 Task: Look for space in Shouguang, China from 10th July, 2023 to 15th July, 2023 for 7 adults in price range Rs.10000 to Rs.15000. Place can be entire place or shared room with 4 bedrooms having 7 beds and 4 bathrooms. Property type can be house, flat, guest house. Amenities needed are: wifi, TV, free parkinig on premises, gym, breakfast. Booking option can be shelf check-in. Required host language is Chinese (Simplified).
Action: Mouse moved to (420, 84)
Screenshot: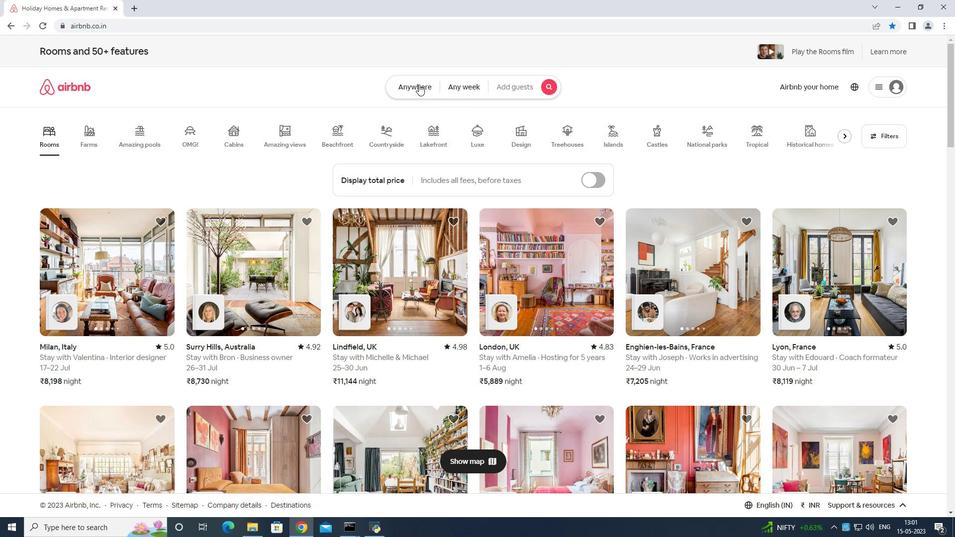 
Action: Mouse pressed left at (420, 84)
Screenshot: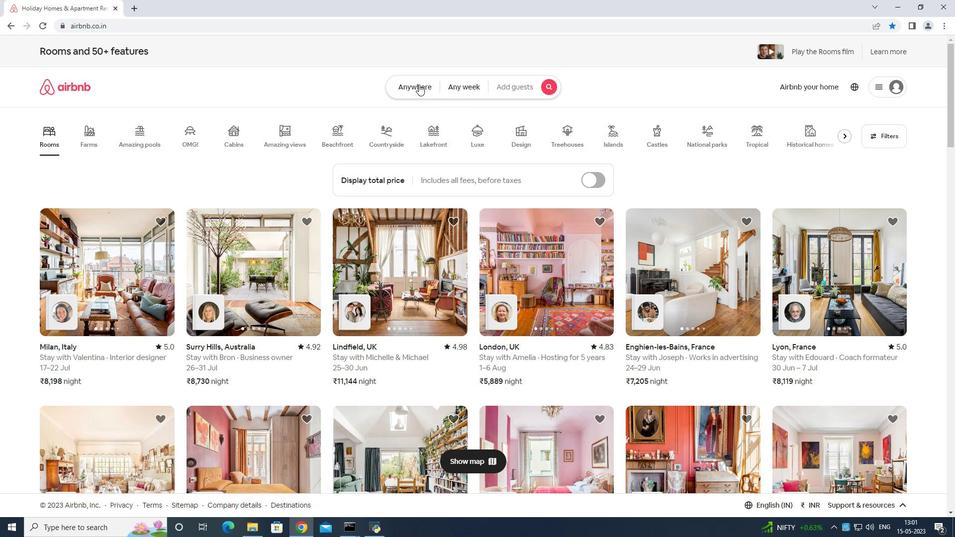 
Action: Mouse moved to (368, 124)
Screenshot: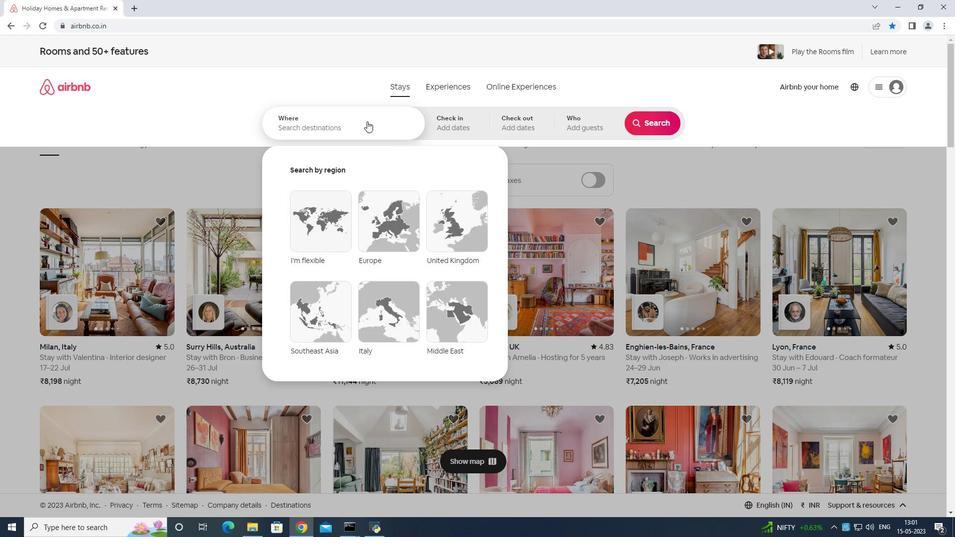 
Action: Mouse pressed left at (368, 124)
Screenshot: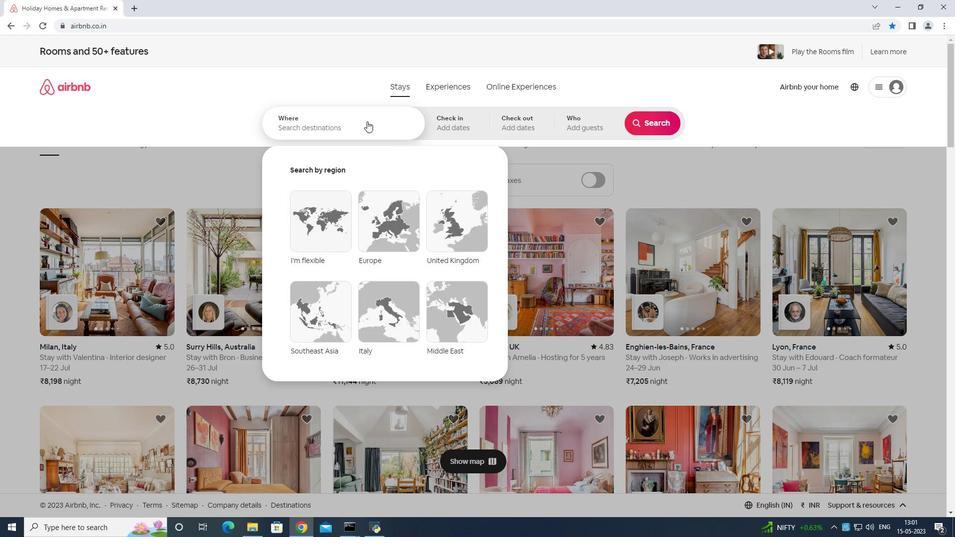
Action: Mouse moved to (375, 129)
Screenshot: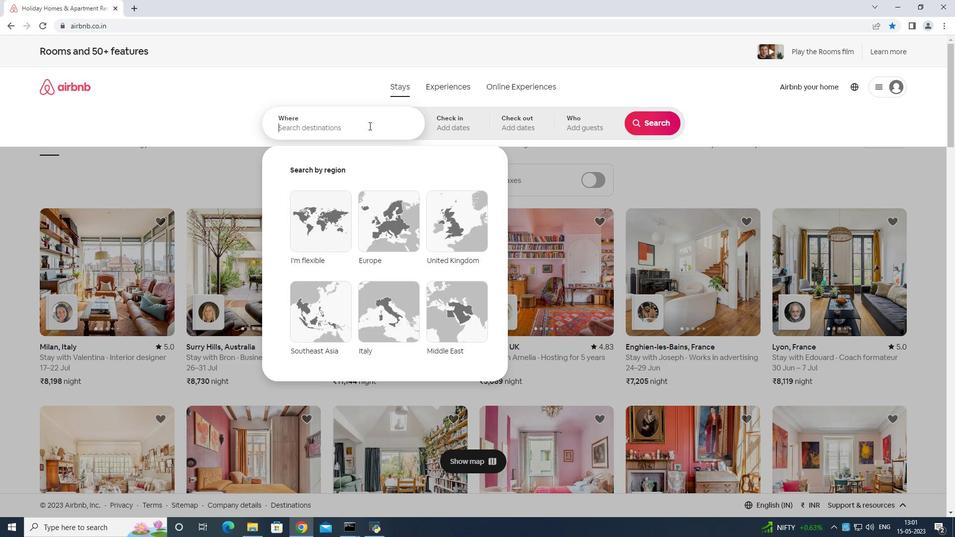 
Action: Key pressed <Key.shift><Key.shift><Key.shift>Shouguang<Key.space>china<Key.enter>
Screenshot: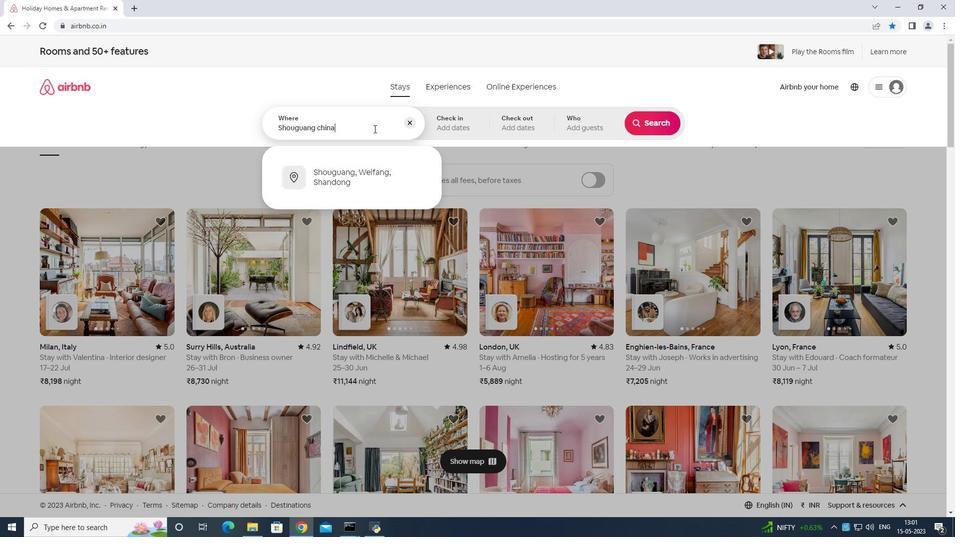 
Action: Mouse moved to (646, 204)
Screenshot: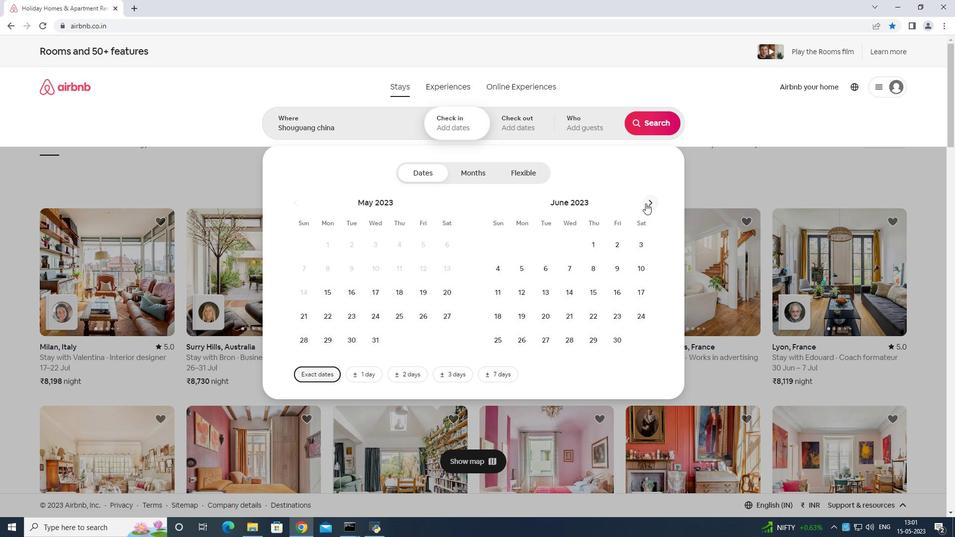 
Action: Mouse pressed left at (646, 204)
Screenshot: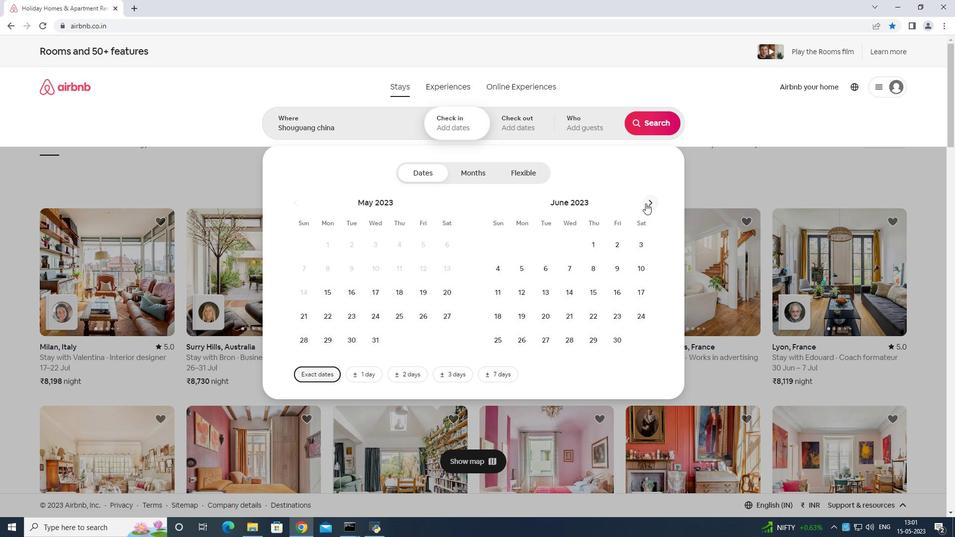 
Action: Mouse moved to (526, 294)
Screenshot: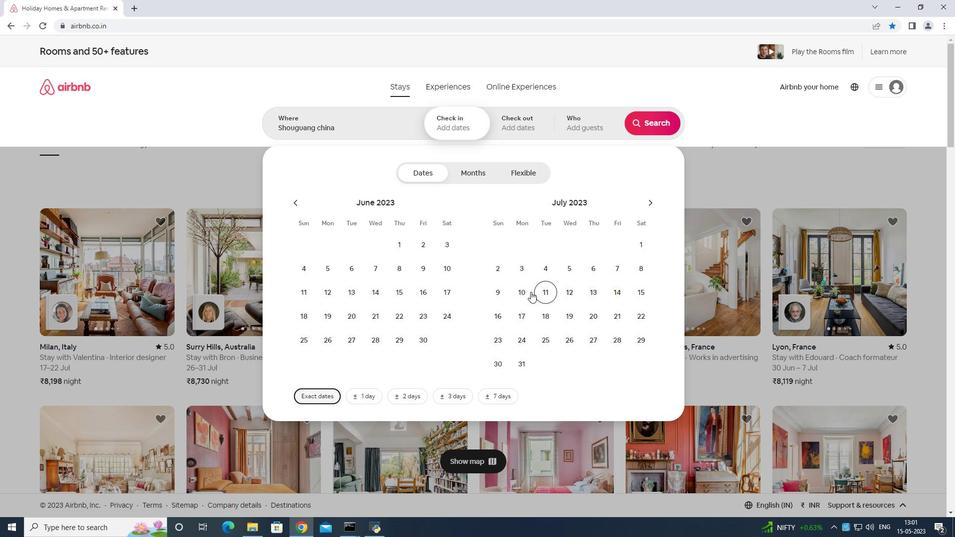 
Action: Mouse pressed left at (526, 294)
Screenshot: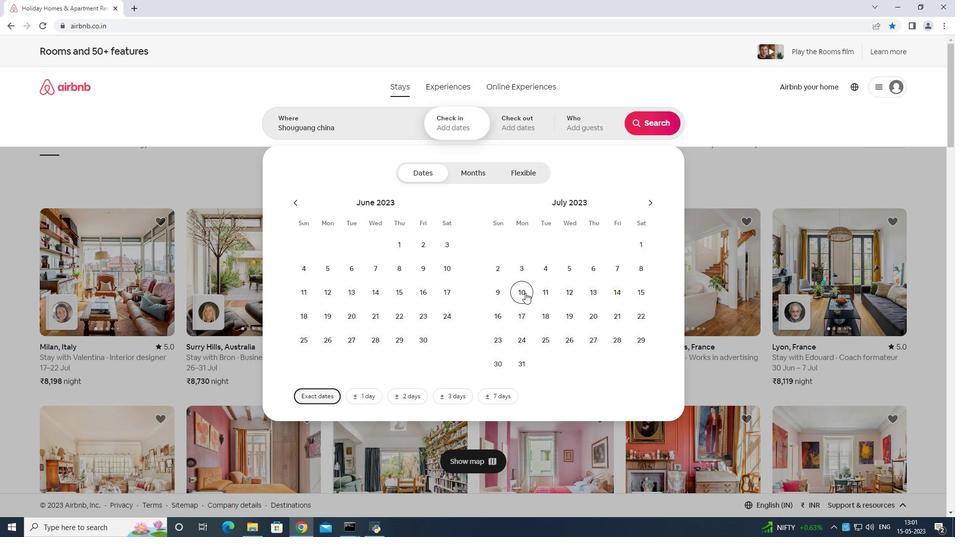 
Action: Mouse moved to (642, 293)
Screenshot: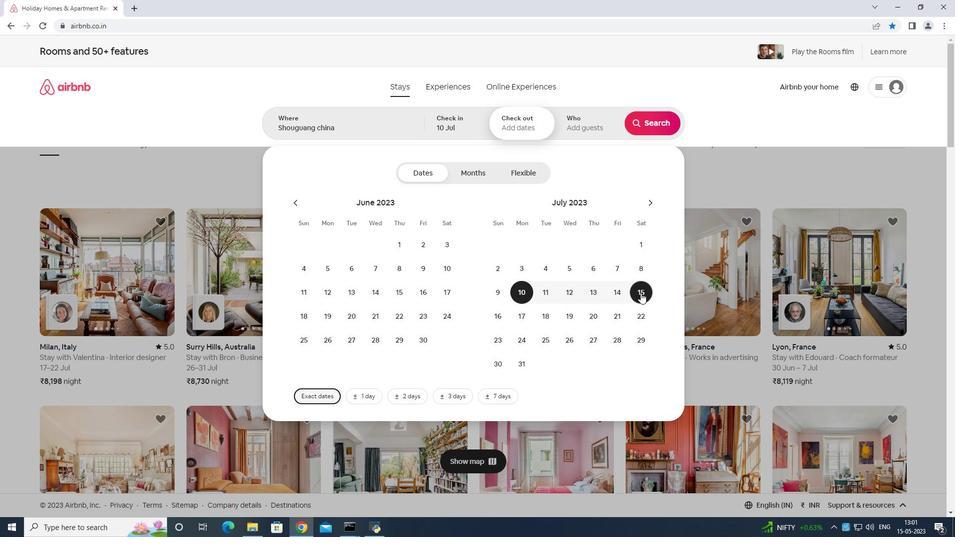 
Action: Mouse pressed left at (642, 293)
Screenshot: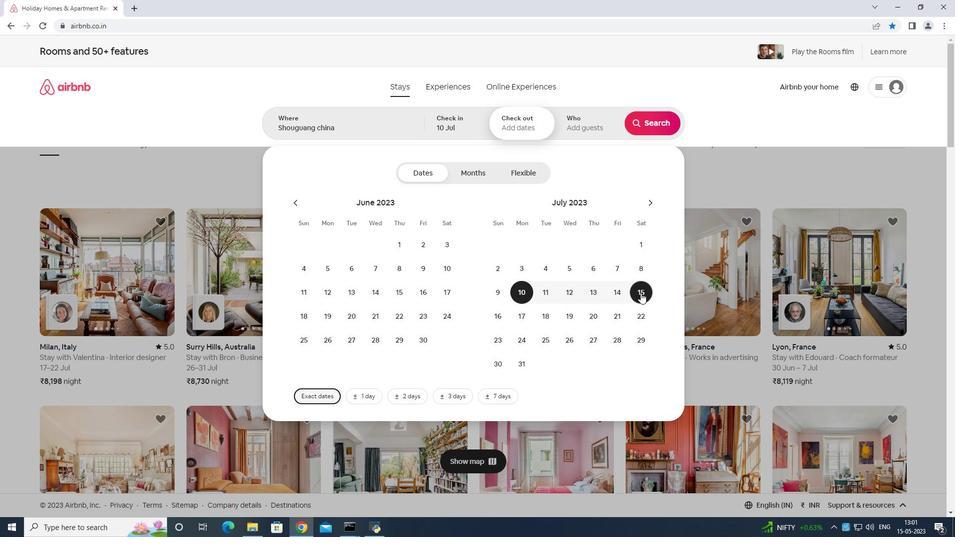 
Action: Mouse moved to (599, 119)
Screenshot: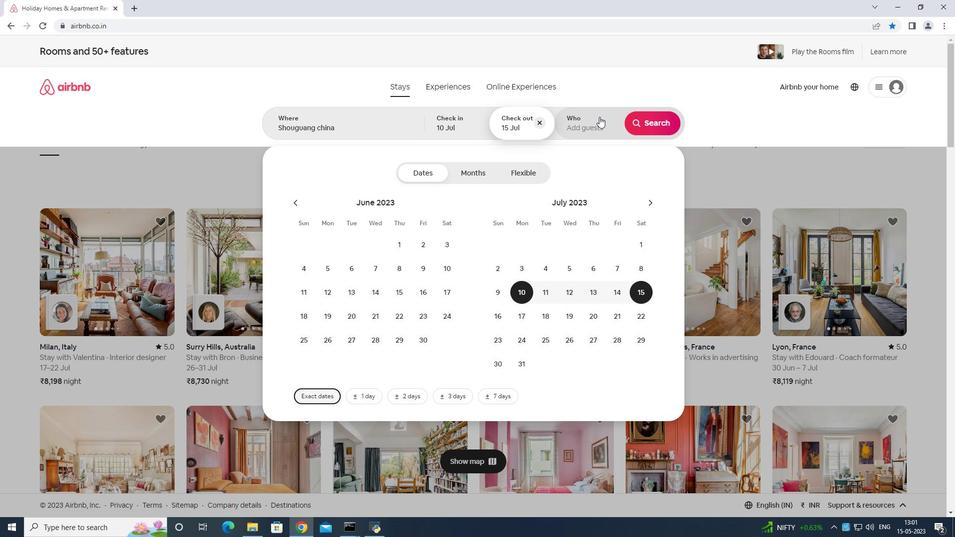 
Action: Mouse pressed left at (599, 119)
Screenshot: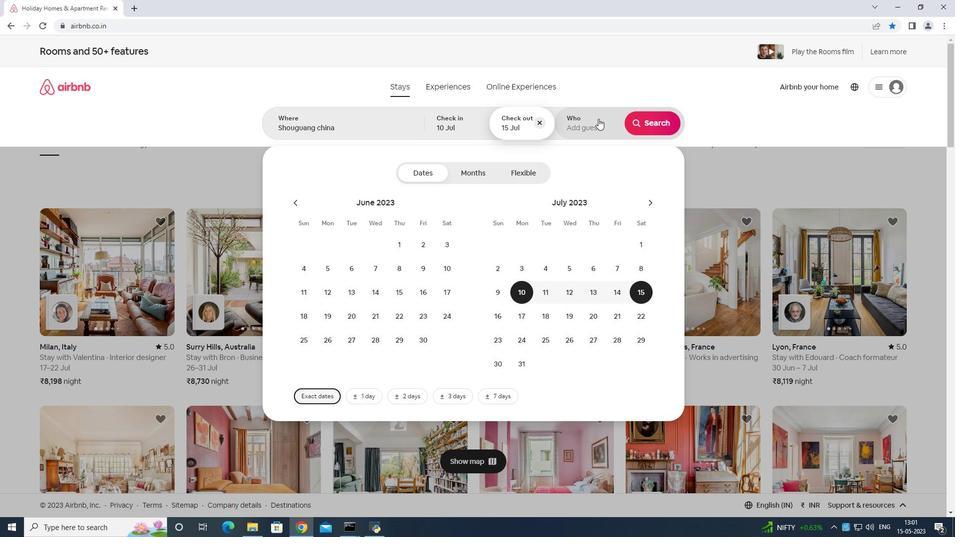 
Action: Mouse moved to (655, 173)
Screenshot: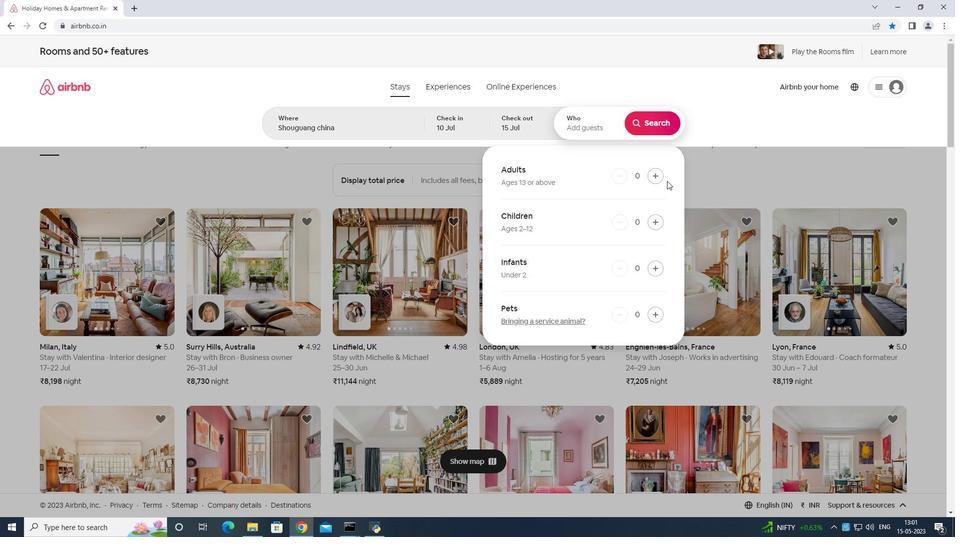 
Action: Mouse pressed left at (655, 173)
Screenshot: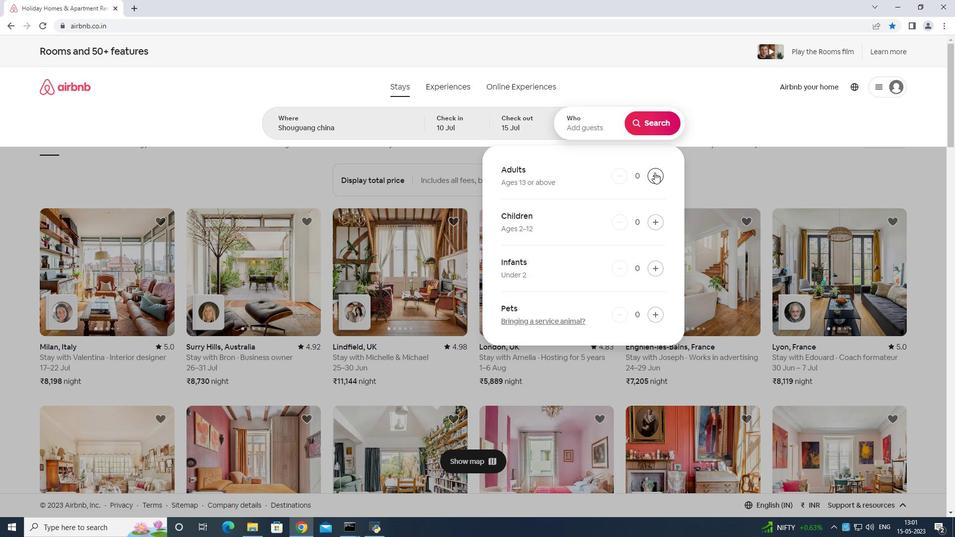 
Action: Mouse pressed left at (655, 173)
Screenshot: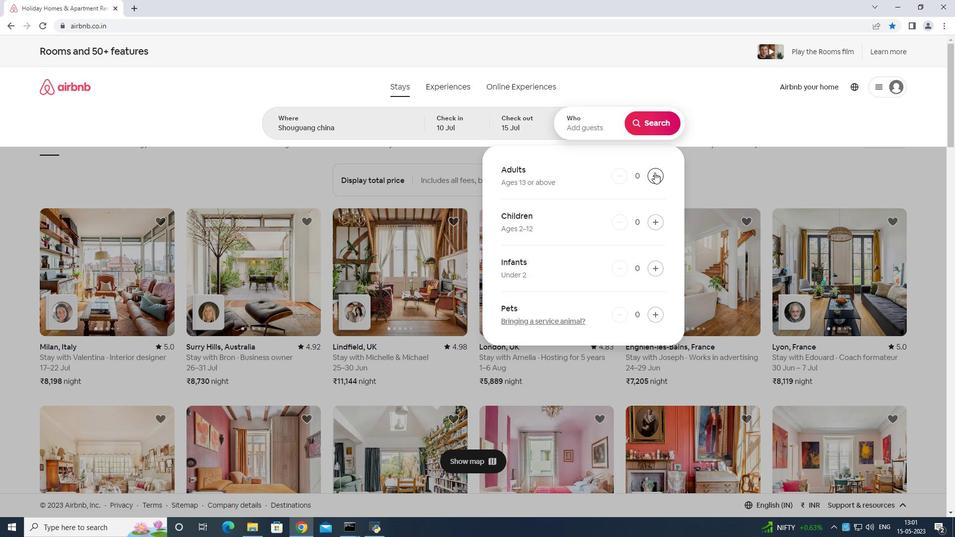 
Action: Mouse pressed left at (655, 173)
Screenshot: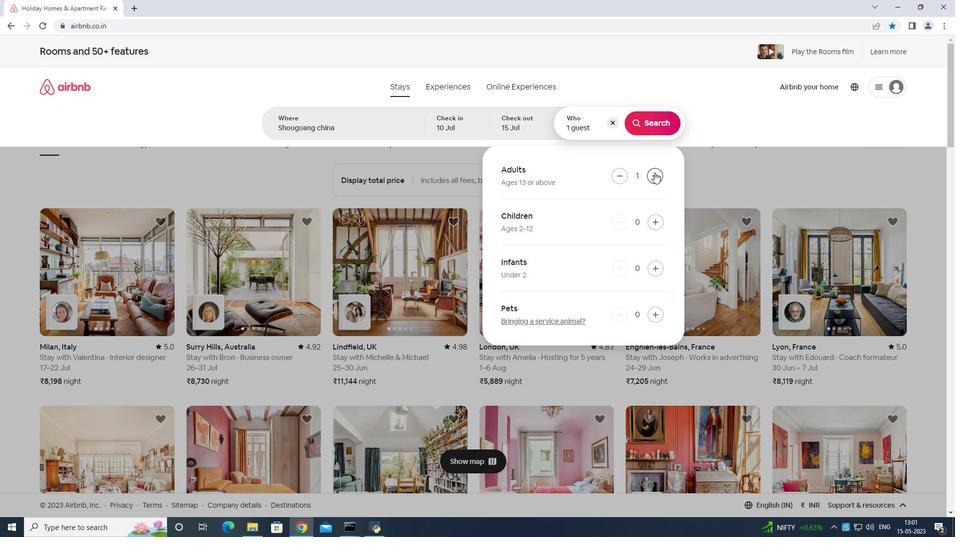 
Action: Mouse moved to (655, 173)
Screenshot: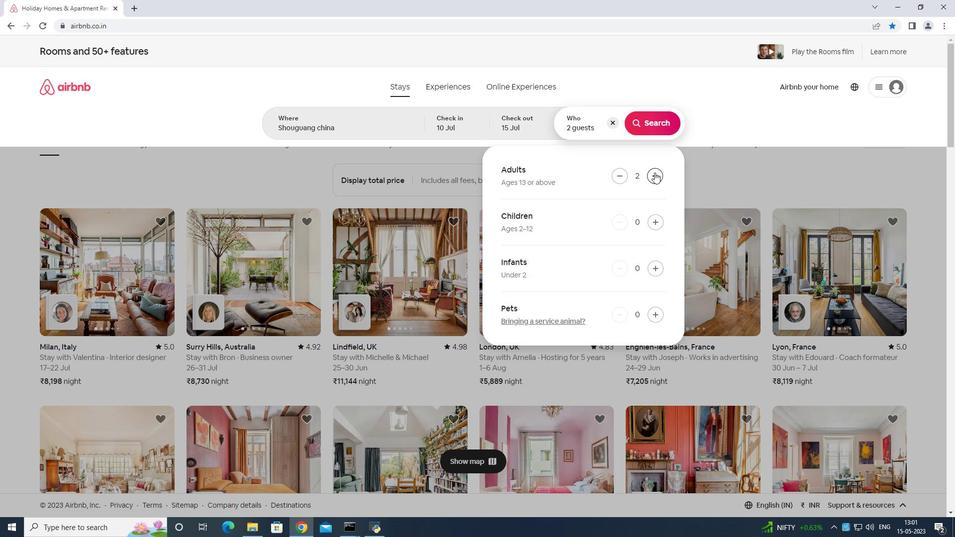 
Action: Mouse pressed left at (655, 173)
Screenshot: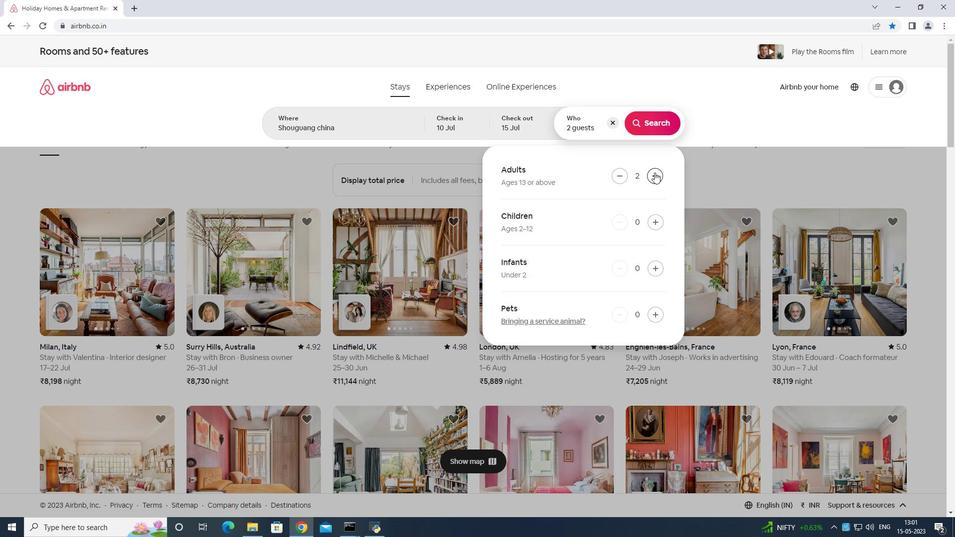 
Action: Mouse moved to (656, 173)
Screenshot: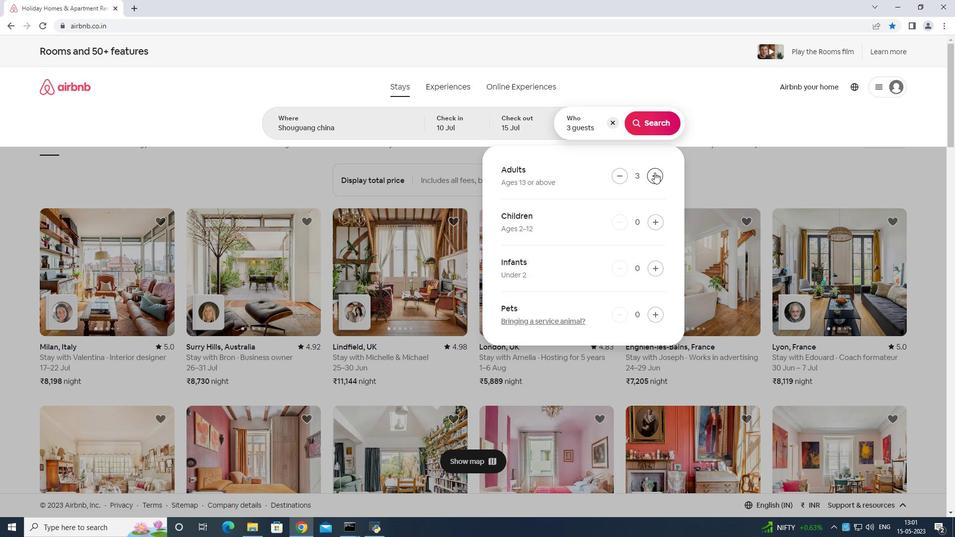 
Action: Mouse pressed left at (656, 173)
Screenshot: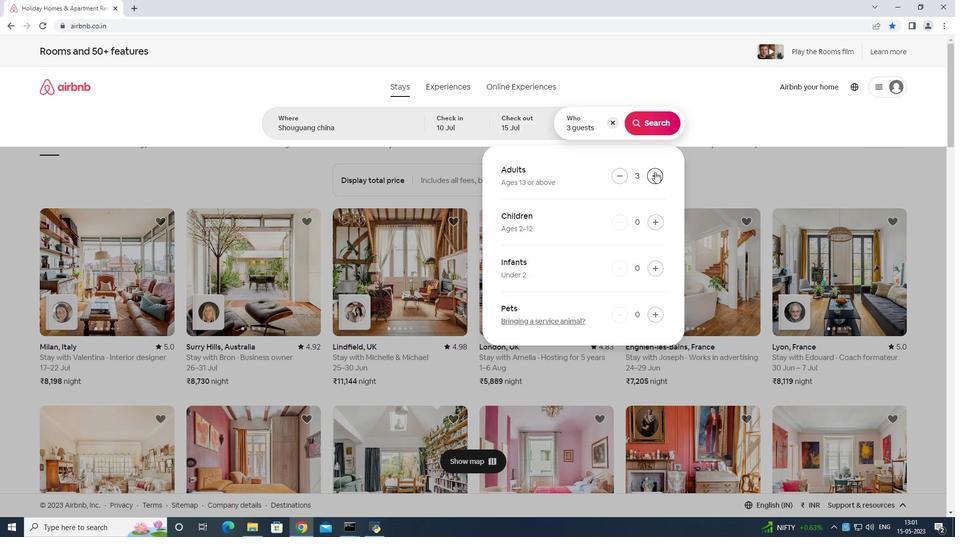 
Action: Mouse pressed left at (656, 173)
Screenshot: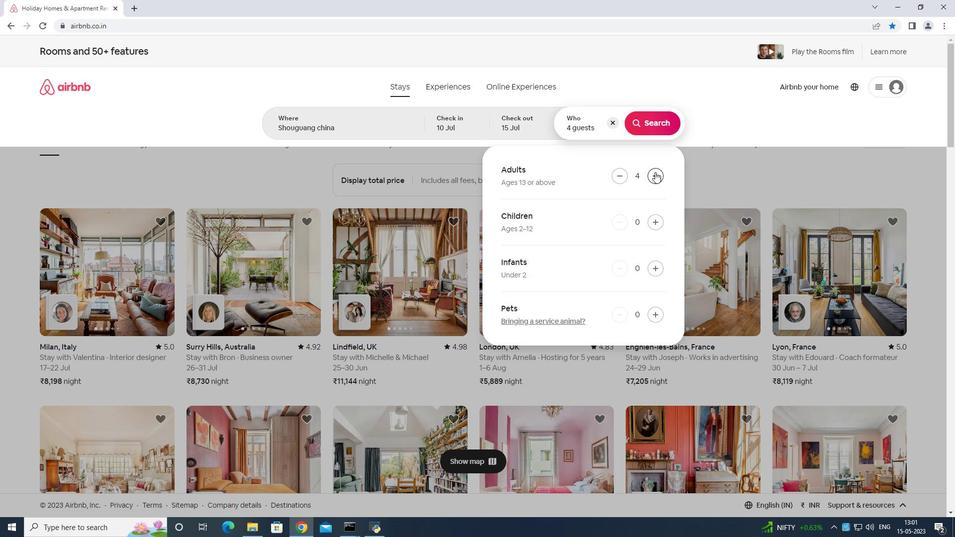 
Action: Mouse moved to (656, 172)
Screenshot: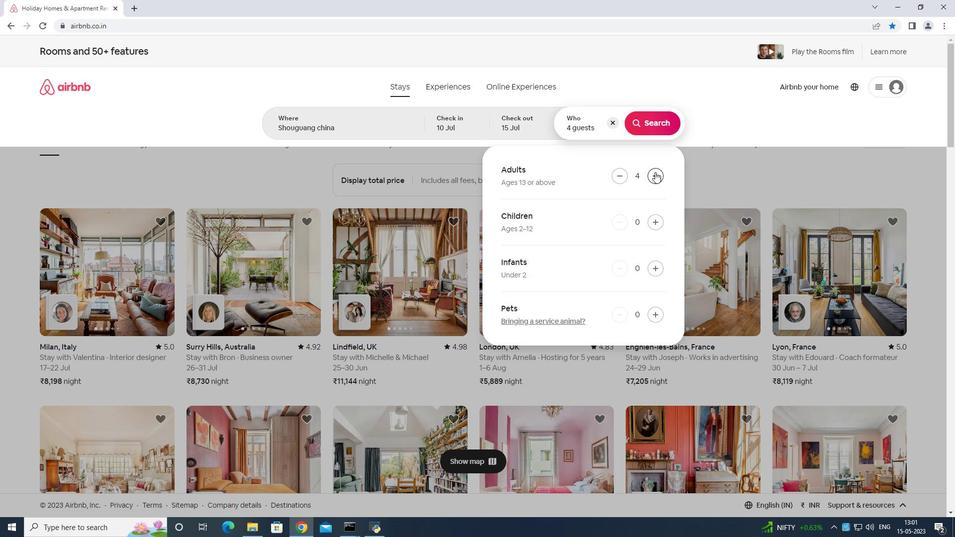
Action: Mouse pressed left at (656, 172)
Screenshot: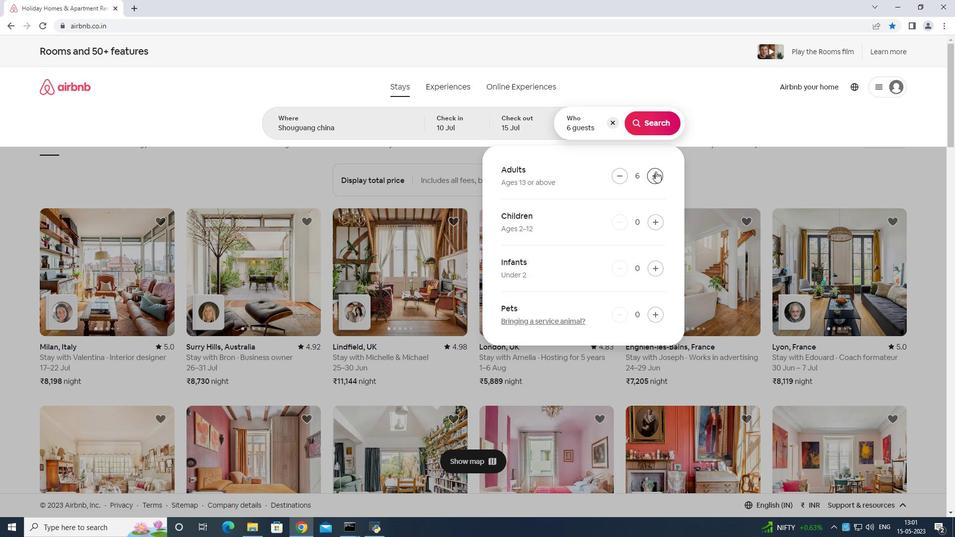 
Action: Mouse moved to (644, 128)
Screenshot: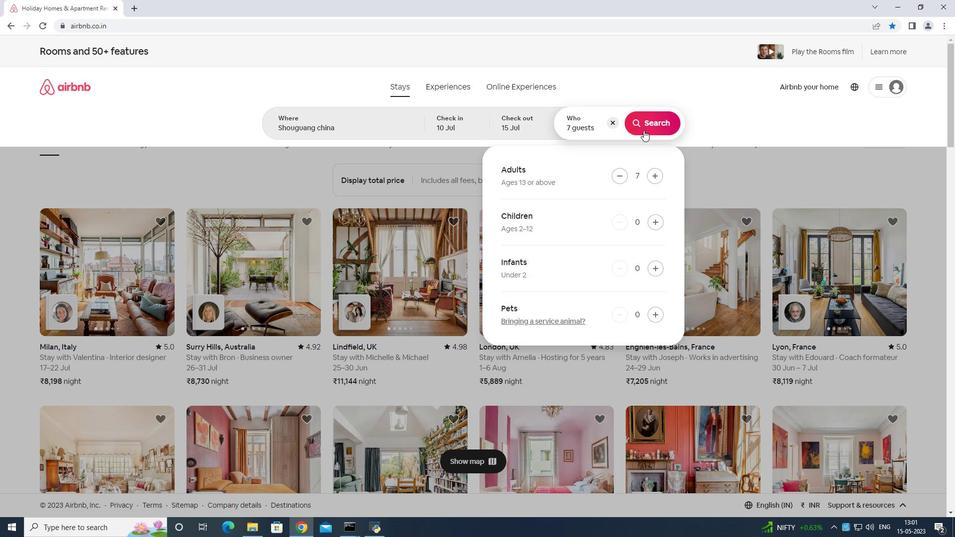 
Action: Mouse pressed left at (644, 128)
Screenshot: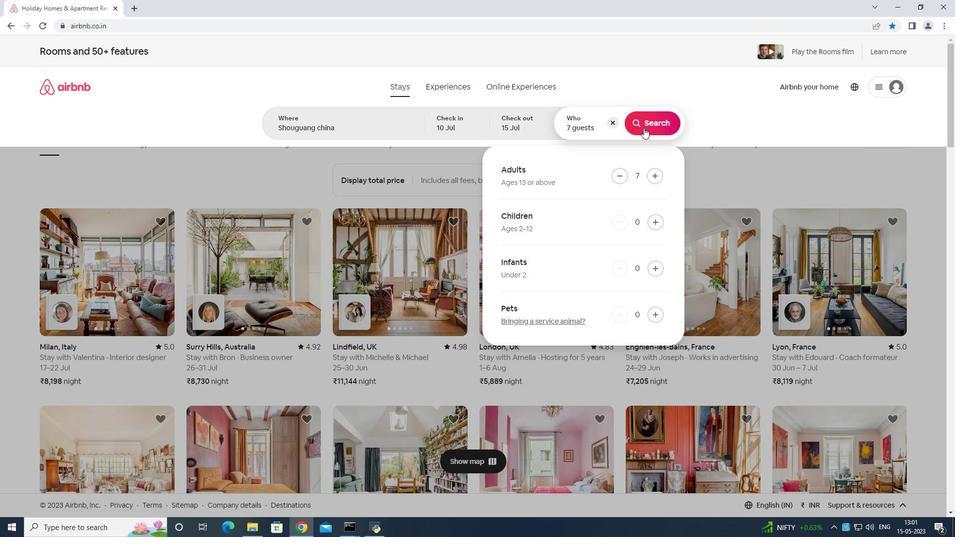 
Action: Mouse moved to (916, 88)
Screenshot: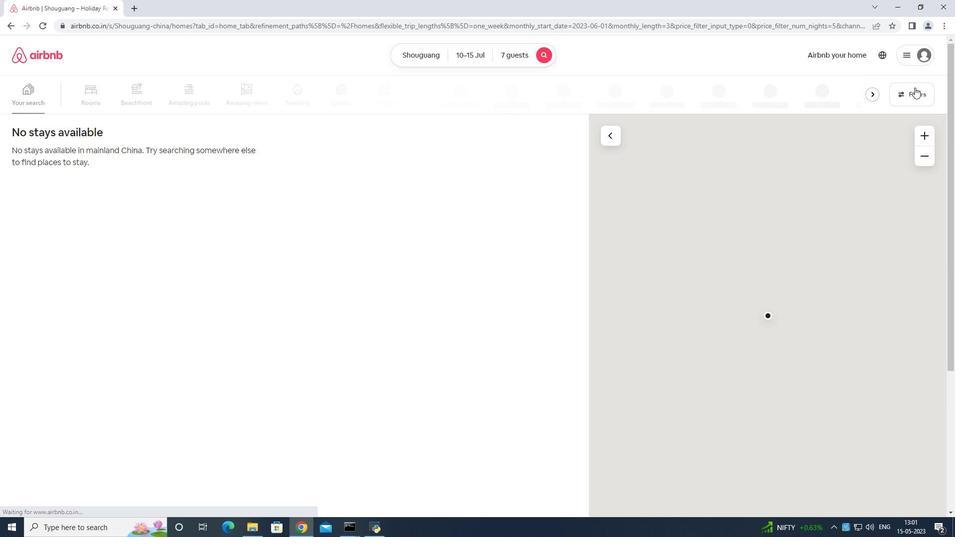 
Action: Mouse pressed left at (916, 88)
Screenshot: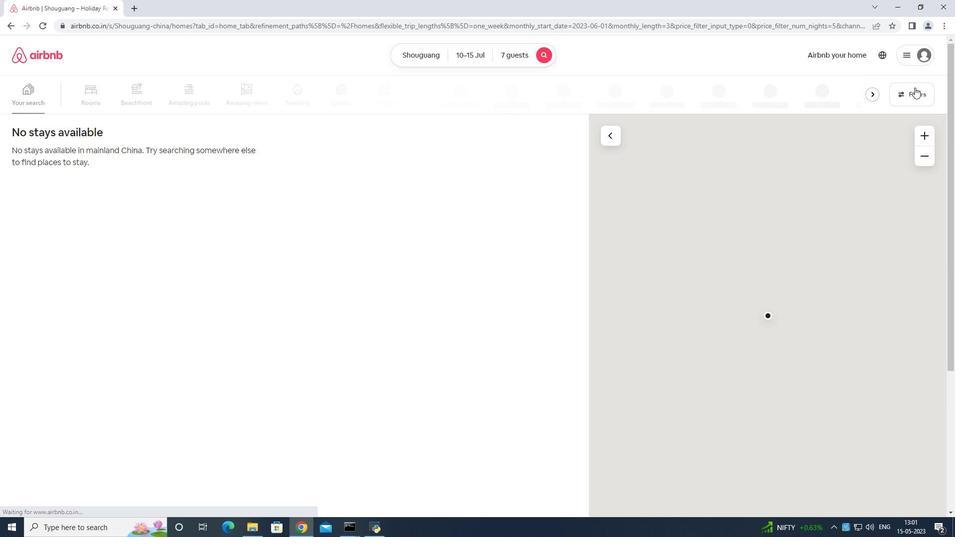 
Action: Mouse moved to (415, 334)
Screenshot: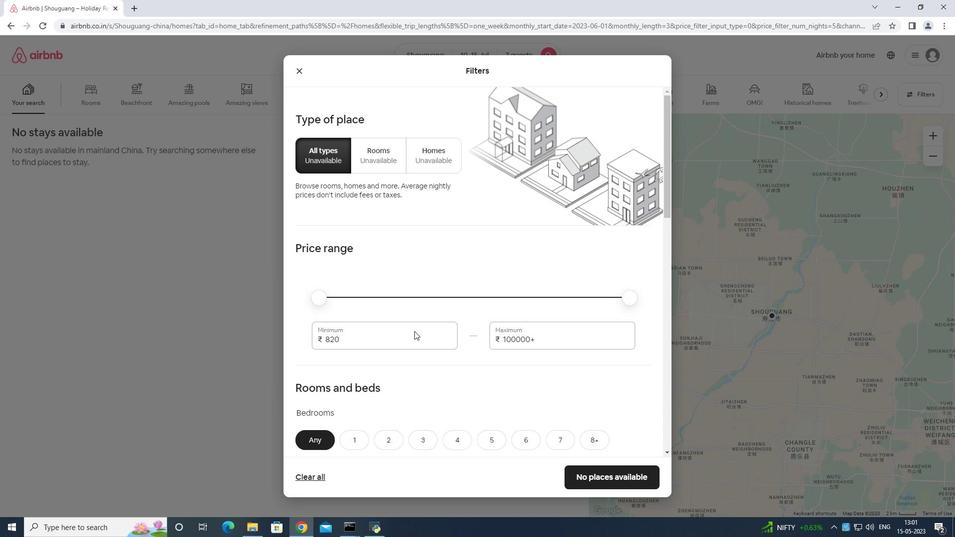 
Action: Mouse pressed left at (415, 334)
Screenshot: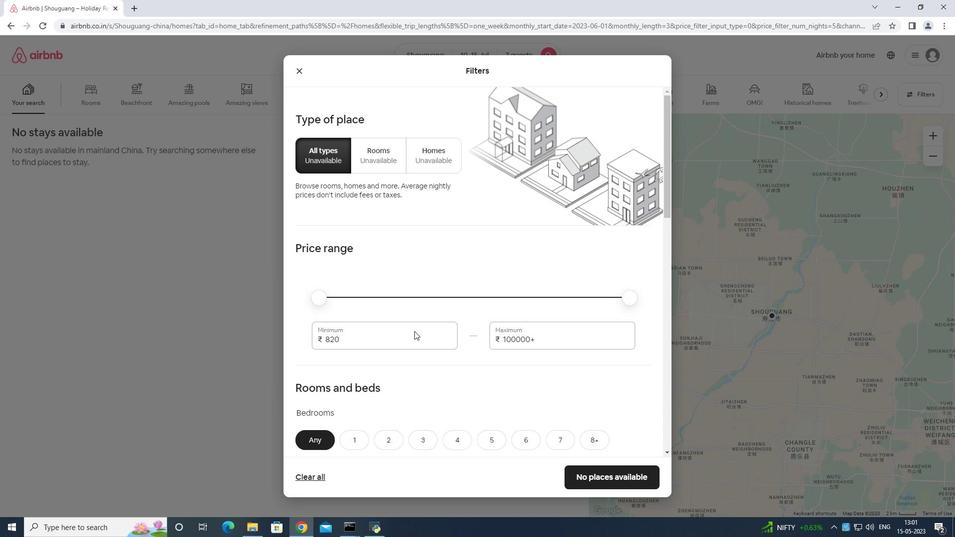 
Action: Mouse moved to (426, 321)
Screenshot: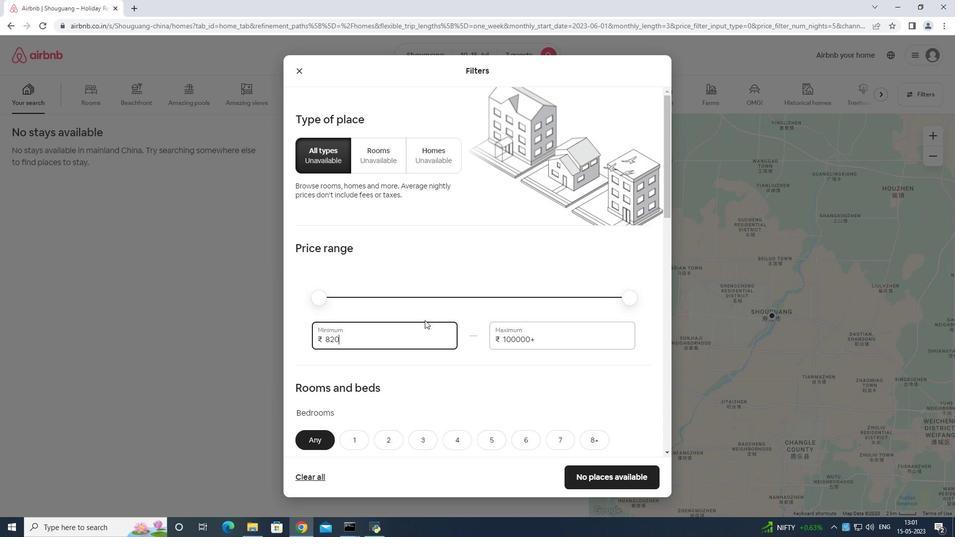 
Action: Key pressed <Key.backspace><Key.backspace><Key.backspace><Key.backspace>
Screenshot: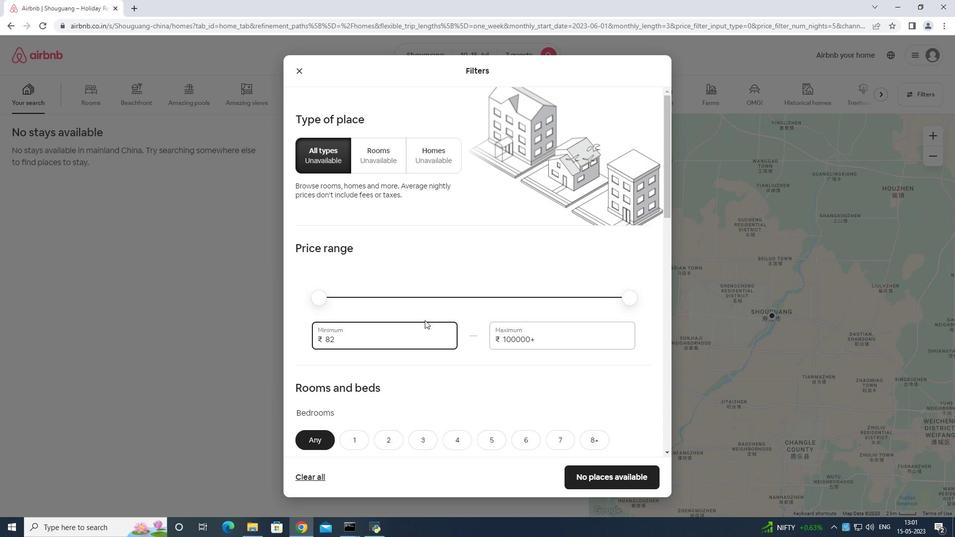
Action: Mouse moved to (426, 321)
Screenshot: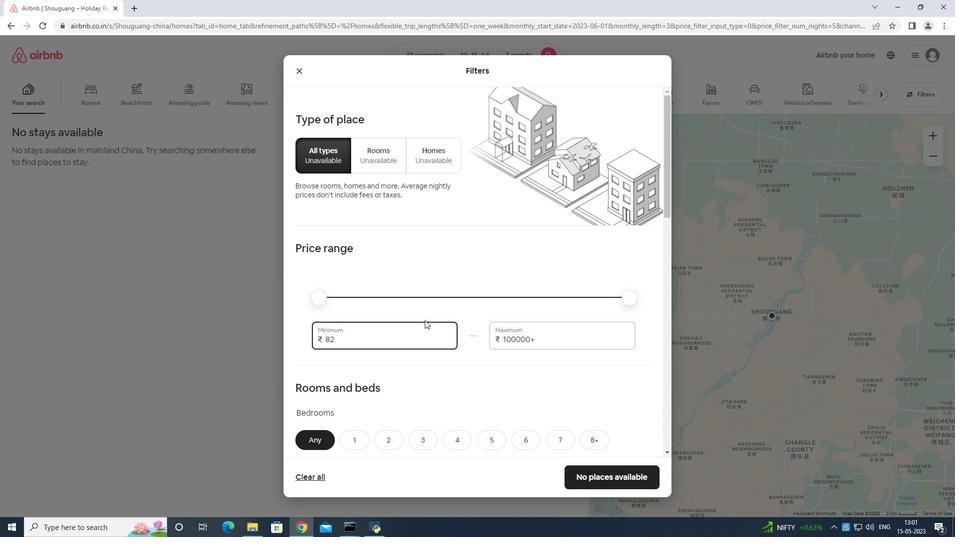 
Action: Key pressed <Key.backspace>
Screenshot: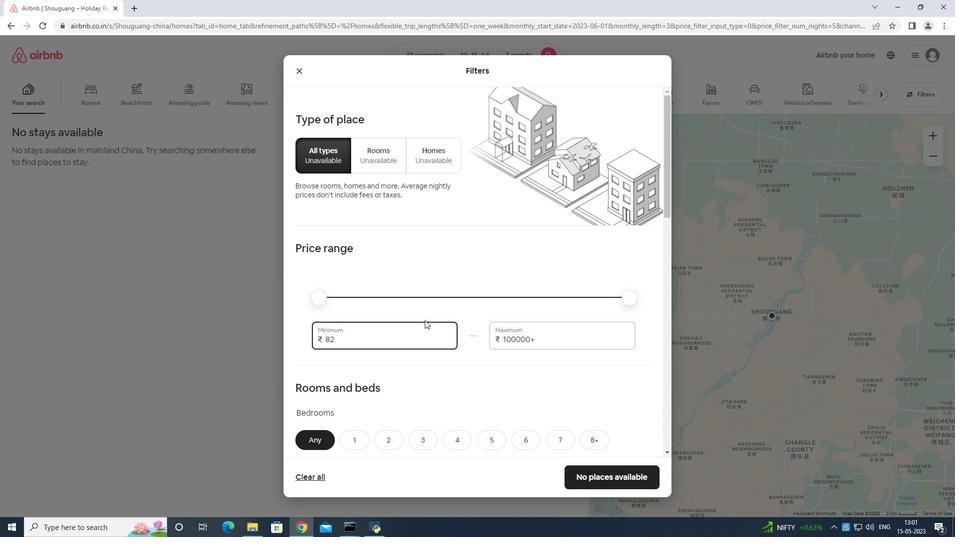 
Action: Mouse moved to (427, 321)
Screenshot: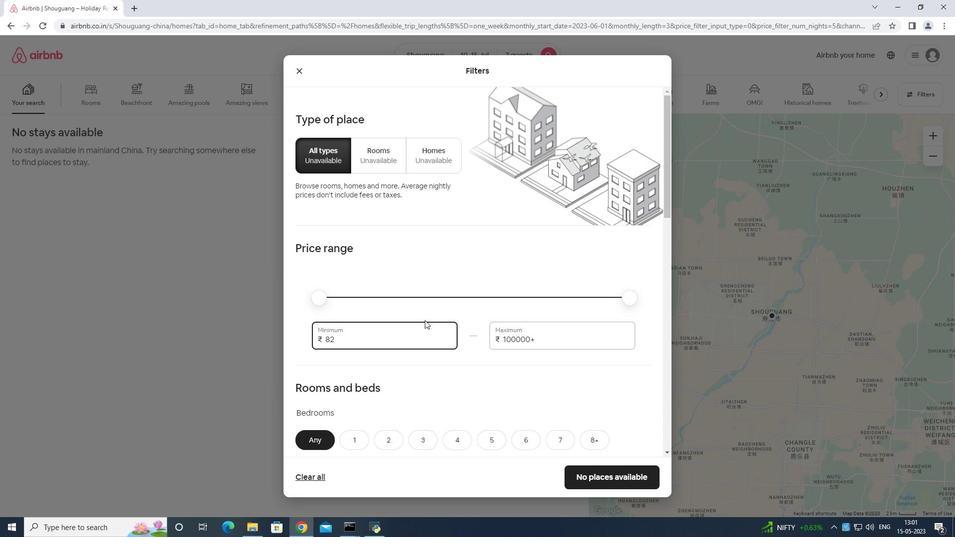 
Action: Key pressed <Key.backspace>
Screenshot: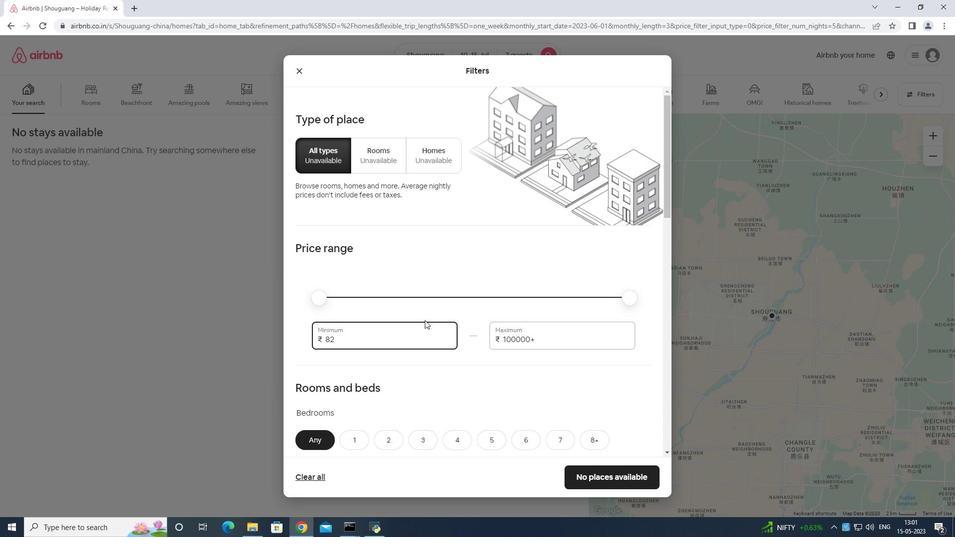 
Action: Mouse moved to (427, 320)
Screenshot: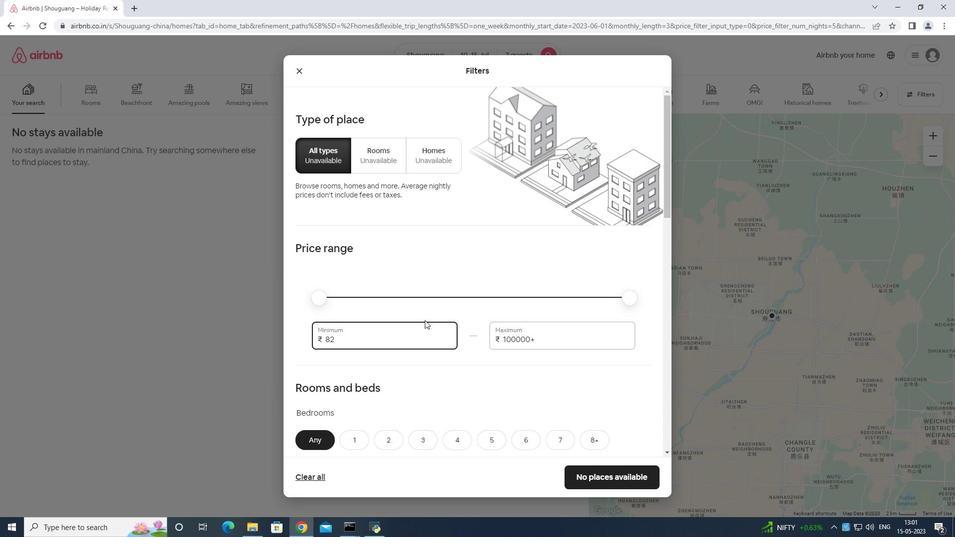 
Action: Key pressed <Key.backspace>
Screenshot: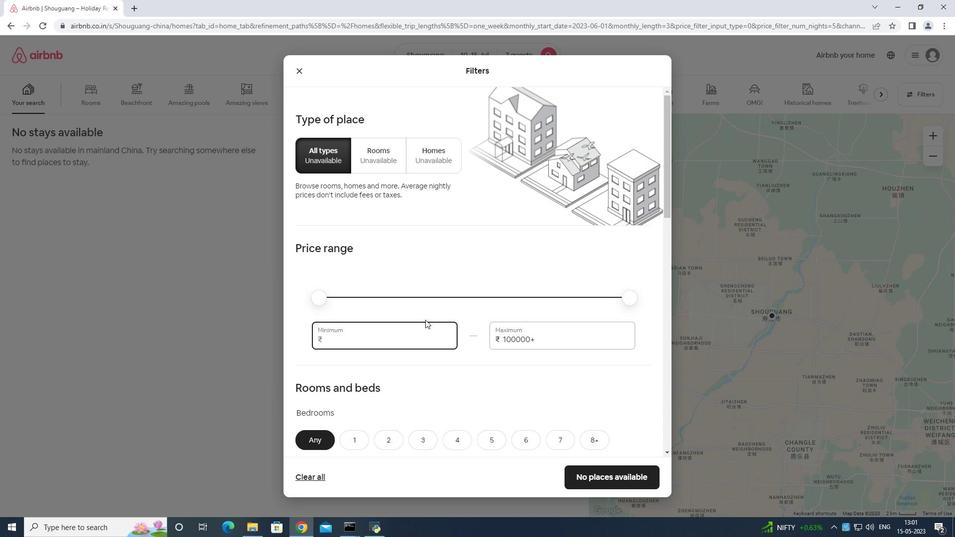 
Action: Mouse moved to (428, 320)
Screenshot: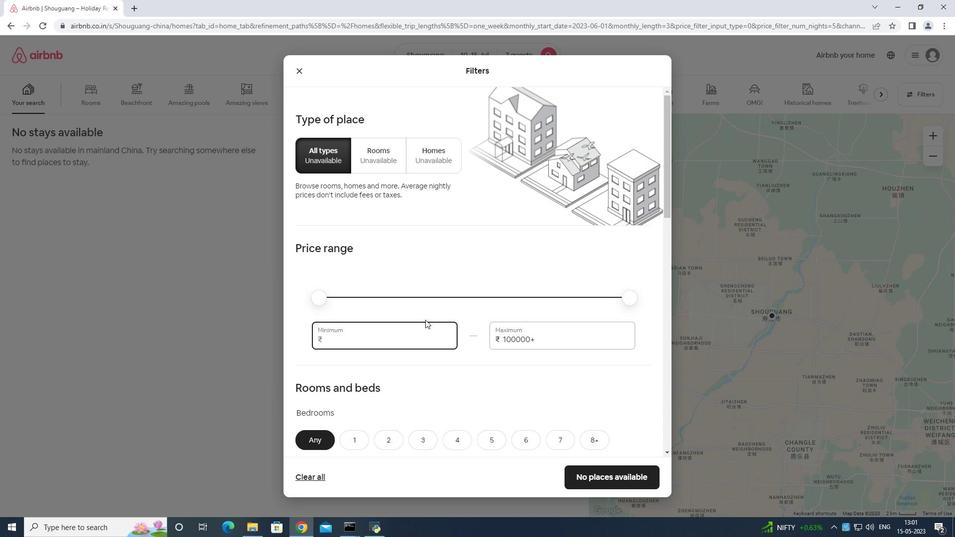 
Action: Key pressed <Key.backspace>
Screenshot: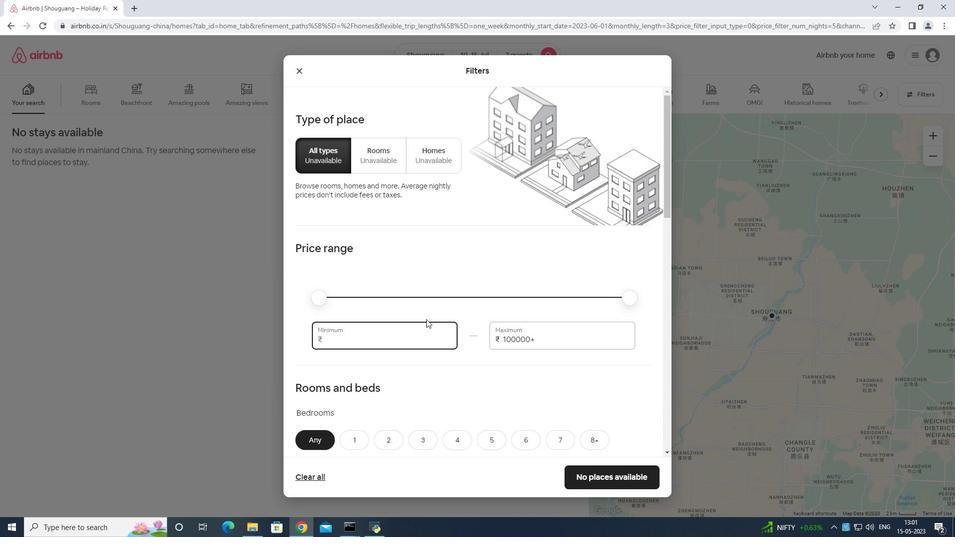 
Action: Mouse moved to (428, 319)
Screenshot: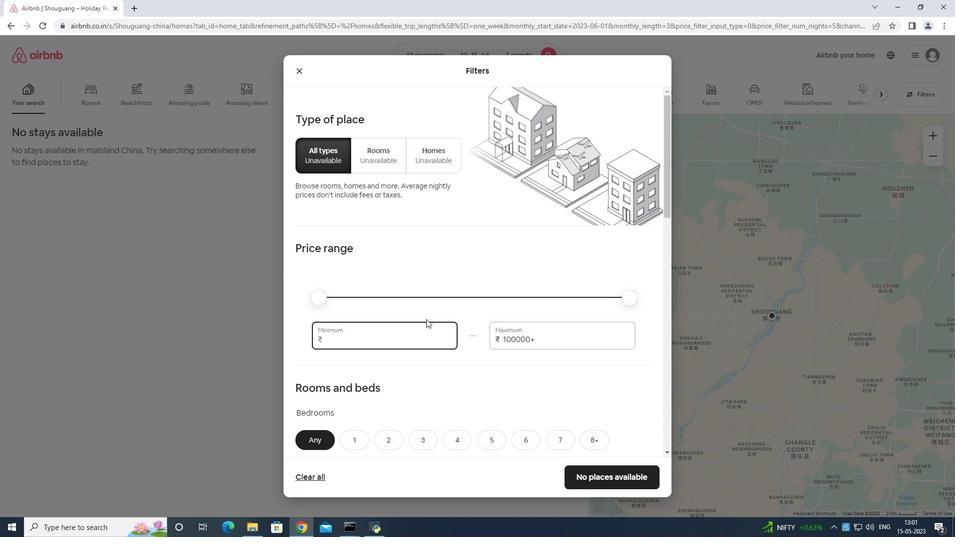 
Action: Key pressed <Key.backspace><Key.backspace>
Screenshot: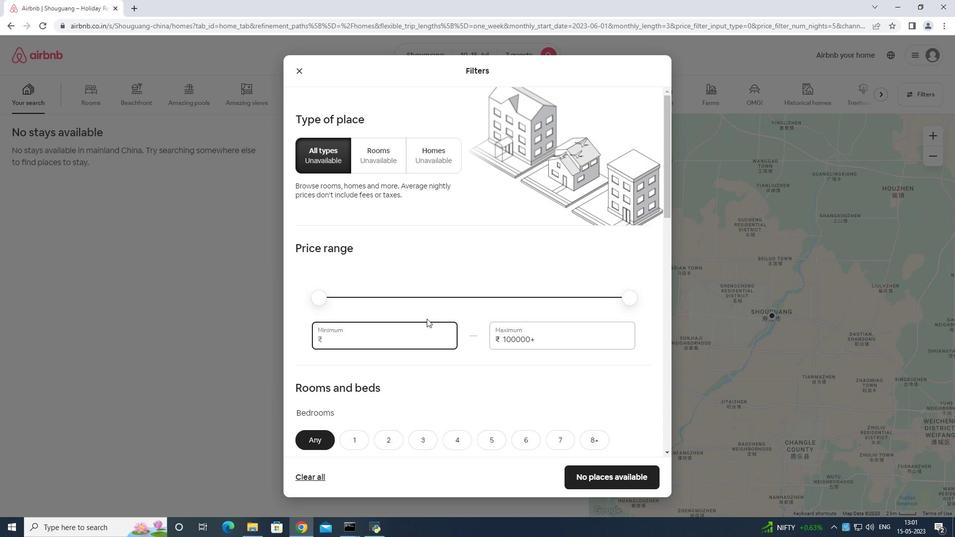 
Action: Mouse moved to (431, 319)
Screenshot: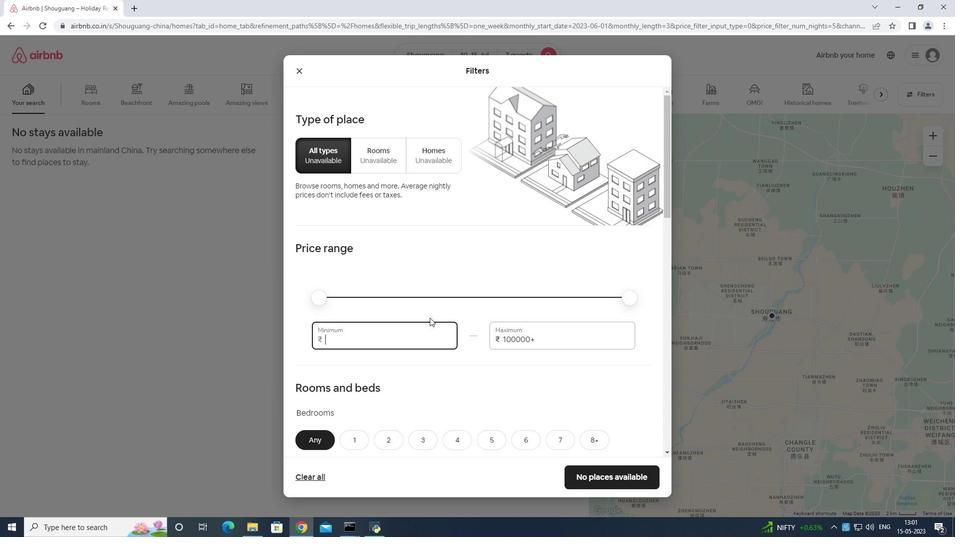 
Action: Key pressed 1
Screenshot: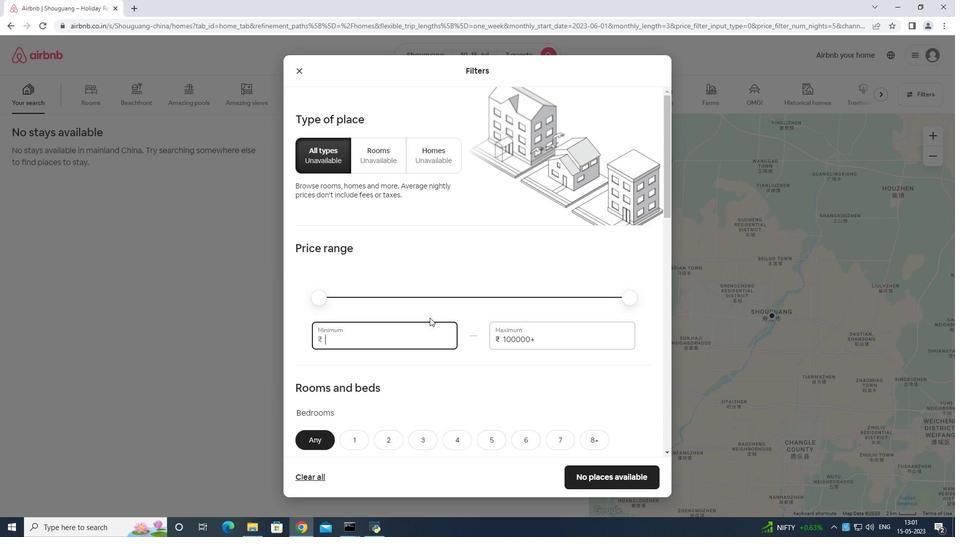 
Action: Mouse moved to (434, 319)
Screenshot: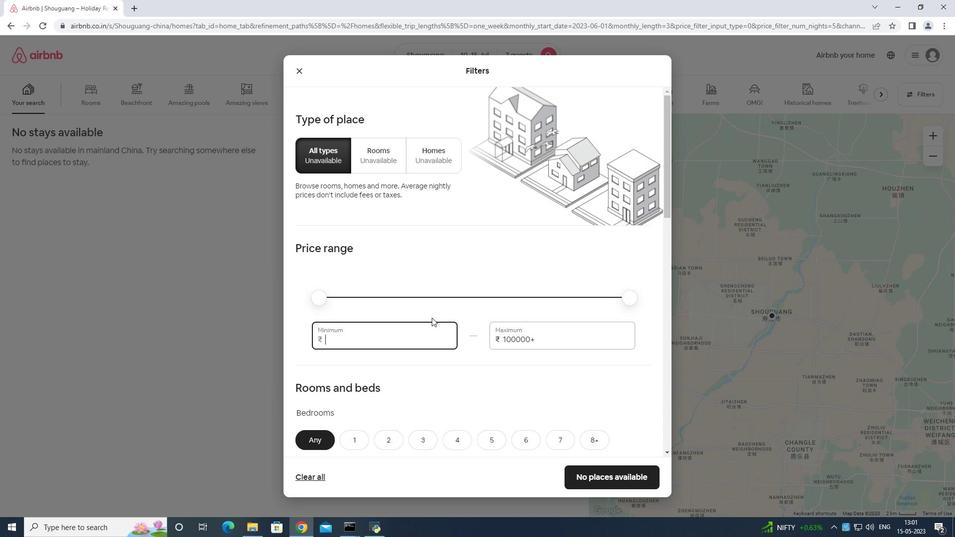 
Action: Key pressed 000
Screenshot: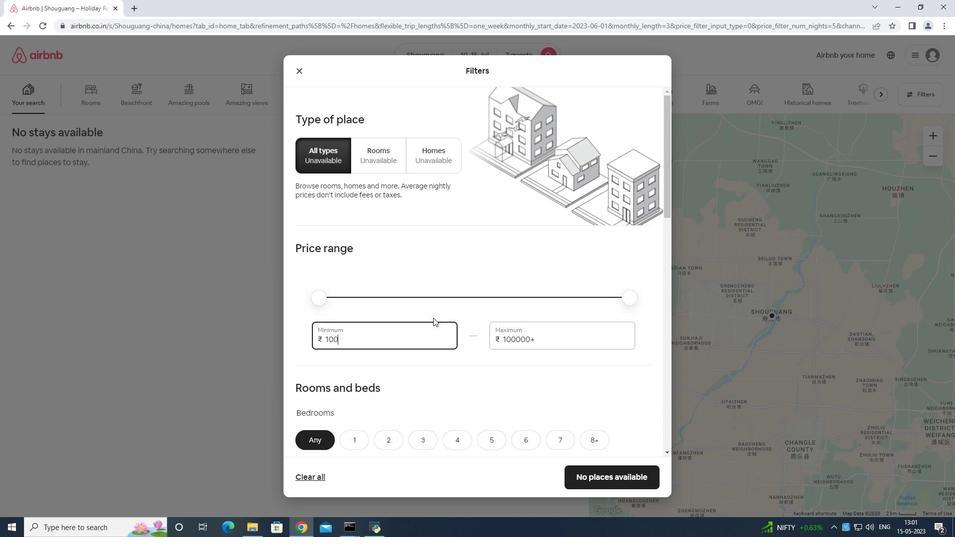 
Action: Mouse moved to (463, 323)
Screenshot: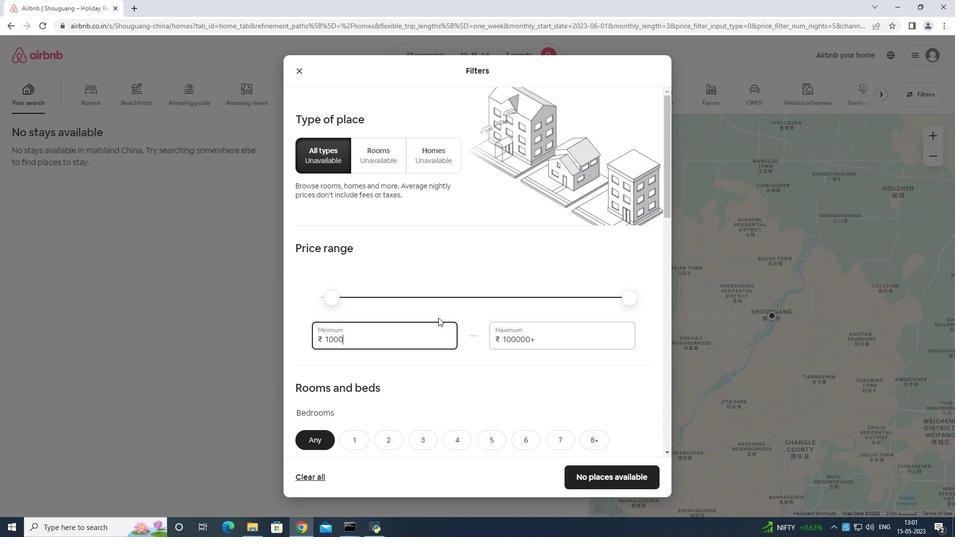 
Action: Key pressed 0
Screenshot: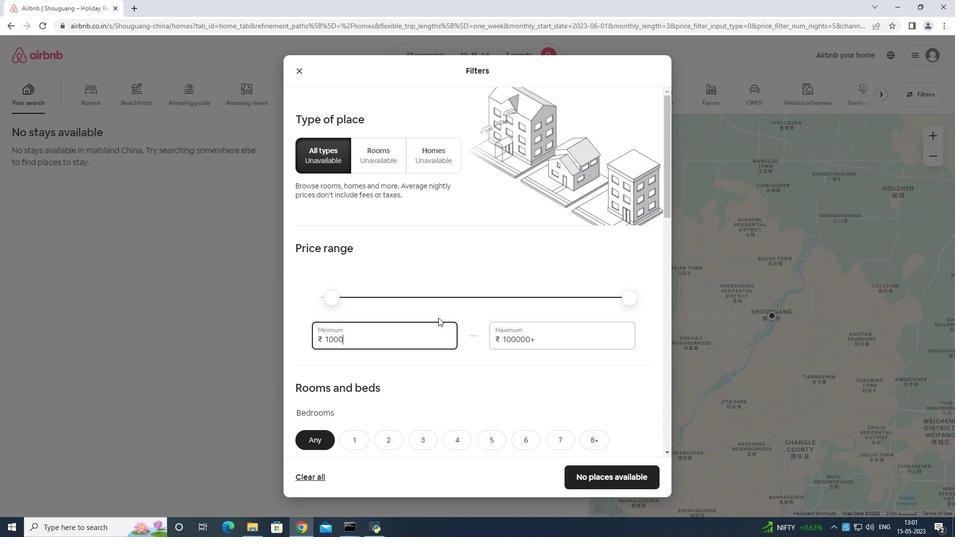 
Action: Mouse moved to (607, 334)
Screenshot: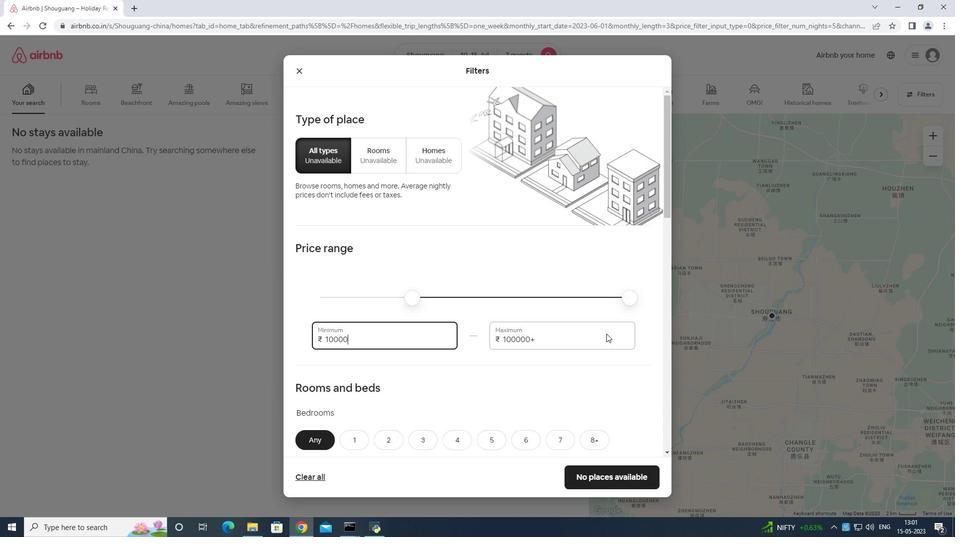 
Action: Mouse pressed left at (607, 334)
Screenshot: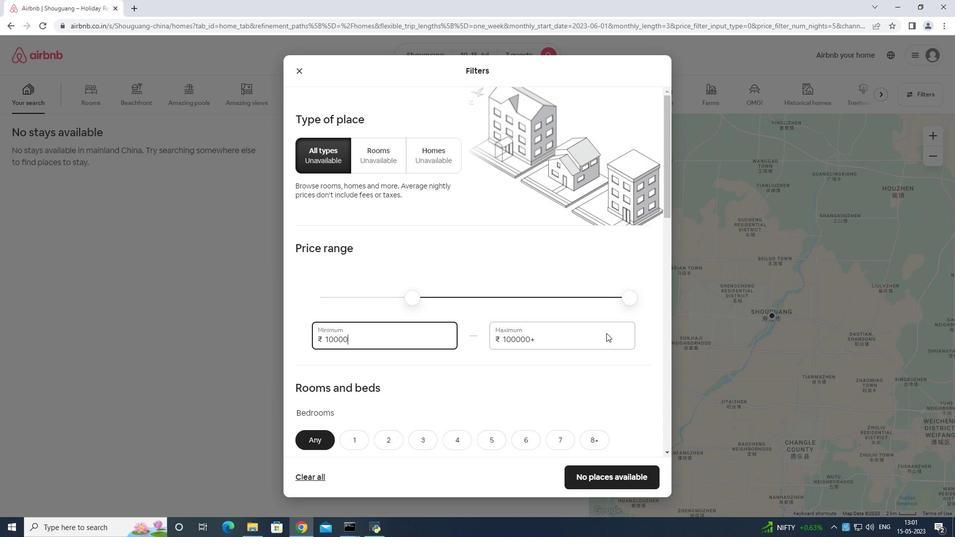 
Action: Key pressed <Key.backspace><Key.backspace><Key.backspace><Key.backspace><Key.backspace><Key.backspace><Key.backspace><Key.backspace><Key.backspace><Key.backspace><Key.backspace><Key.backspace><Key.backspace><Key.backspace>15
Screenshot: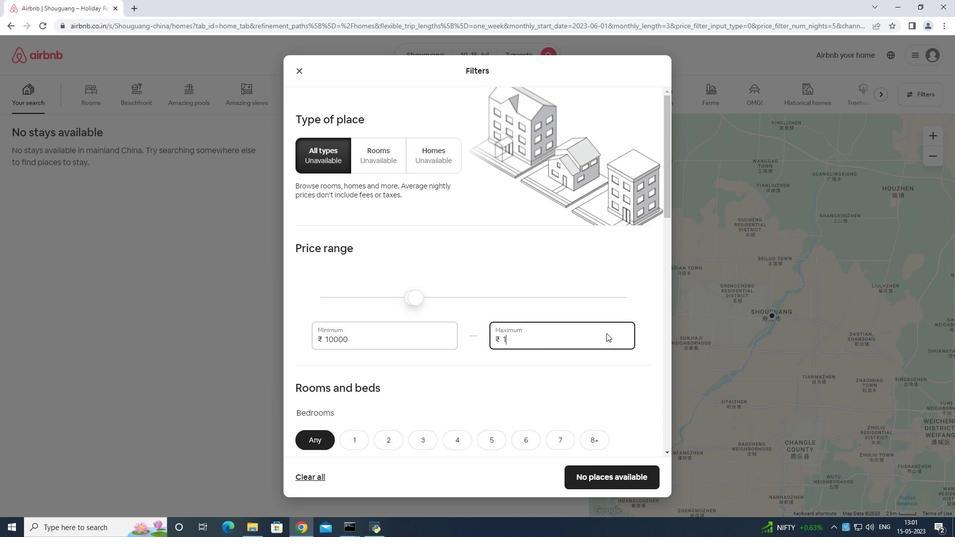 
Action: Mouse moved to (608, 334)
Screenshot: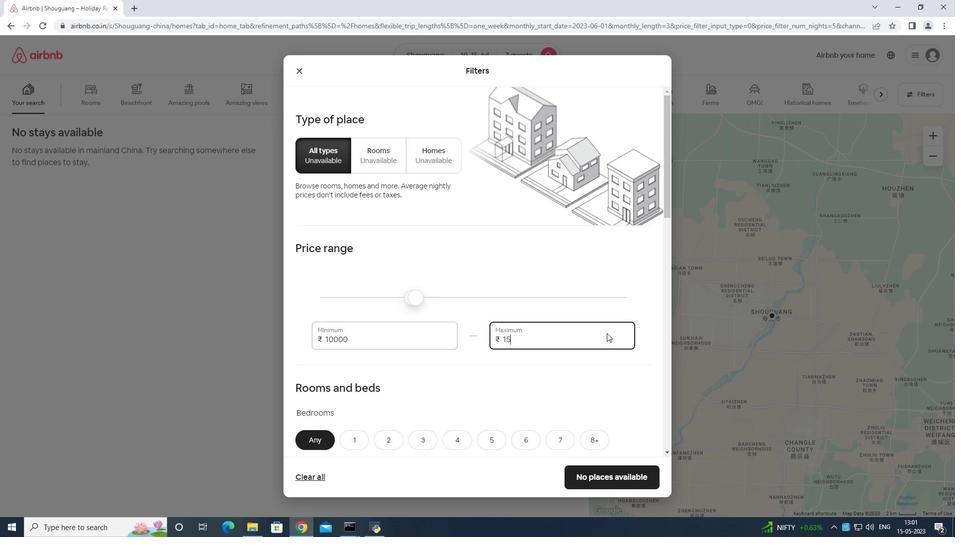 
Action: Key pressed 0
Screenshot: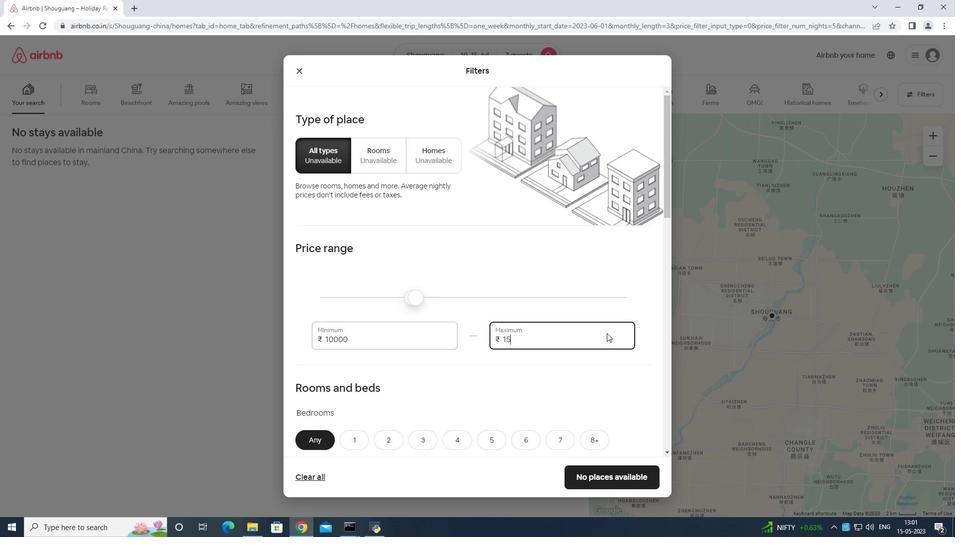 
Action: Mouse moved to (608, 335)
Screenshot: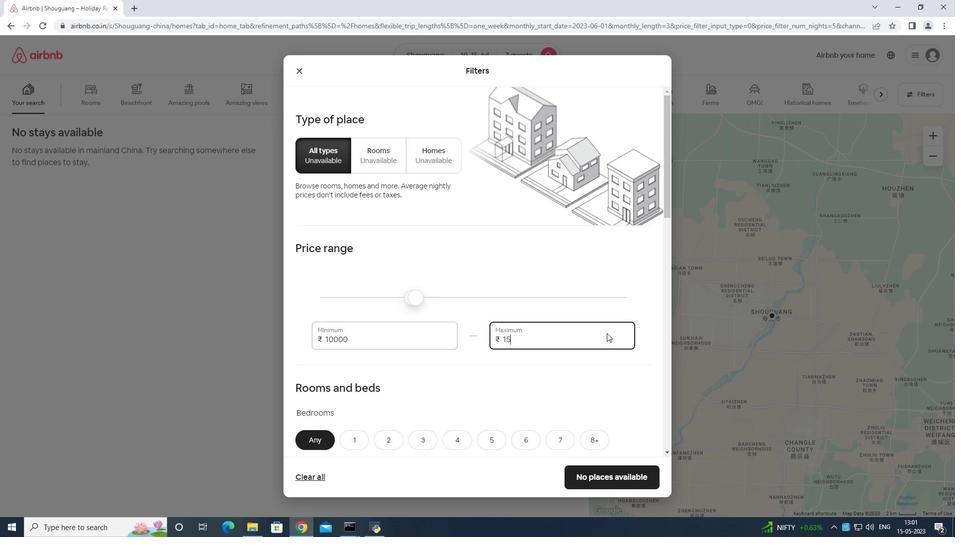 
Action: Key pressed 00
Screenshot: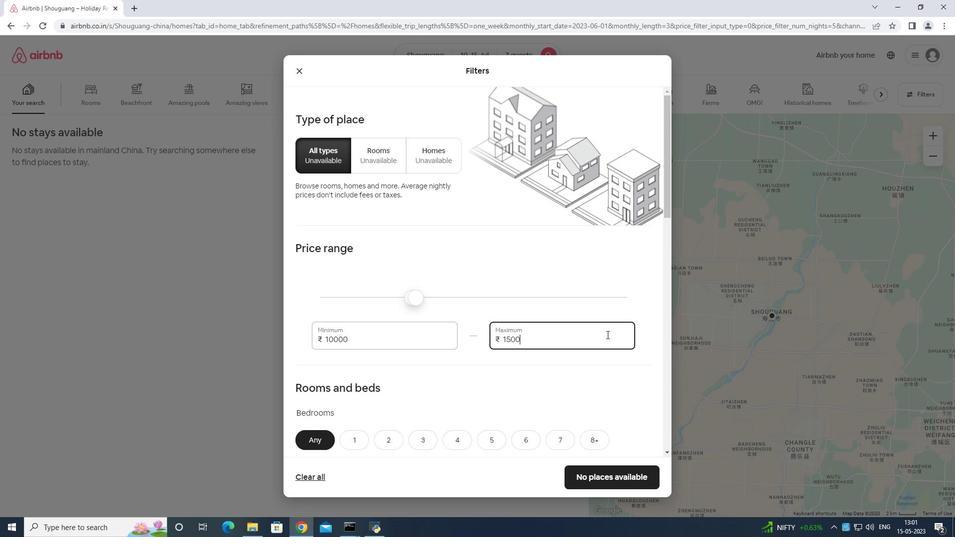 
Action: Mouse moved to (600, 326)
Screenshot: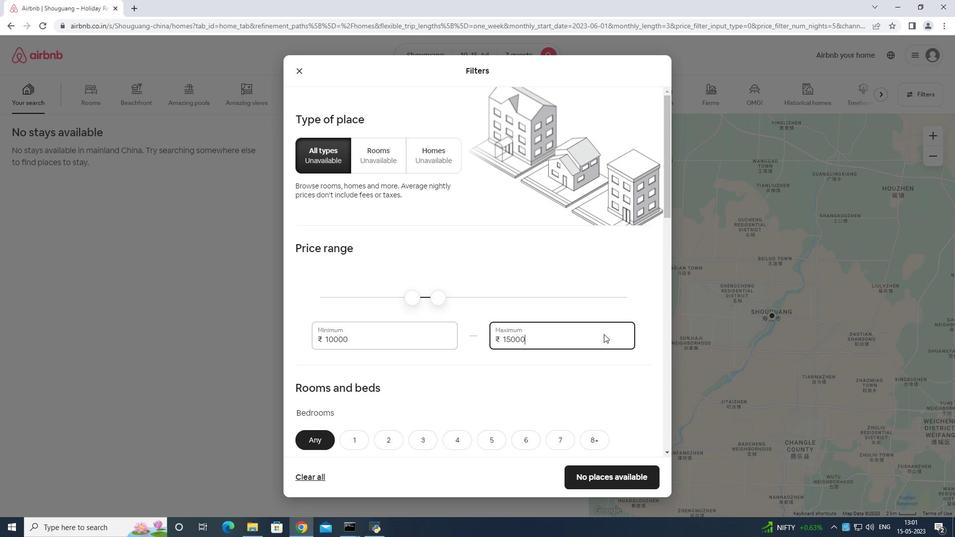 
Action: Mouse scrolled (600, 326) with delta (0, 0)
Screenshot: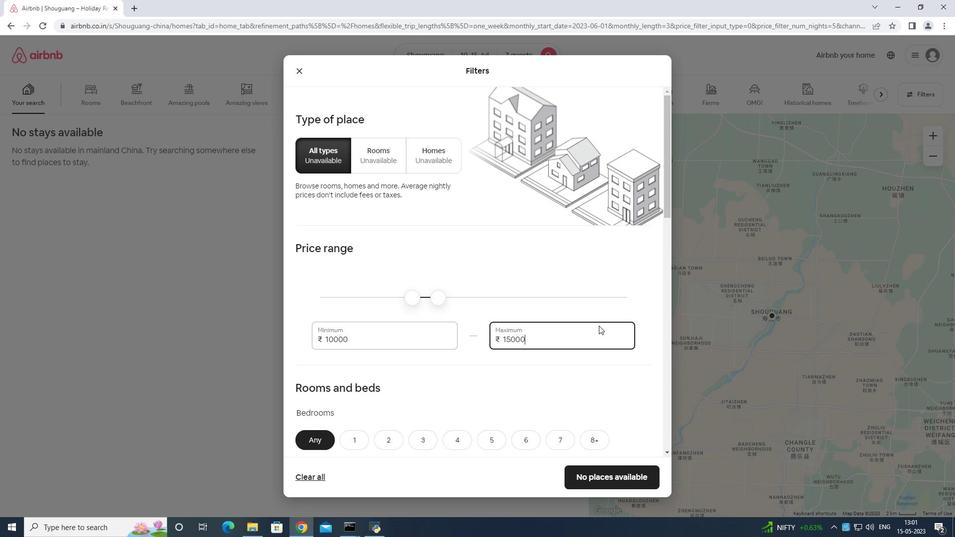 
Action: Mouse moved to (600, 327)
Screenshot: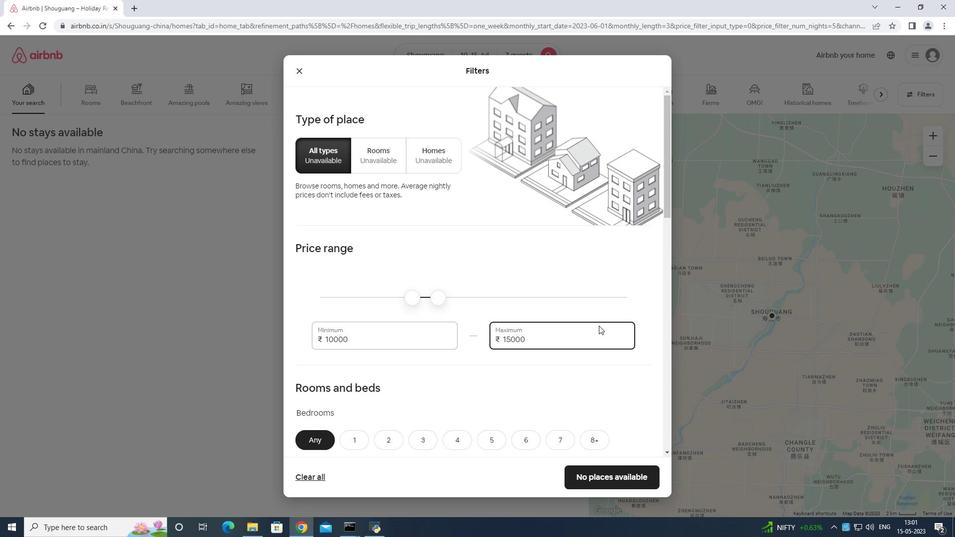 
Action: Mouse scrolled (600, 327) with delta (0, 0)
Screenshot: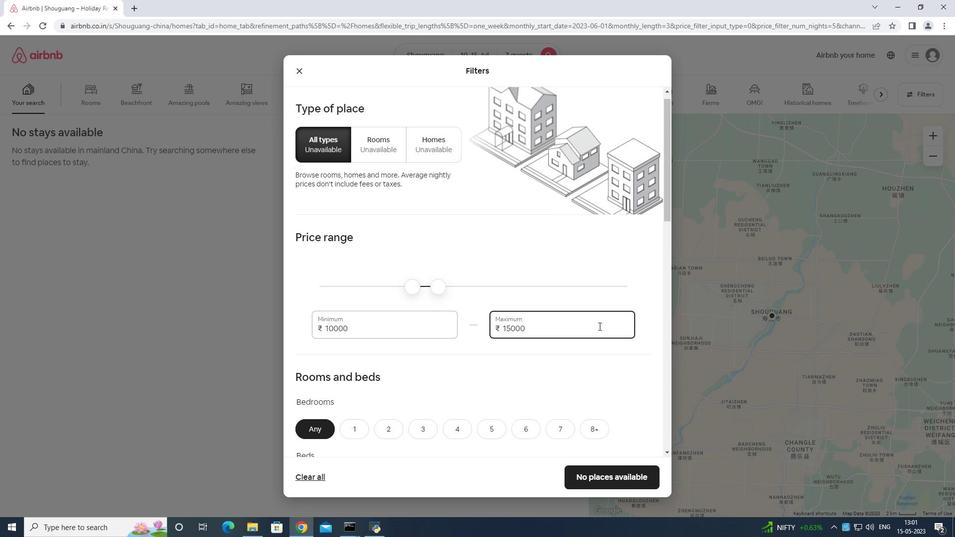 
Action: Mouse moved to (600, 328)
Screenshot: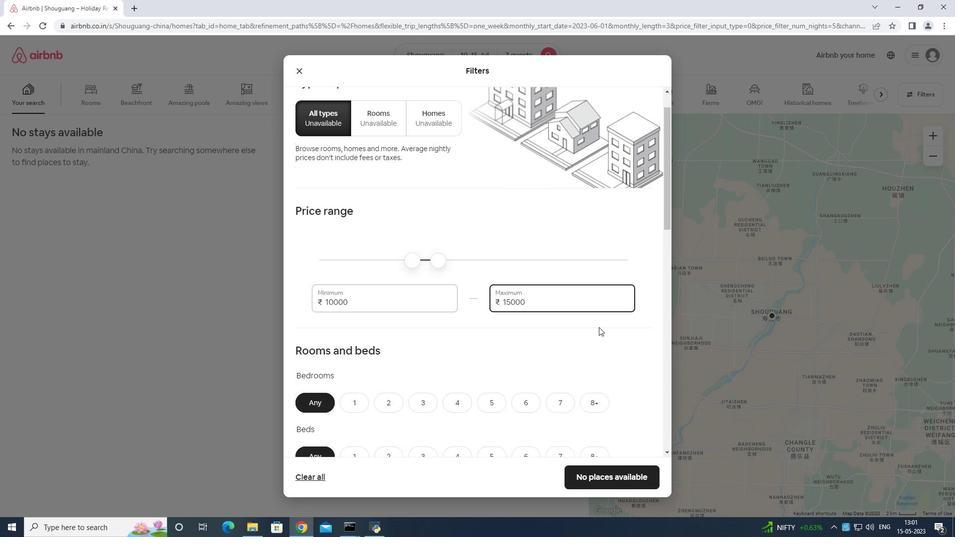 
Action: Mouse scrolled (600, 327) with delta (0, 0)
Screenshot: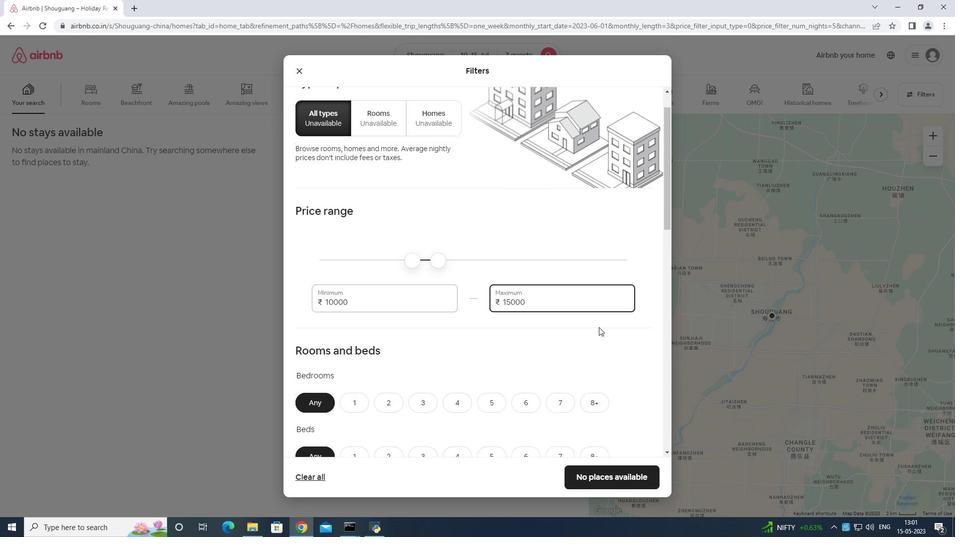 
Action: Mouse moved to (600, 328)
Screenshot: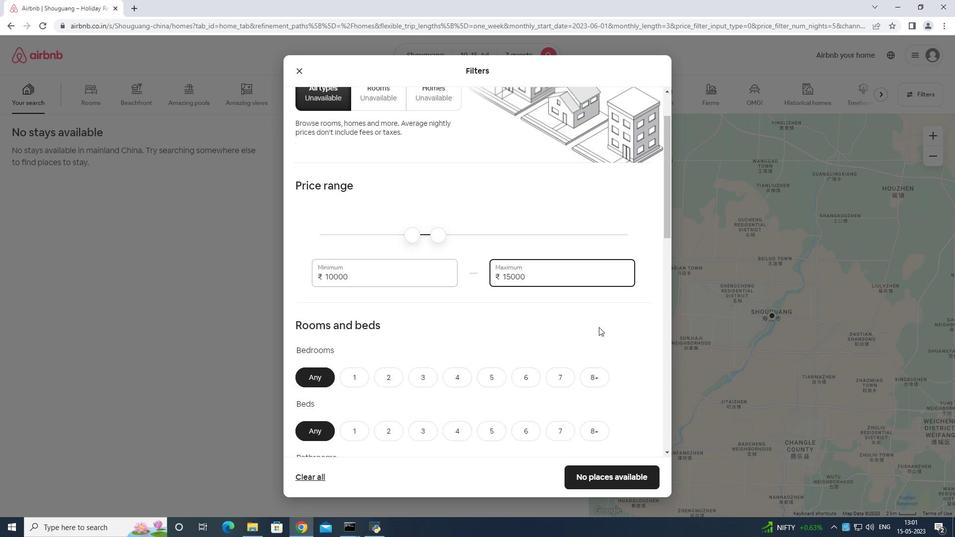 
Action: Mouse scrolled (600, 328) with delta (0, 0)
Screenshot: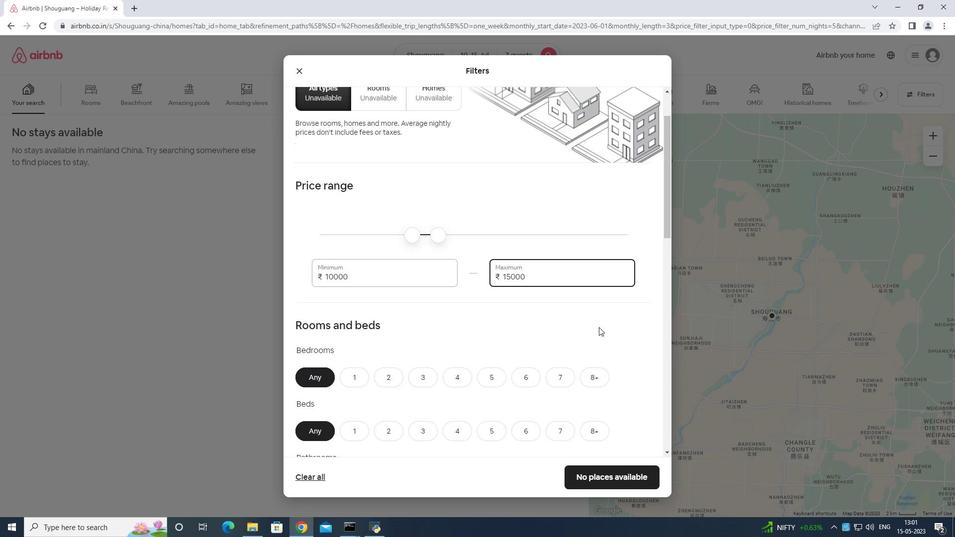 
Action: Mouse moved to (600, 329)
Screenshot: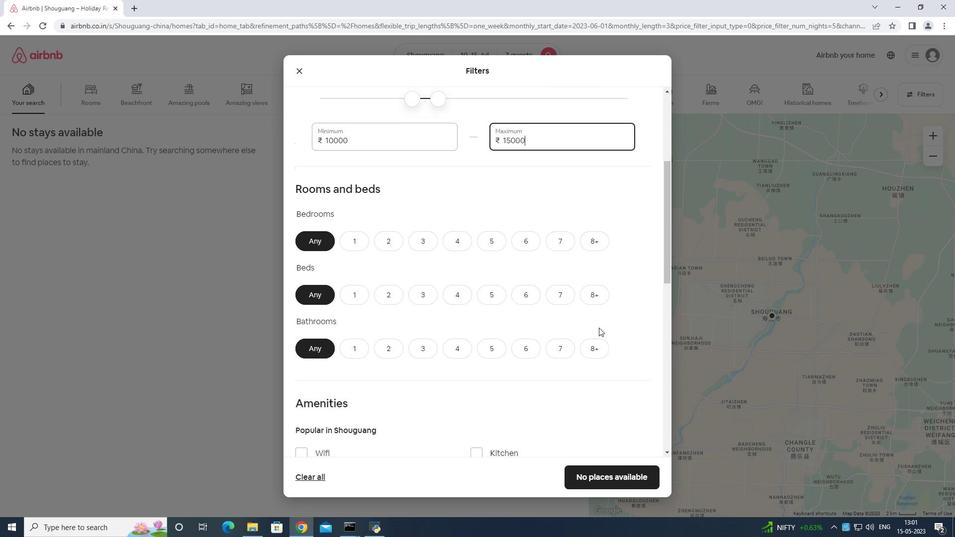 
Action: Mouse scrolled (600, 329) with delta (0, 0)
Screenshot: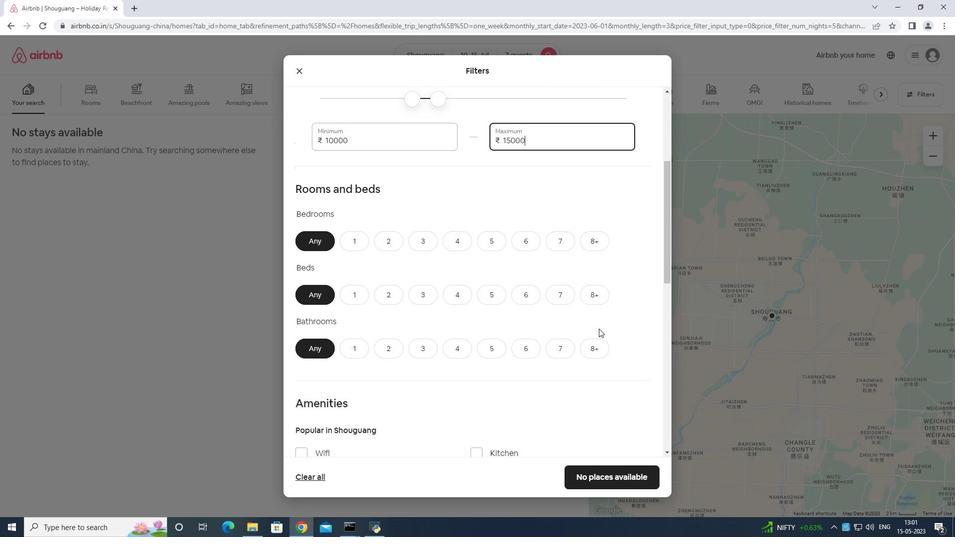 
Action: Mouse moved to (457, 188)
Screenshot: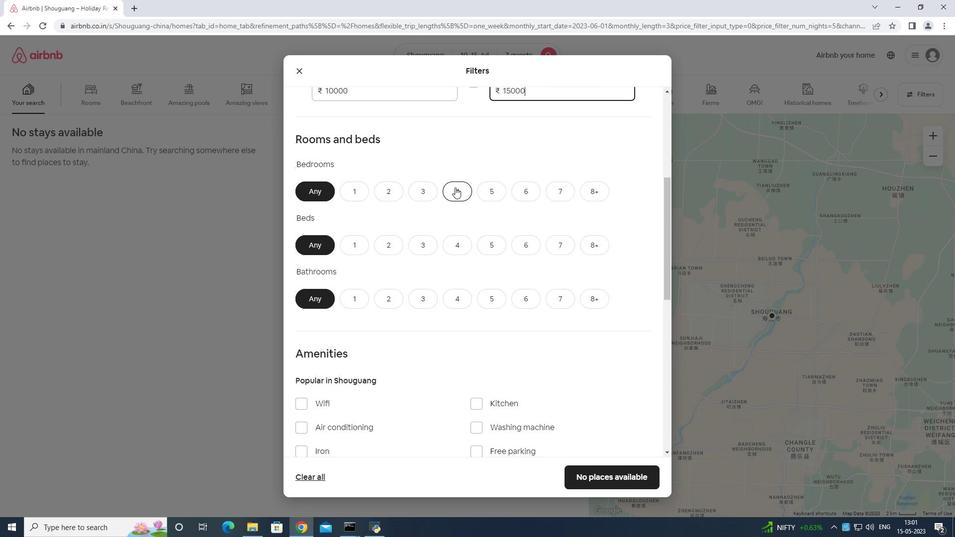 
Action: Mouse pressed left at (457, 188)
Screenshot: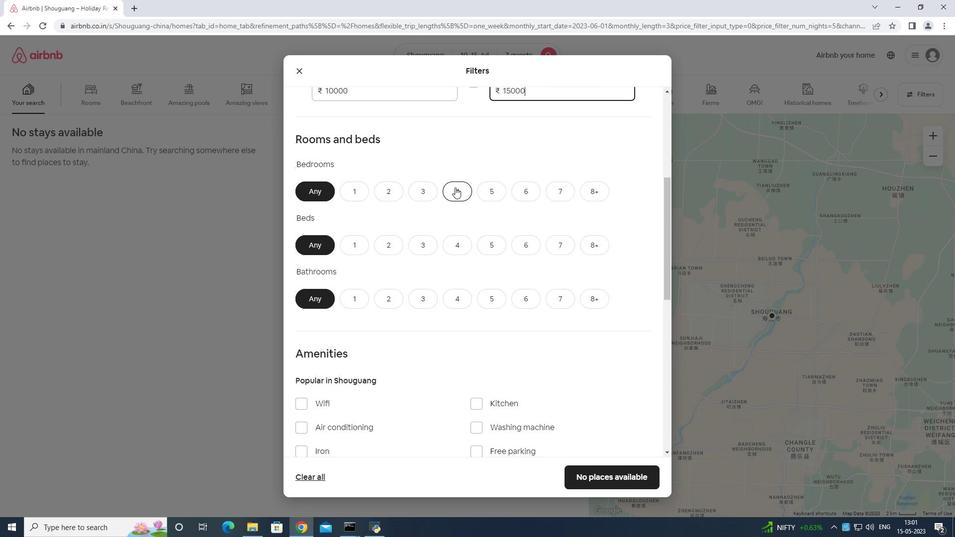 
Action: Mouse moved to (558, 240)
Screenshot: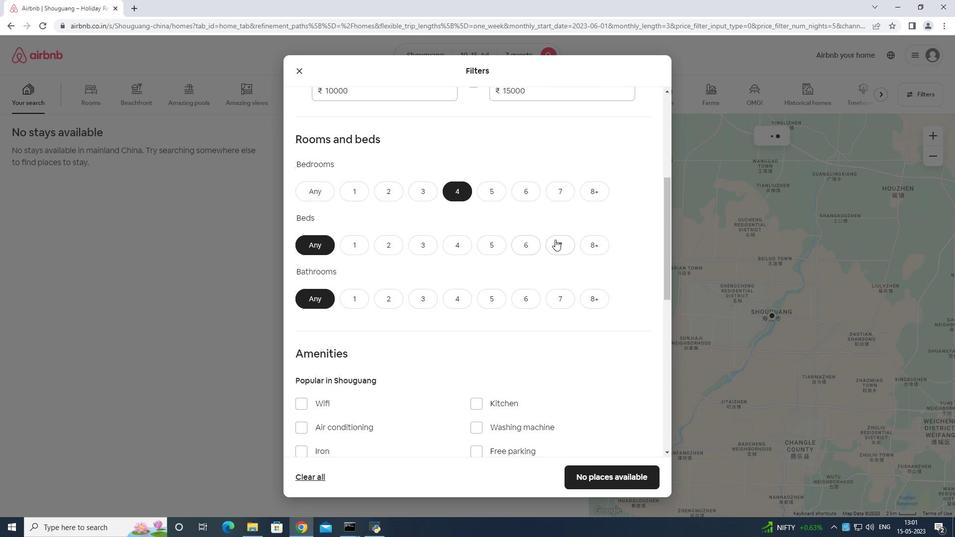 
Action: Mouse pressed left at (558, 240)
Screenshot: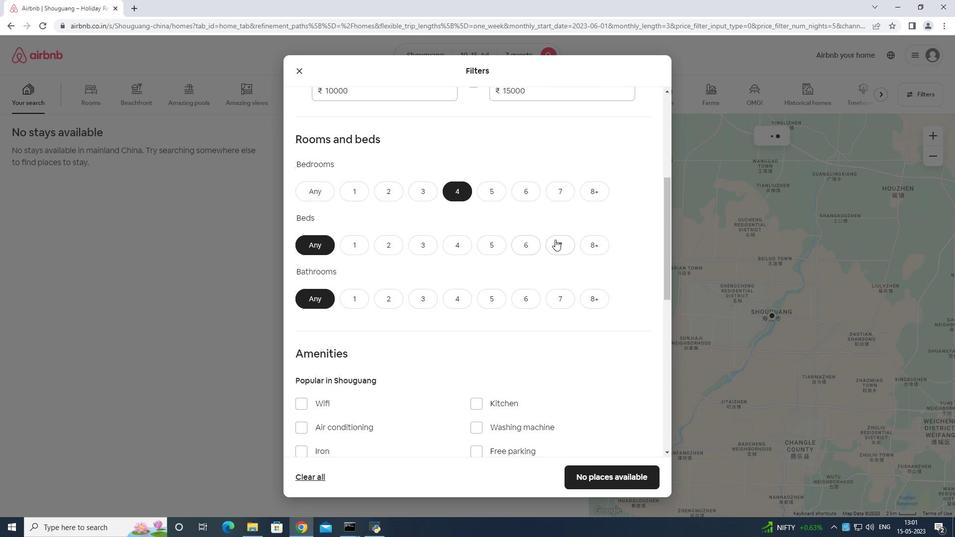 
Action: Mouse moved to (456, 300)
Screenshot: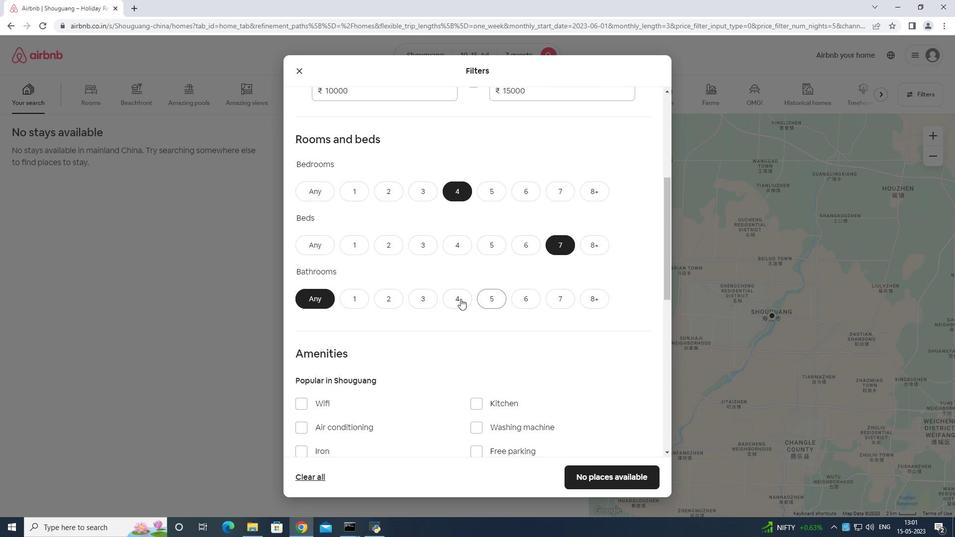 
Action: Mouse pressed left at (456, 300)
Screenshot: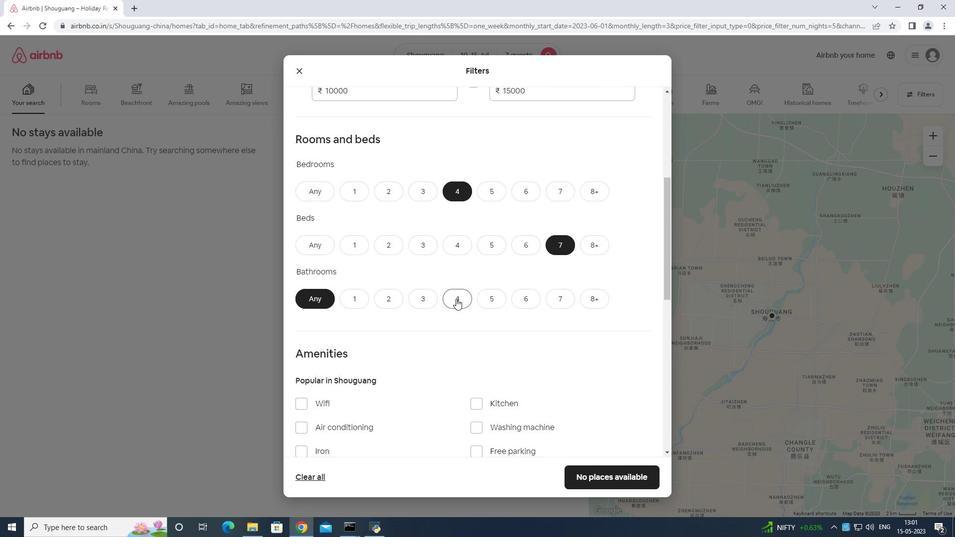 
Action: Mouse moved to (505, 261)
Screenshot: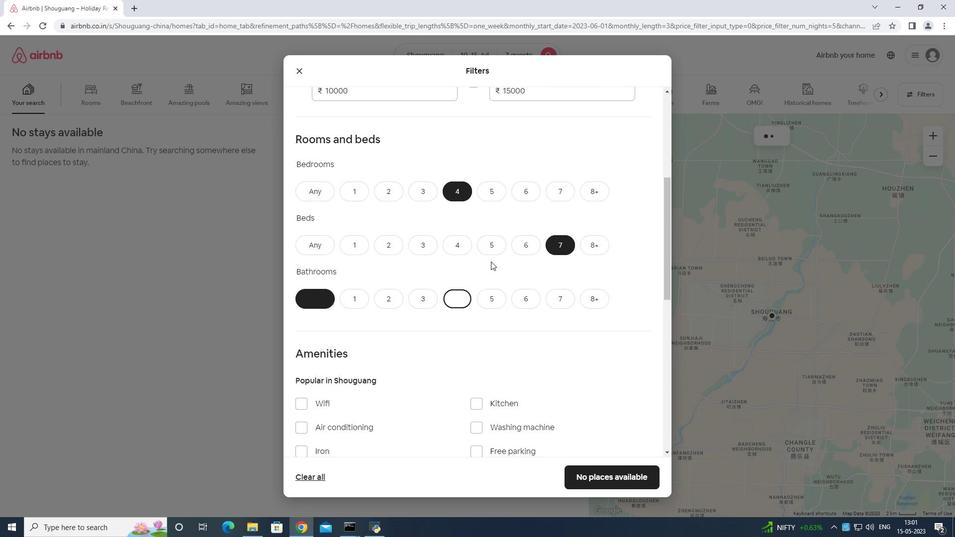 
Action: Mouse scrolled (505, 261) with delta (0, 0)
Screenshot: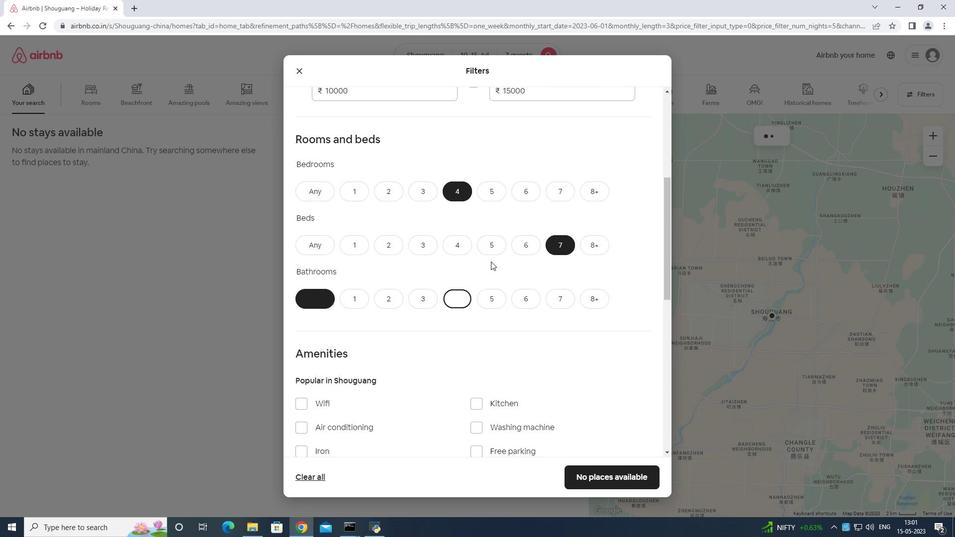 
Action: Mouse moved to (506, 262)
Screenshot: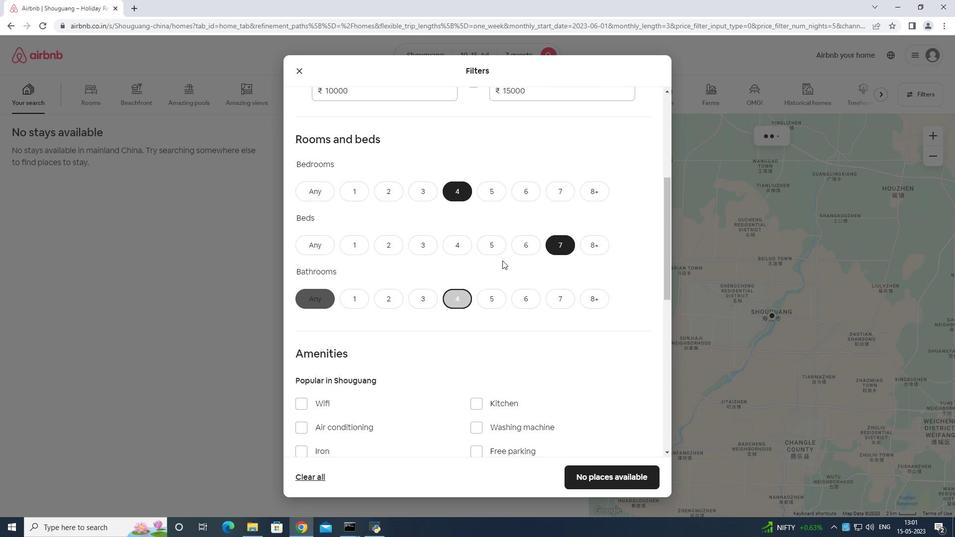 
Action: Mouse scrolled (506, 261) with delta (0, 0)
Screenshot: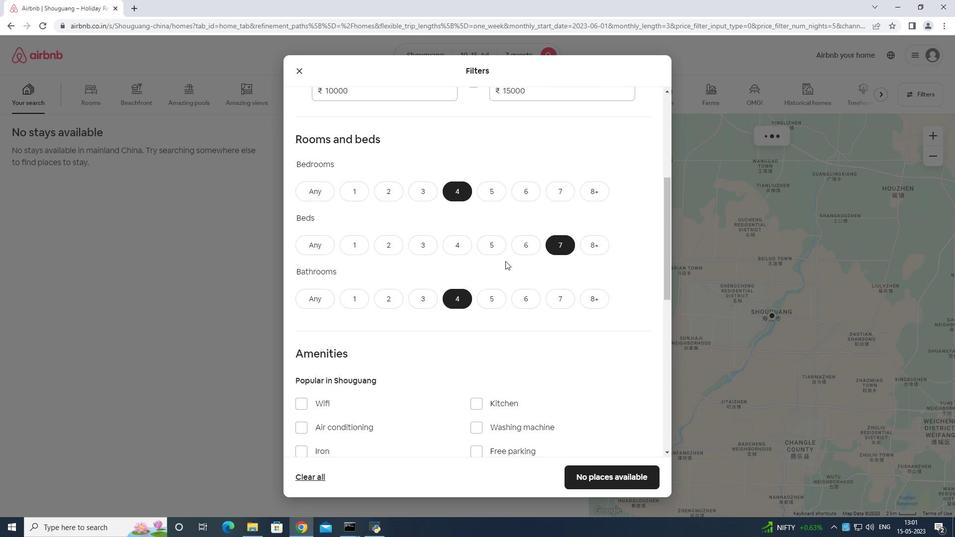 
Action: Mouse moved to (334, 305)
Screenshot: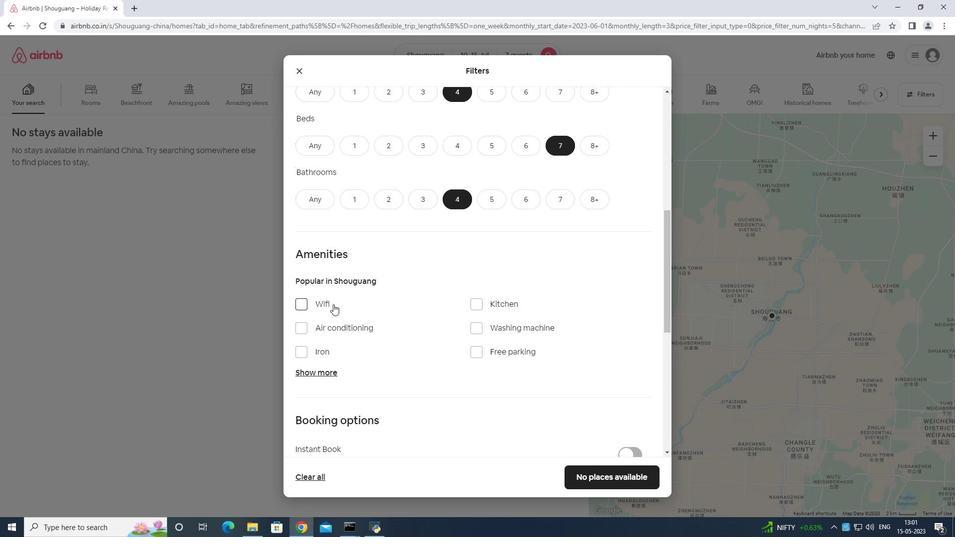
Action: Mouse pressed left at (334, 305)
Screenshot: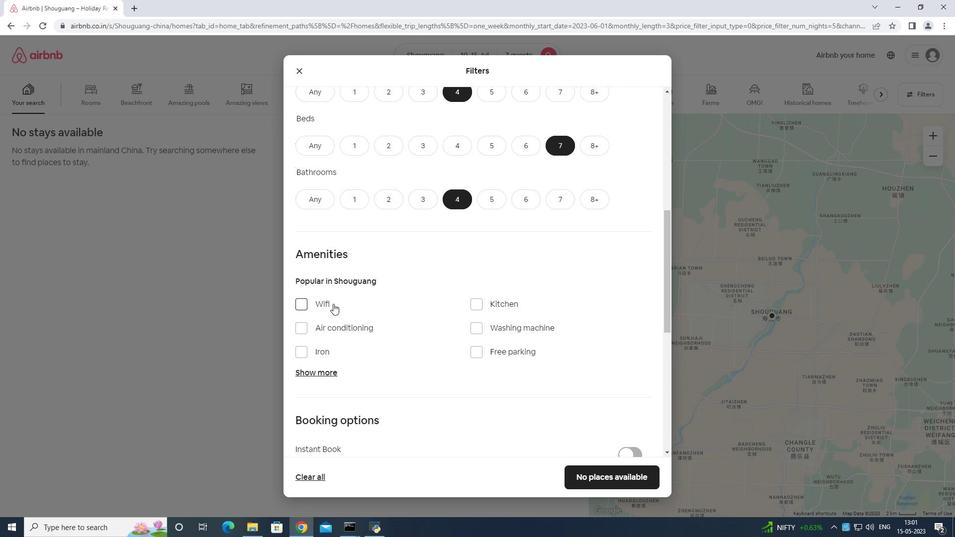 
Action: Mouse moved to (478, 347)
Screenshot: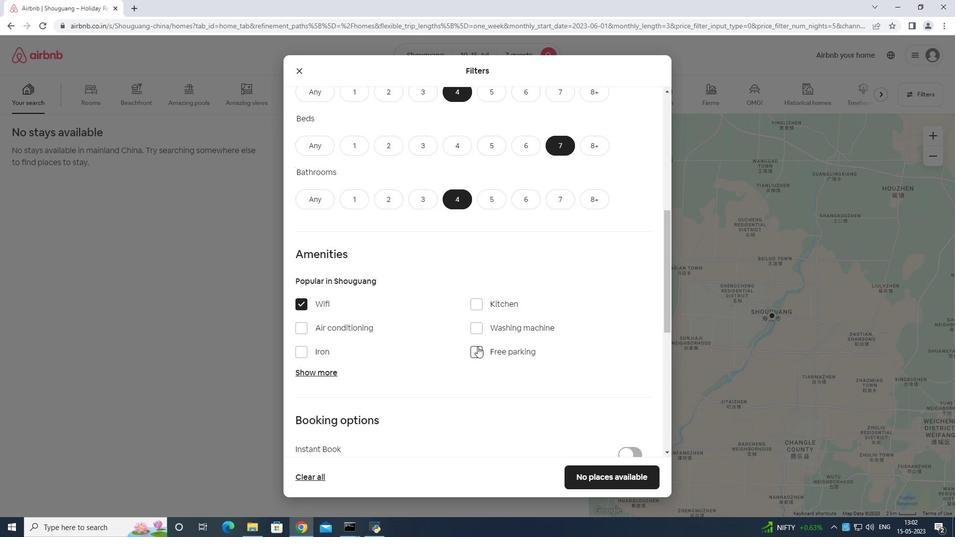 
Action: Mouse pressed left at (478, 347)
Screenshot: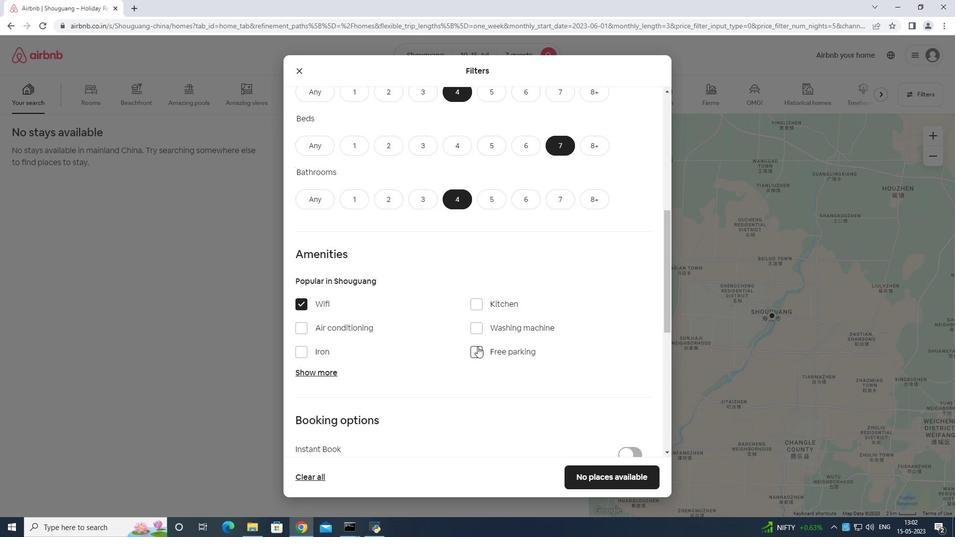 
Action: Mouse moved to (334, 368)
Screenshot: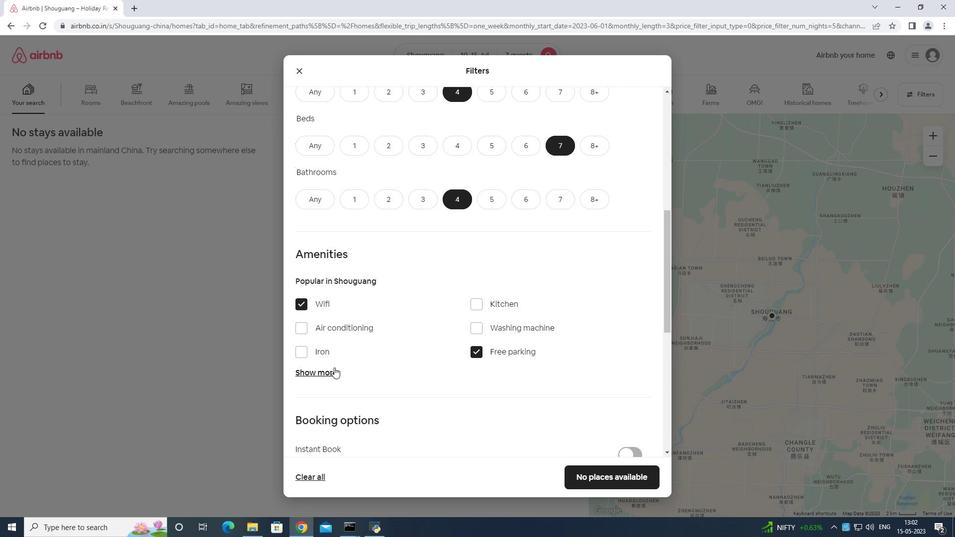 
Action: Mouse pressed left at (334, 368)
Screenshot: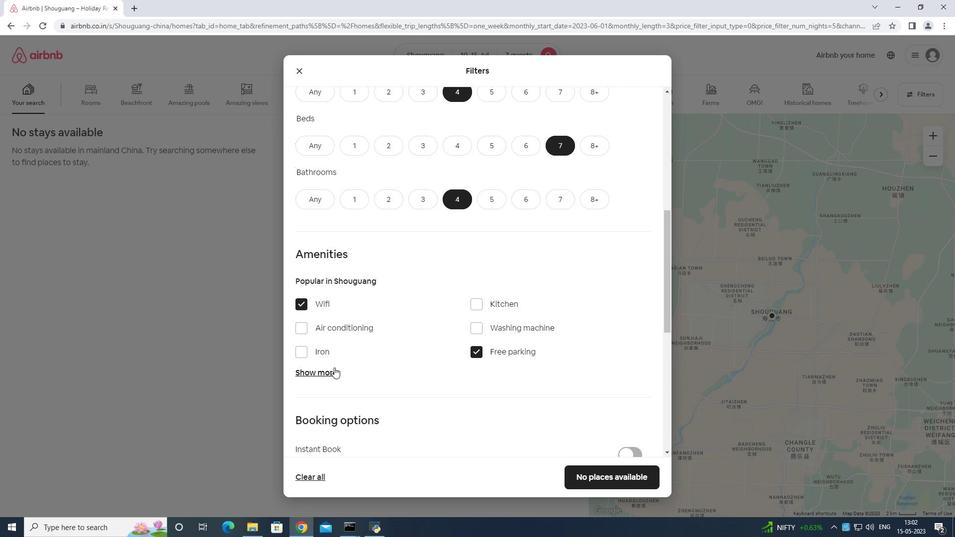 
Action: Mouse moved to (435, 340)
Screenshot: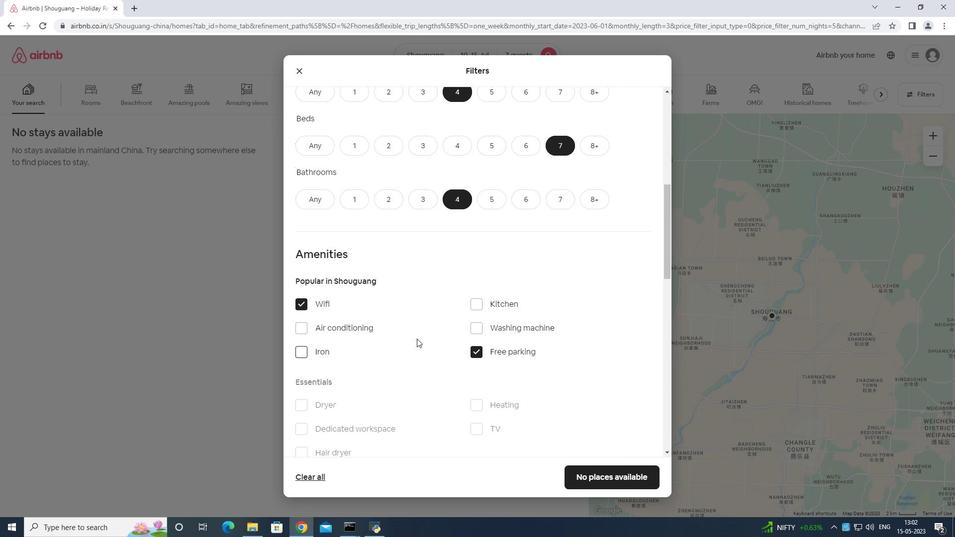
Action: Mouse scrolled (433, 339) with delta (0, 0)
Screenshot: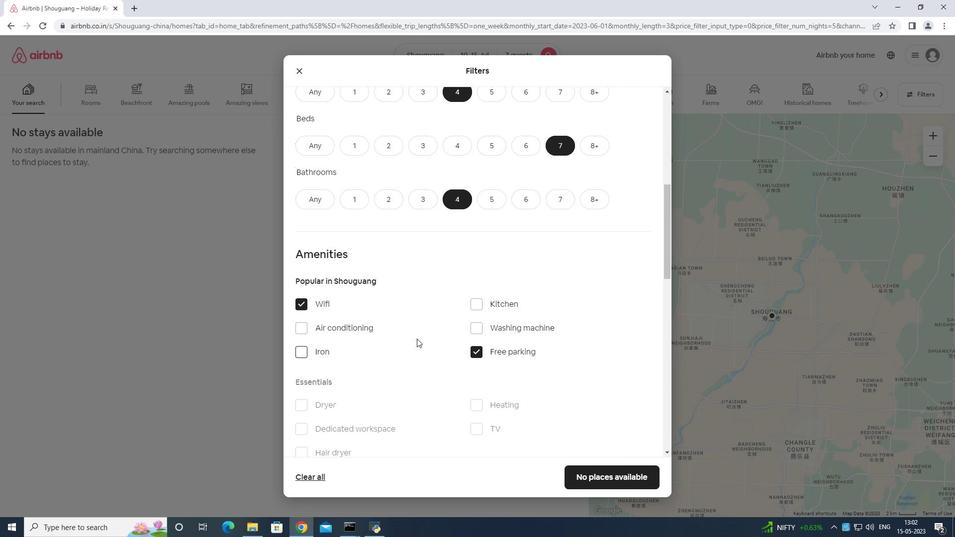 
Action: Mouse moved to (456, 330)
Screenshot: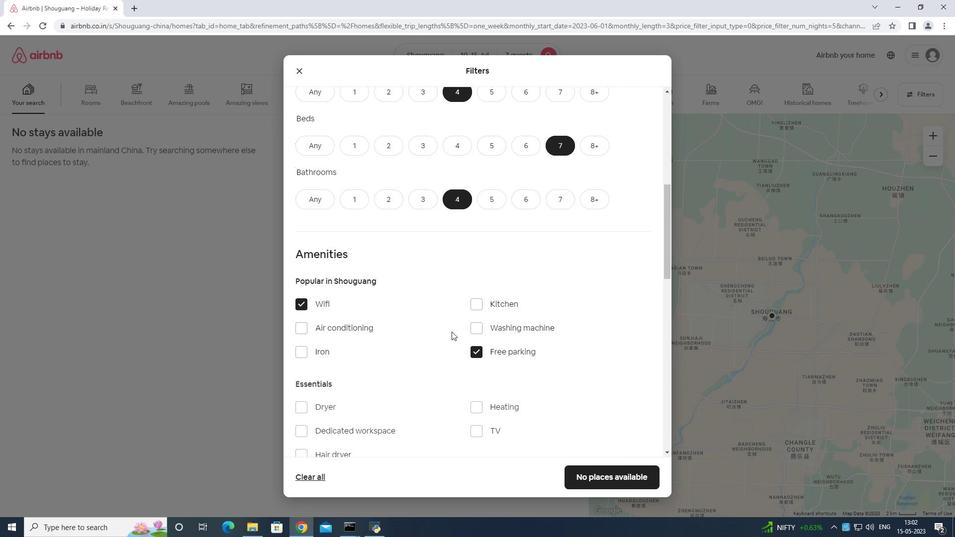 
Action: Mouse scrolled (456, 329) with delta (0, 0)
Screenshot: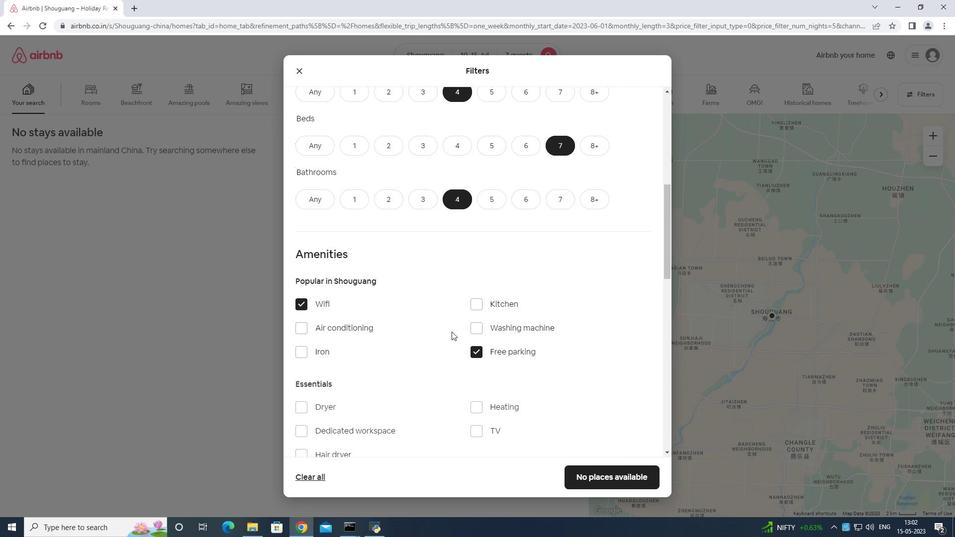 
Action: Mouse moved to (465, 323)
Screenshot: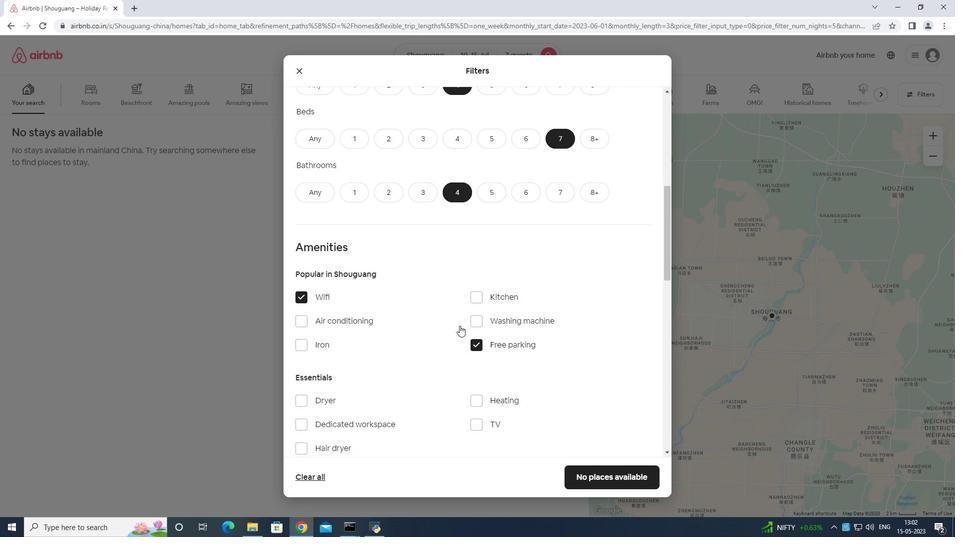
Action: Mouse scrolled (465, 322) with delta (0, 0)
Screenshot: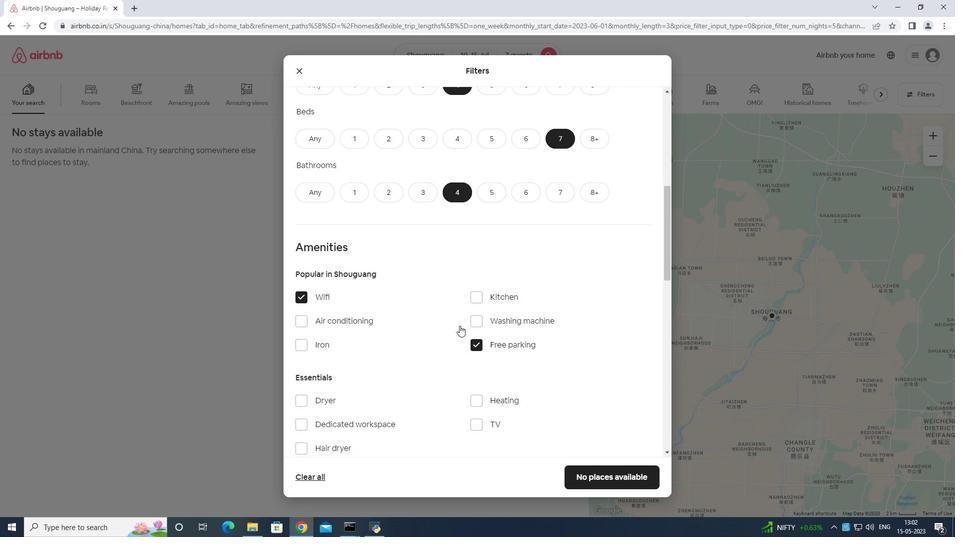 
Action: Mouse moved to (480, 287)
Screenshot: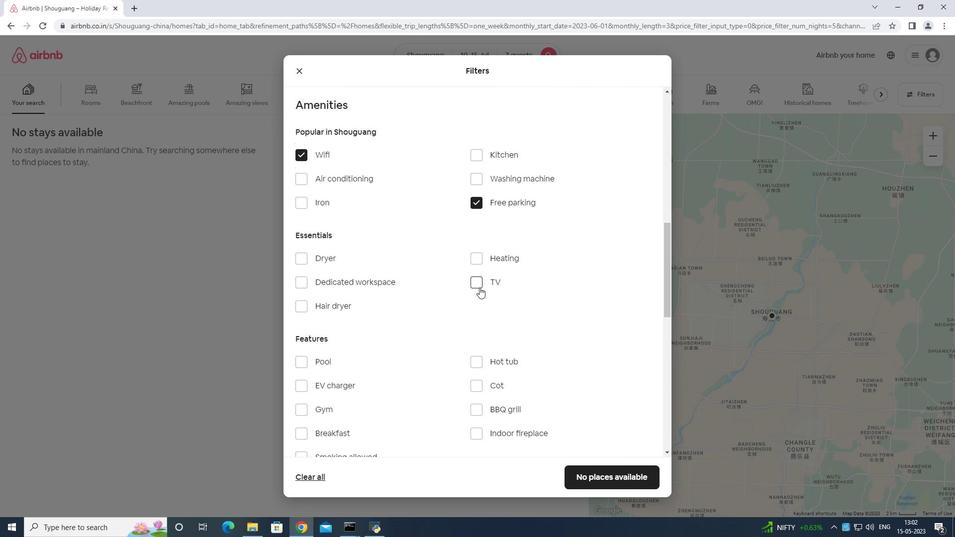 
Action: Mouse pressed left at (480, 287)
Screenshot: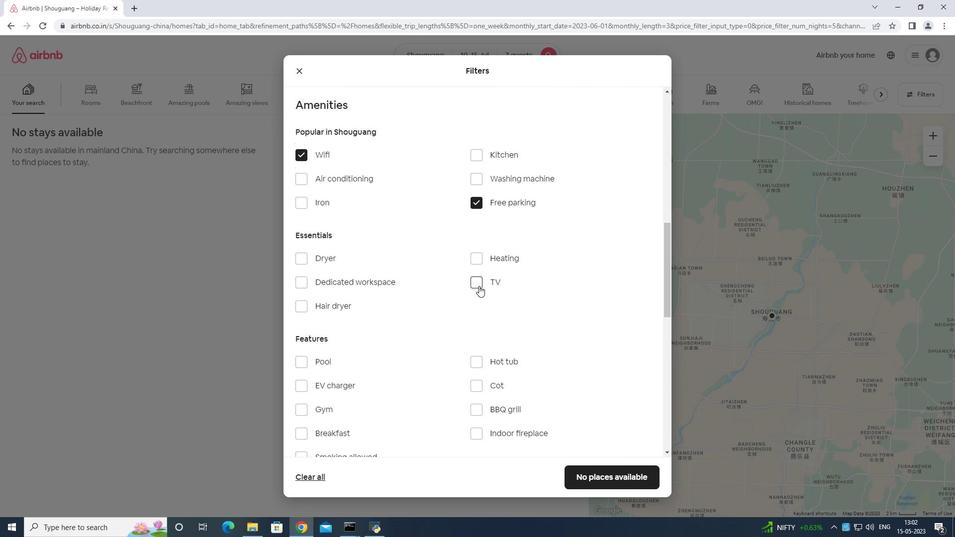 
Action: Mouse moved to (476, 259)
Screenshot: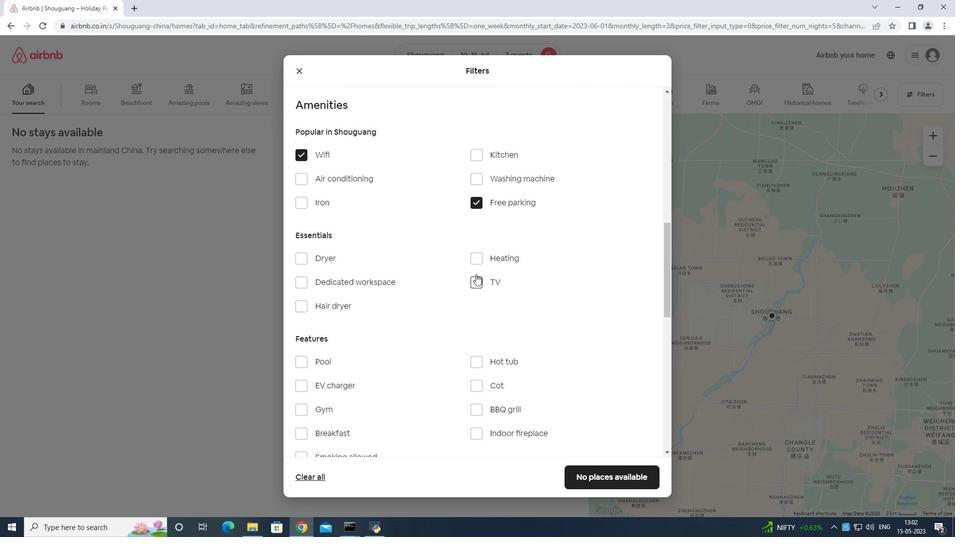 
Action: Mouse scrolled (476, 258) with delta (0, 0)
Screenshot: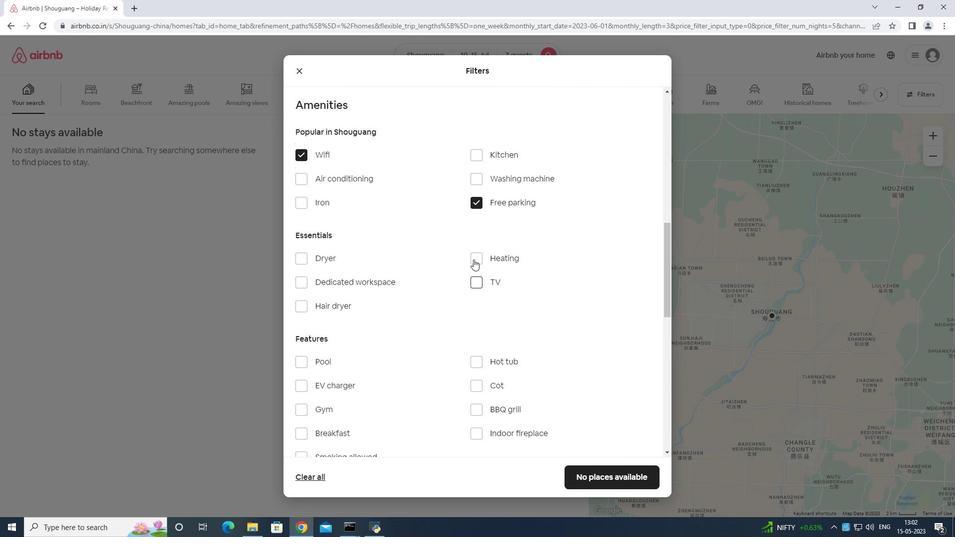 
Action: Mouse scrolled (476, 258) with delta (0, 0)
Screenshot: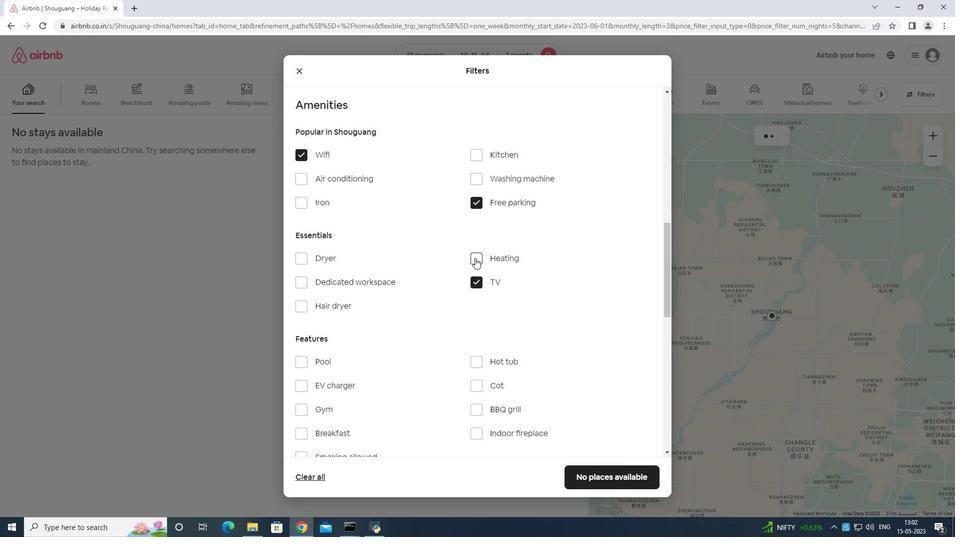 
Action: Mouse moved to (333, 311)
Screenshot: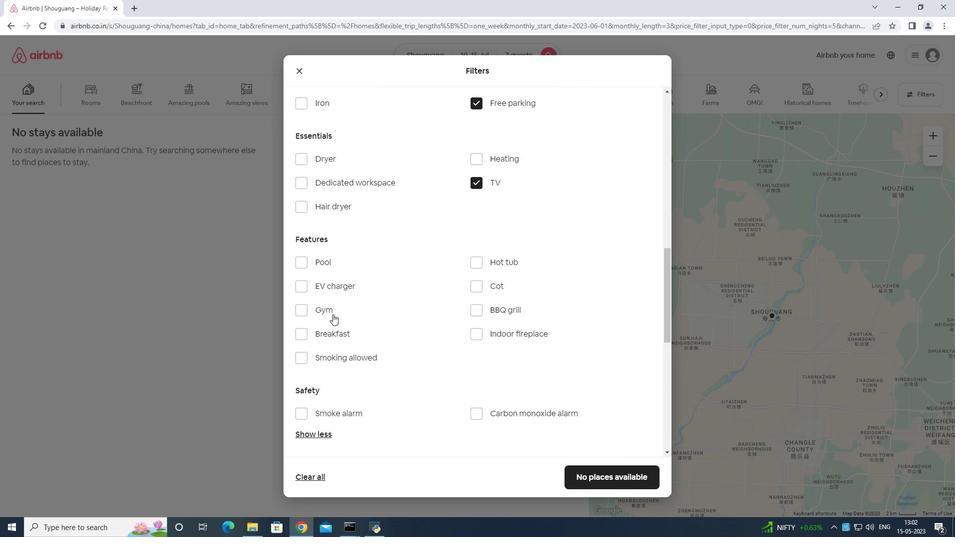 
Action: Mouse pressed left at (333, 311)
Screenshot: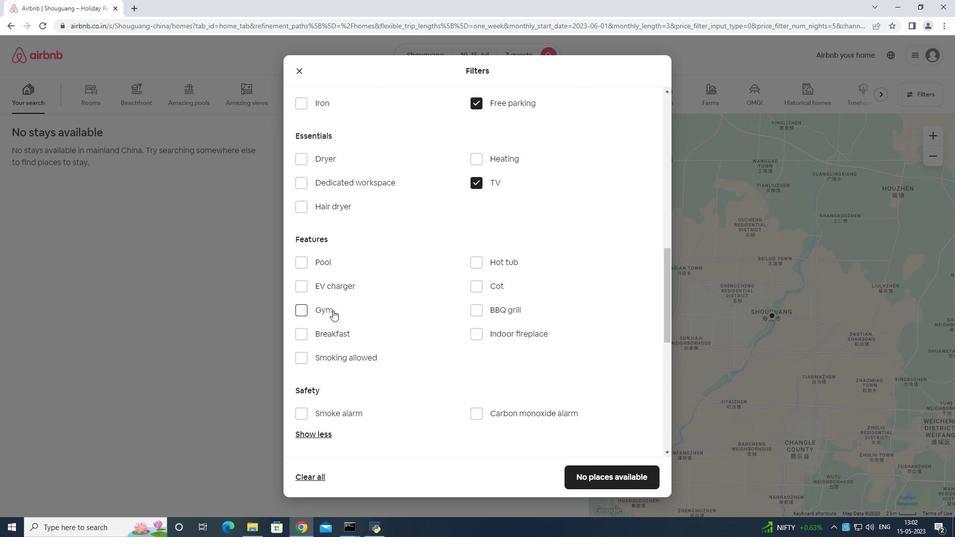 
Action: Mouse moved to (344, 336)
Screenshot: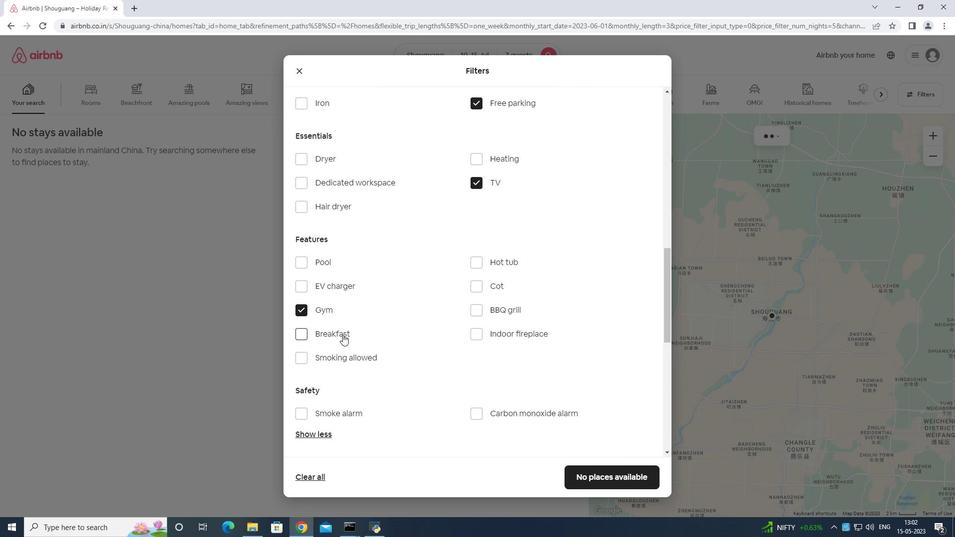 
Action: Mouse pressed left at (344, 336)
Screenshot: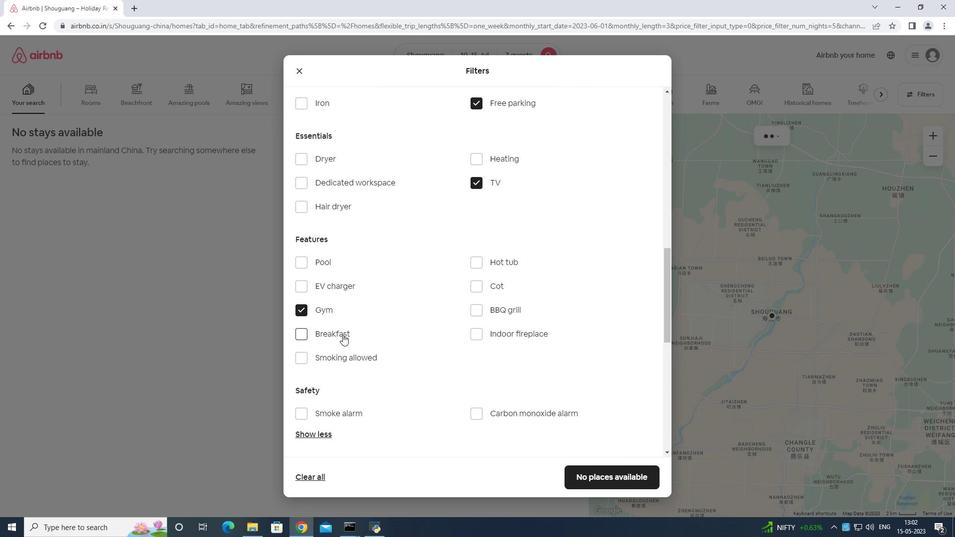 
Action: Mouse moved to (557, 230)
Screenshot: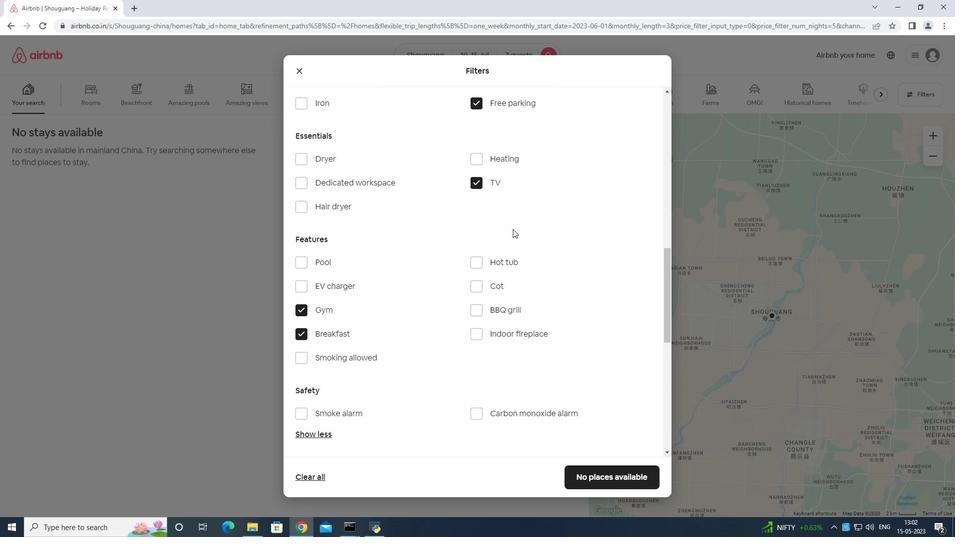 
Action: Mouse scrolled (530, 228) with delta (0, 0)
Screenshot: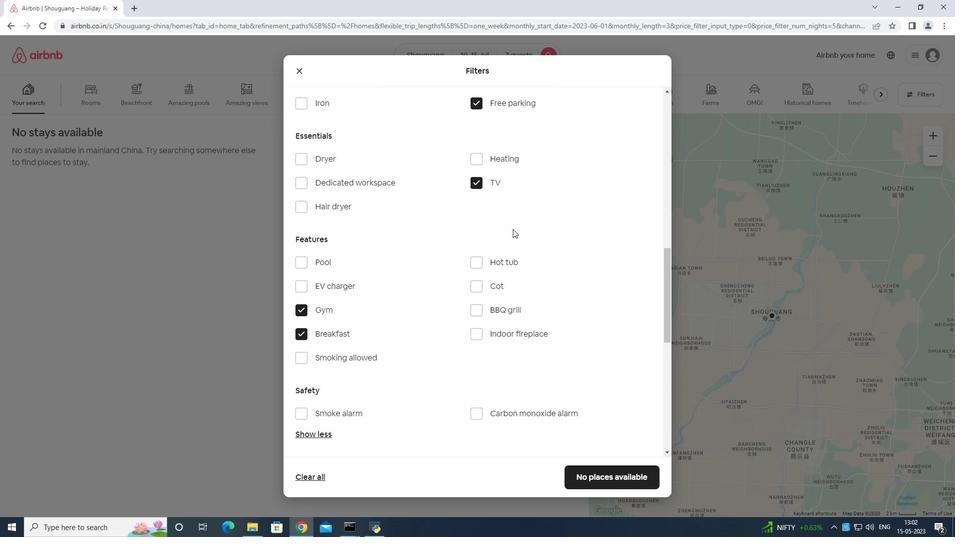 
Action: Mouse moved to (558, 230)
Screenshot: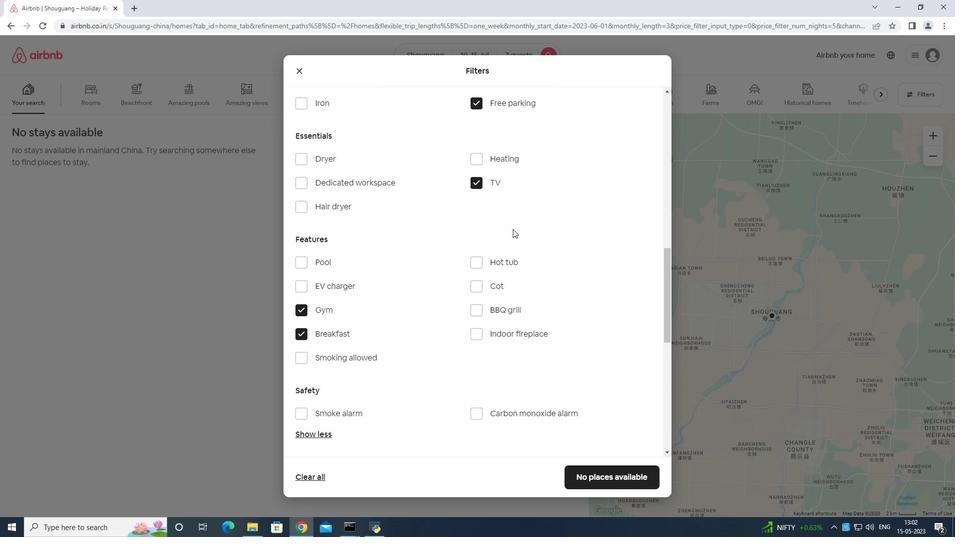 
Action: Mouse scrolled (541, 231) with delta (0, 0)
Screenshot: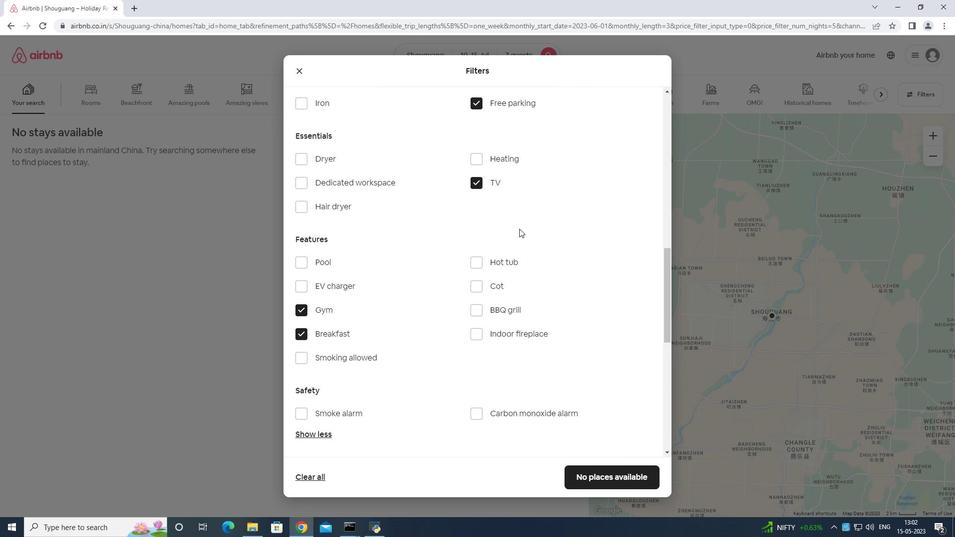 
Action: Mouse moved to (560, 229)
Screenshot: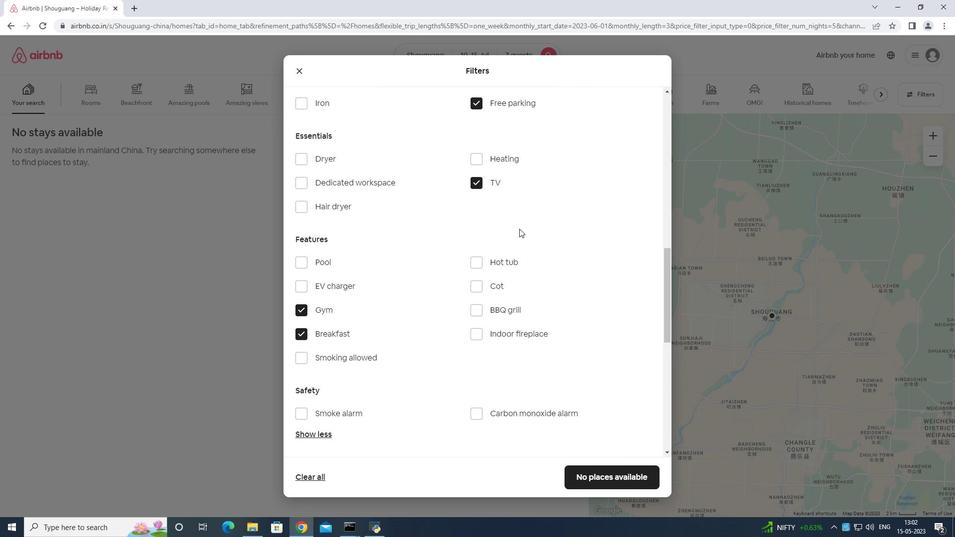 
Action: Mouse scrolled (547, 234) with delta (0, 0)
Screenshot: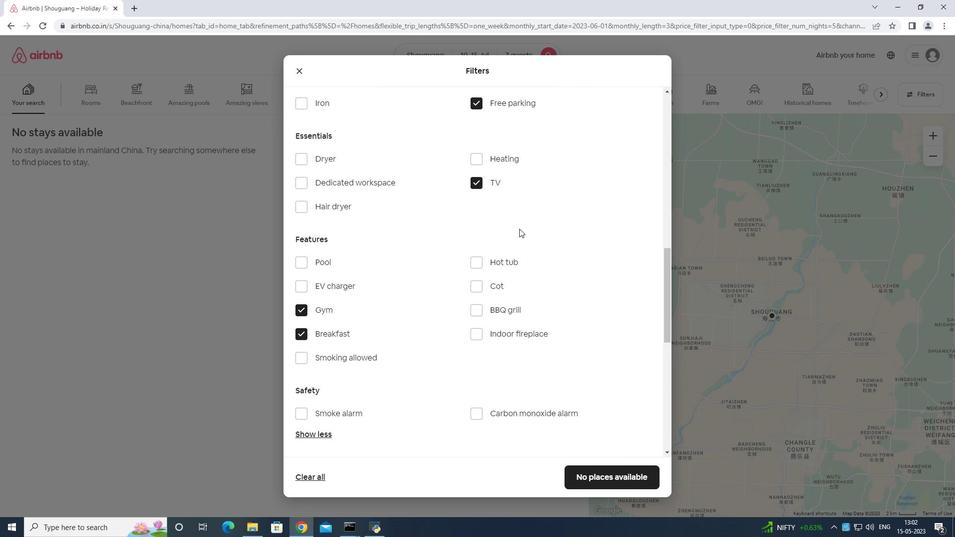 
Action: Mouse moved to (564, 228)
Screenshot: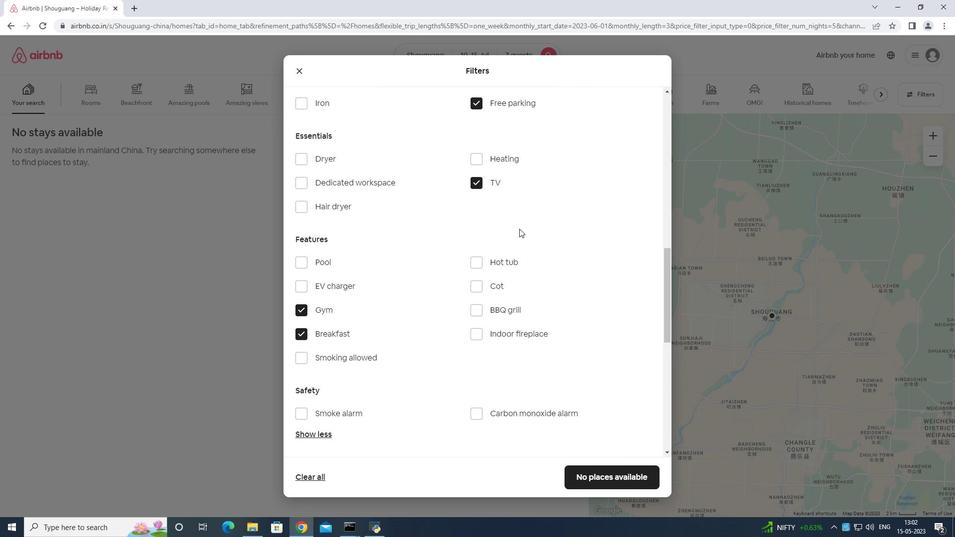 
Action: Mouse scrolled (550, 234) with delta (0, 0)
Screenshot: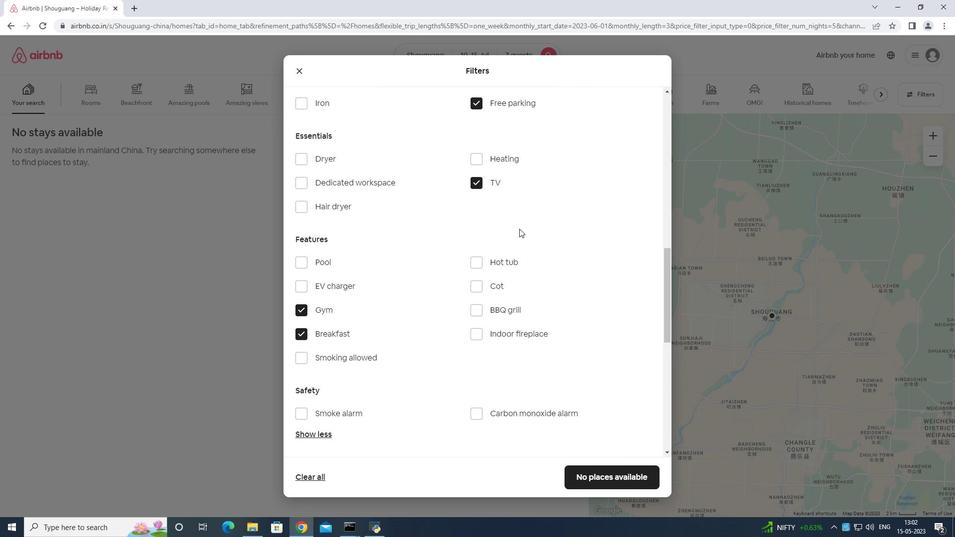 
Action: Mouse moved to (637, 347)
Screenshot: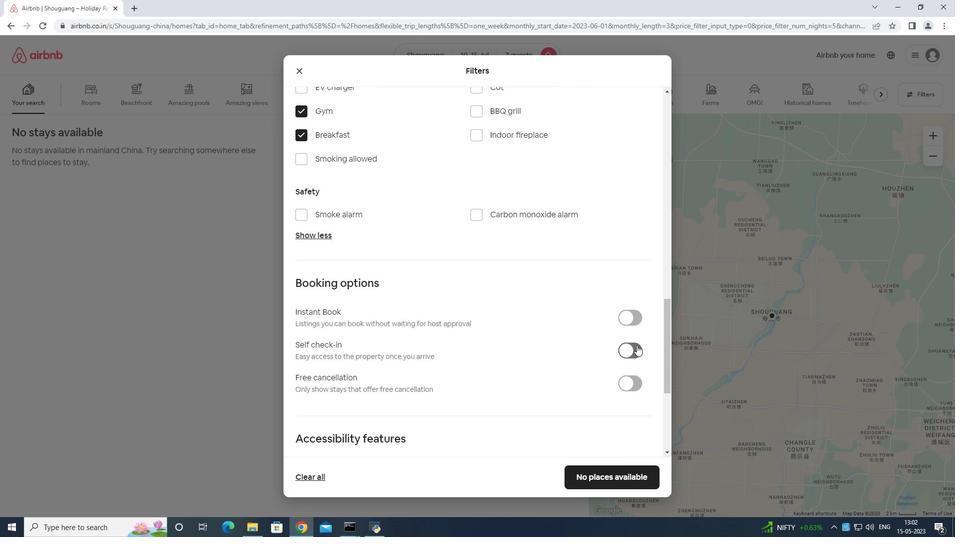 
Action: Mouse pressed left at (637, 347)
Screenshot: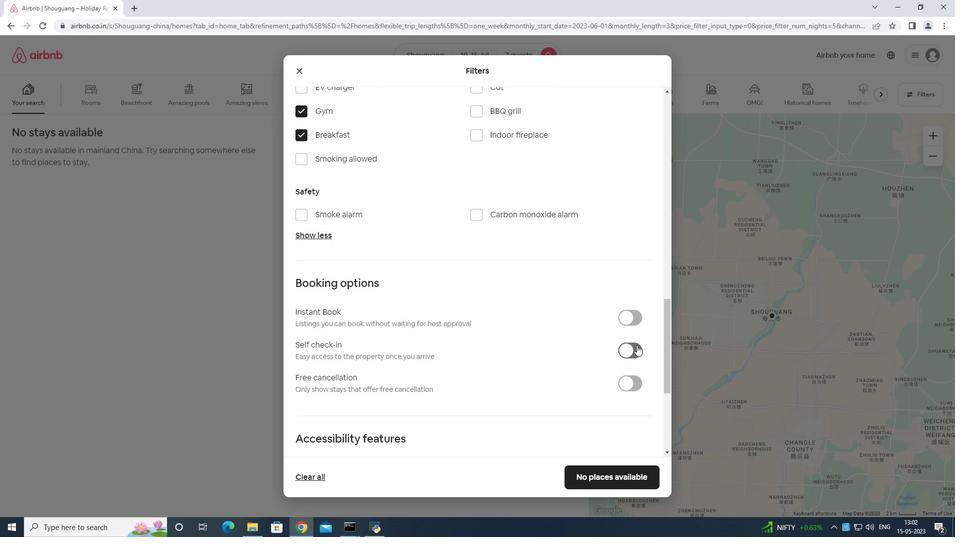 
Action: Mouse moved to (618, 276)
Screenshot: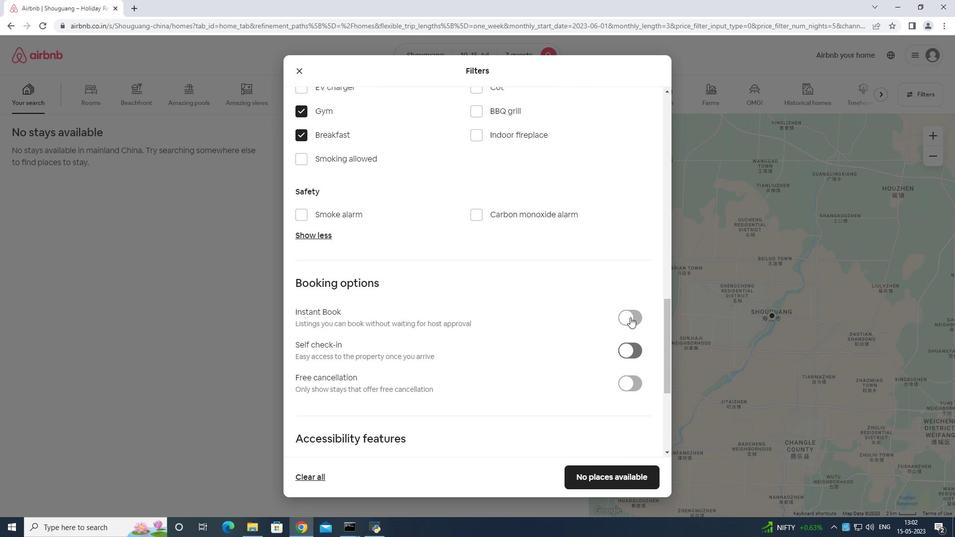 
Action: Mouse scrolled (618, 276) with delta (0, 0)
Screenshot: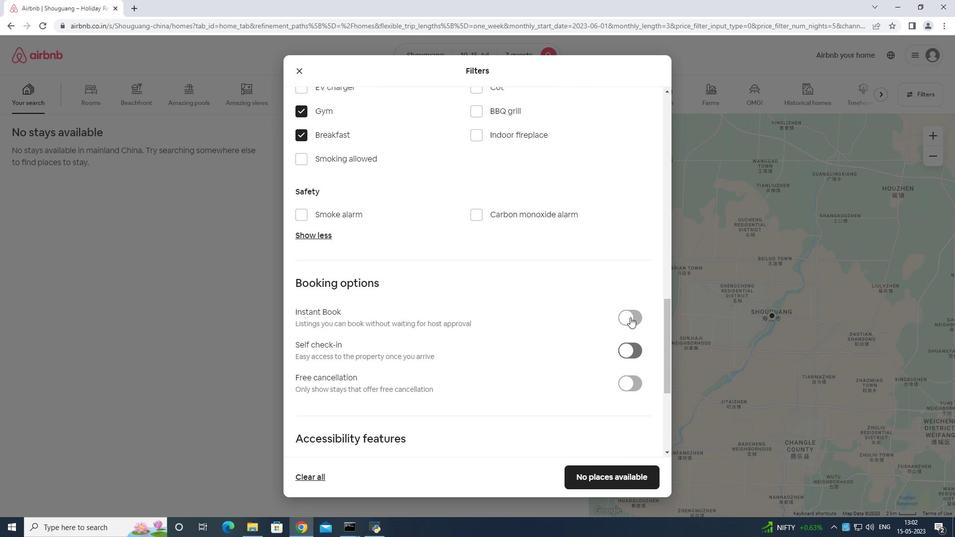 
Action: Mouse moved to (621, 296)
Screenshot: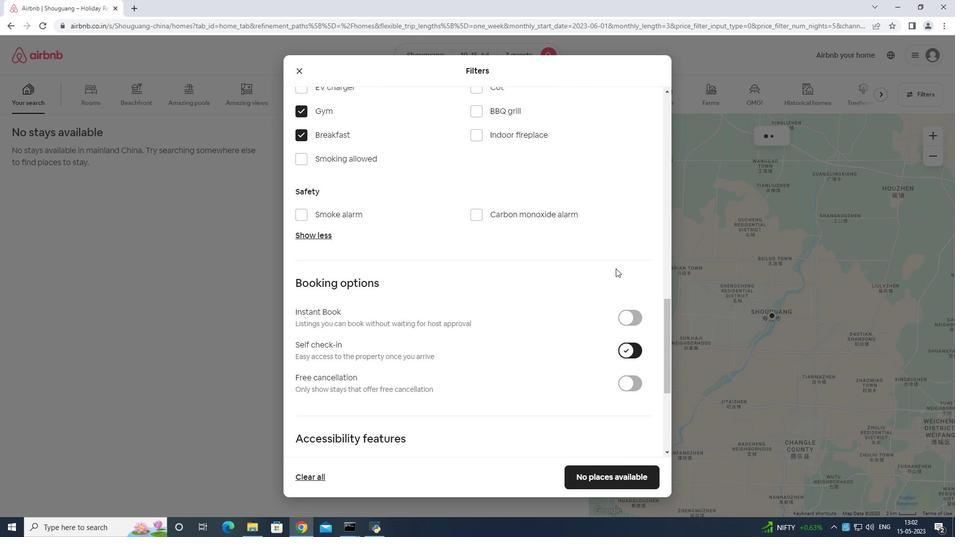 
Action: Mouse scrolled (621, 296) with delta (0, 0)
Screenshot: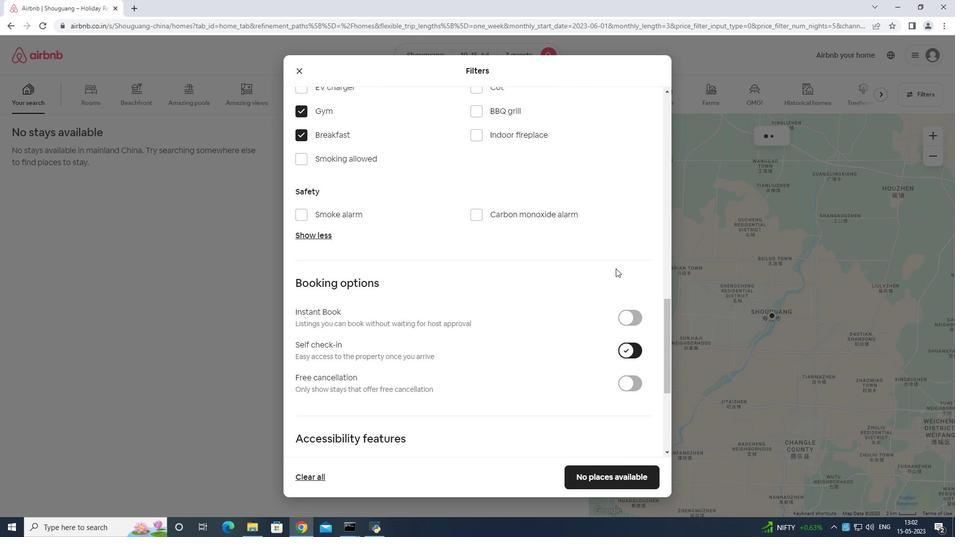 
Action: Mouse moved to (625, 303)
Screenshot: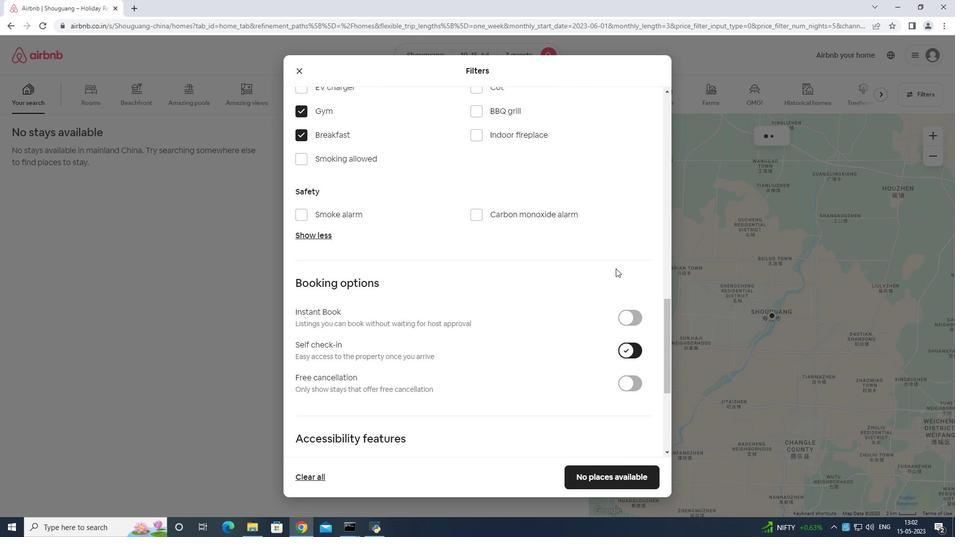 
Action: Mouse scrolled (625, 303) with delta (0, 0)
Screenshot: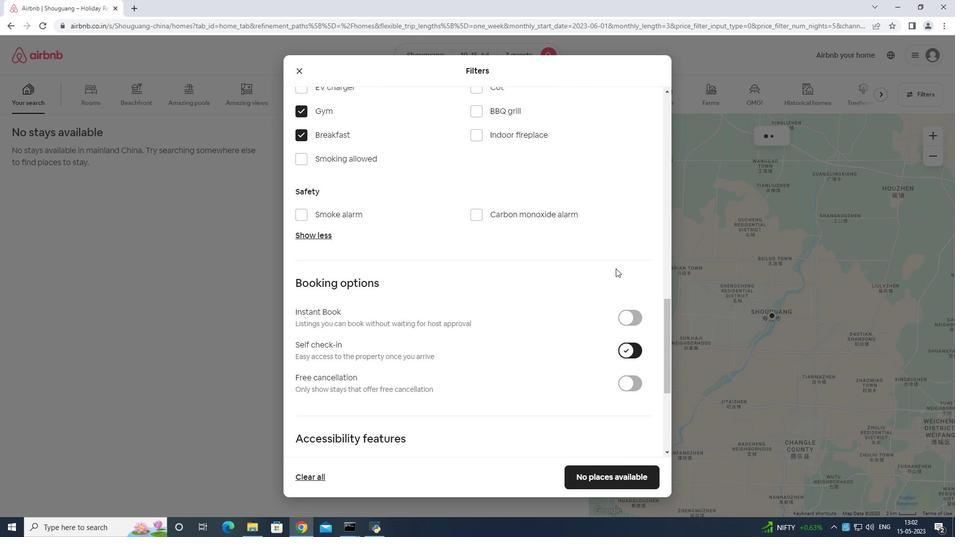
Action: Mouse moved to (625, 304)
Screenshot: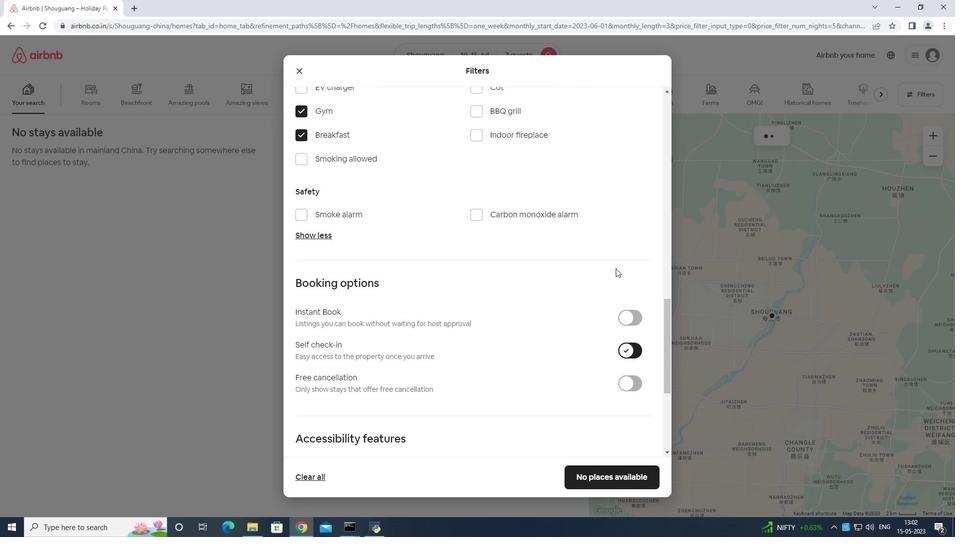 
Action: Mouse scrolled (625, 303) with delta (0, 0)
Screenshot: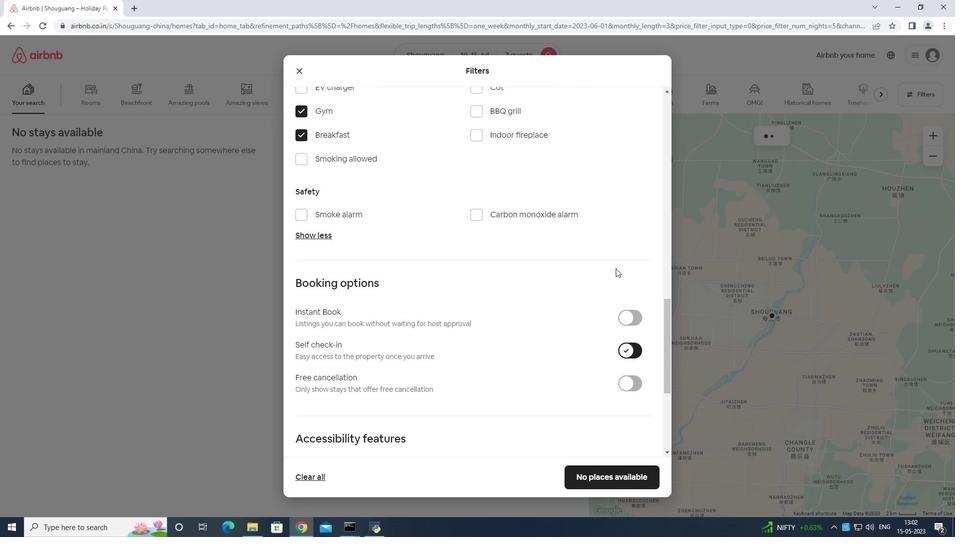 
Action: Mouse moved to (625, 305)
Screenshot: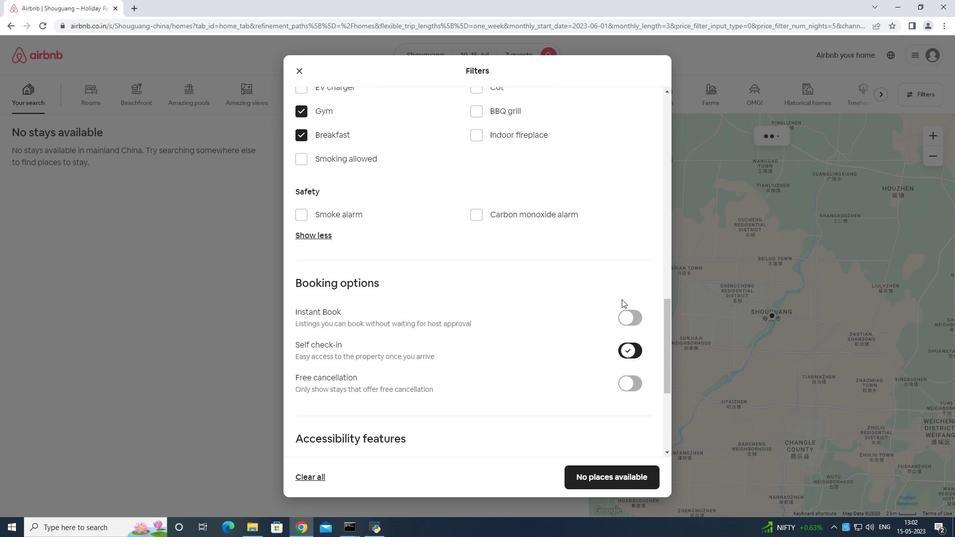 
Action: Mouse scrolled (625, 304) with delta (0, 0)
Screenshot: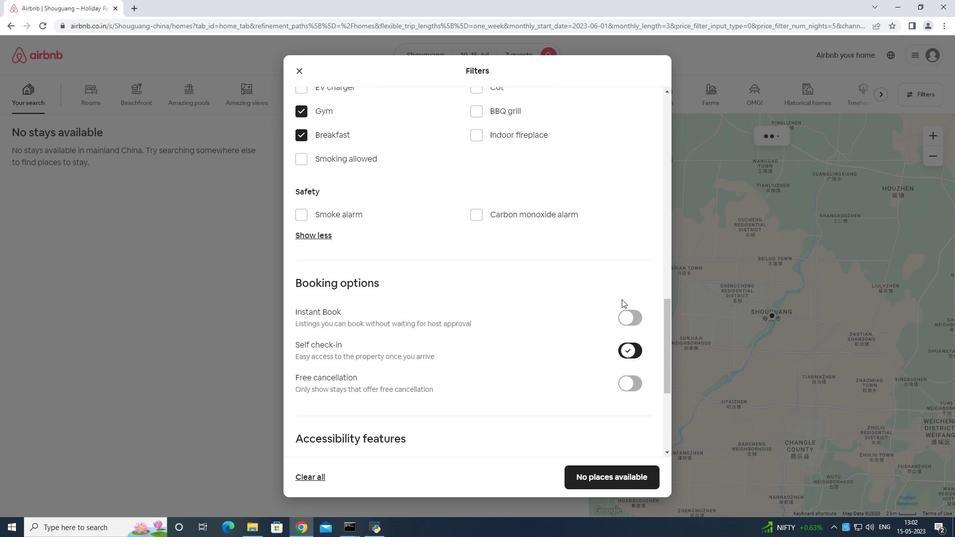 
Action: Mouse scrolled (625, 305) with delta (0, 0)
Screenshot: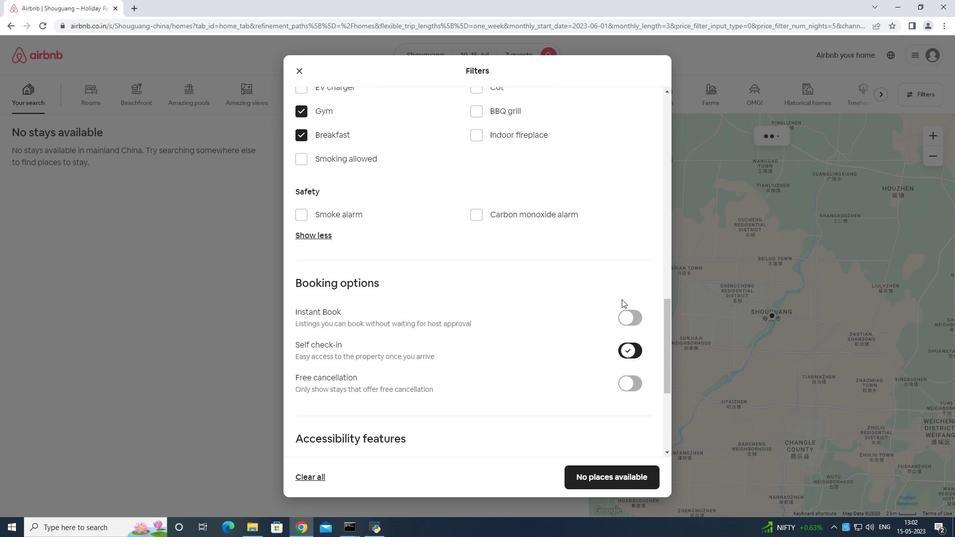 
Action: Mouse moved to (636, 287)
Screenshot: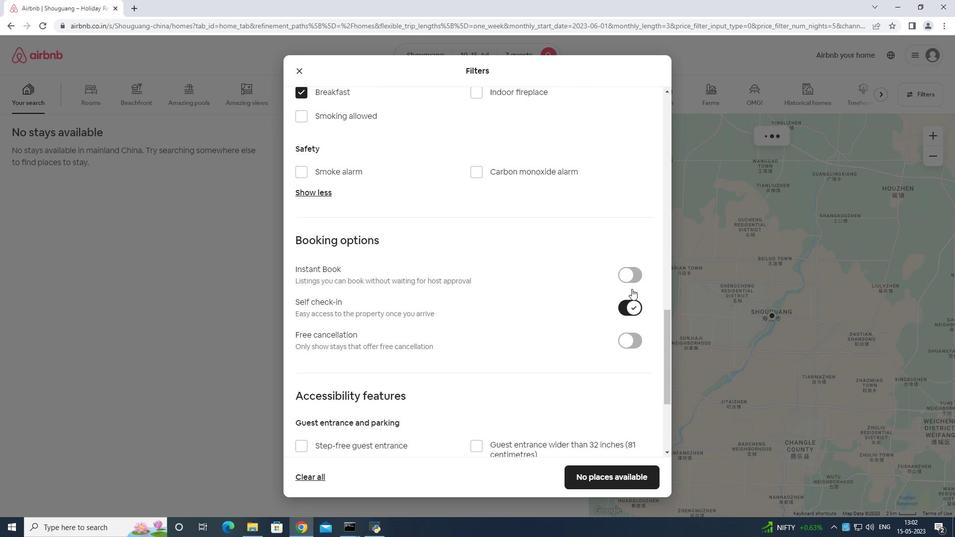 
Action: Mouse scrolled (636, 286) with delta (0, 0)
Screenshot: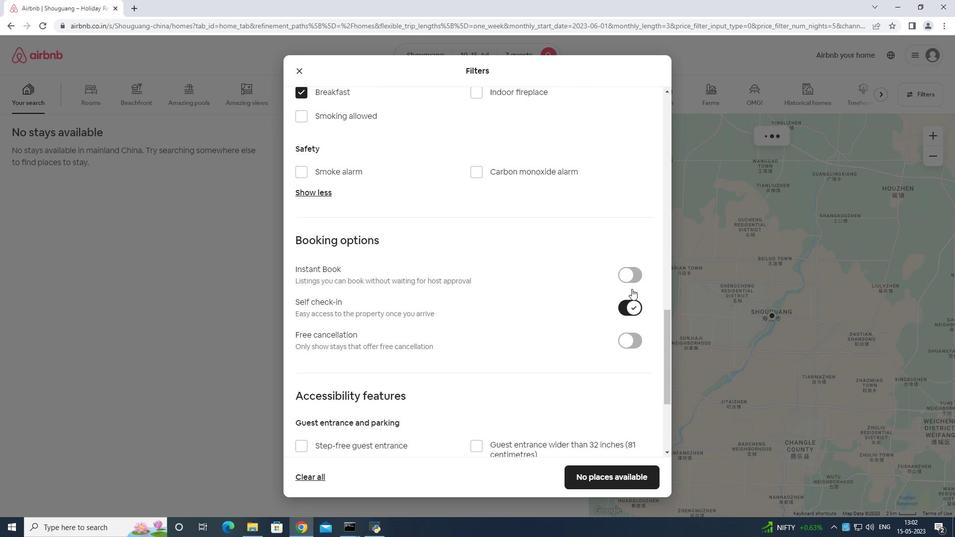 
Action: Mouse moved to (636, 292)
Screenshot: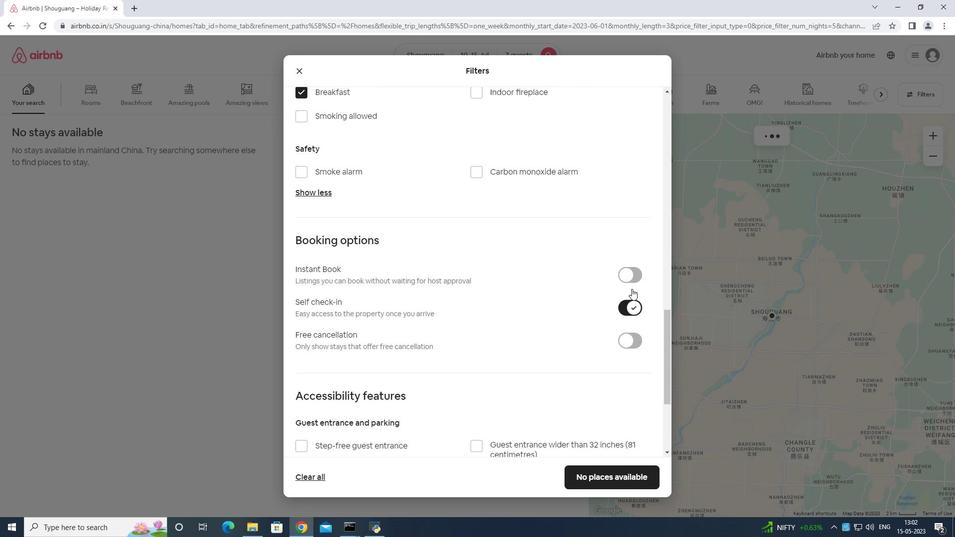 
Action: Mouse scrolled (636, 291) with delta (0, 0)
Screenshot: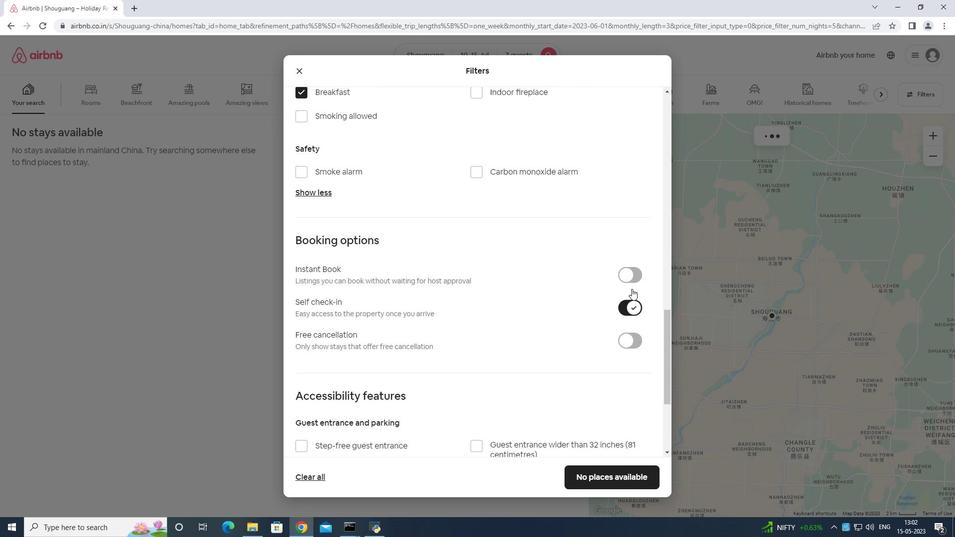 
Action: Mouse moved to (636, 294)
Screenshot: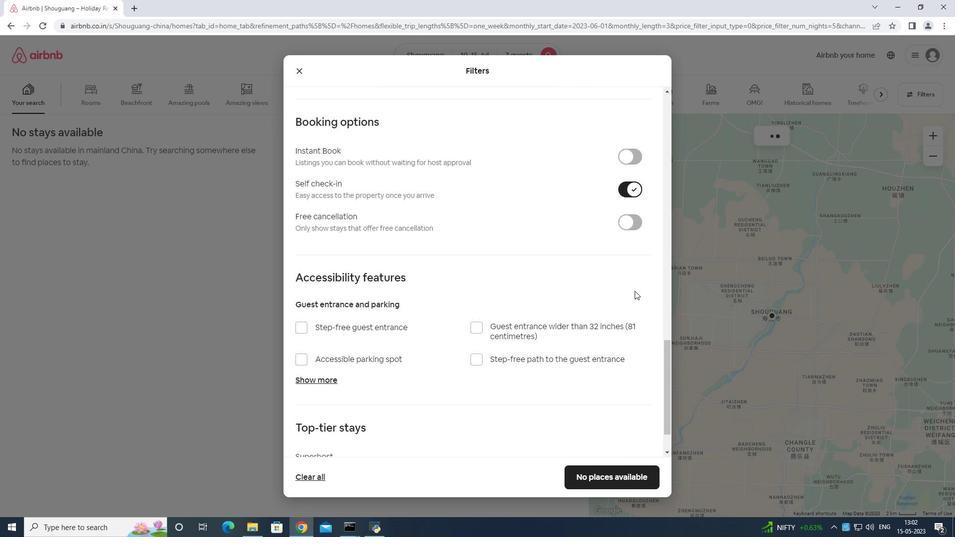 
Action: Mouse scrolled (636, 293) with delta (0, 0)
Screenshot: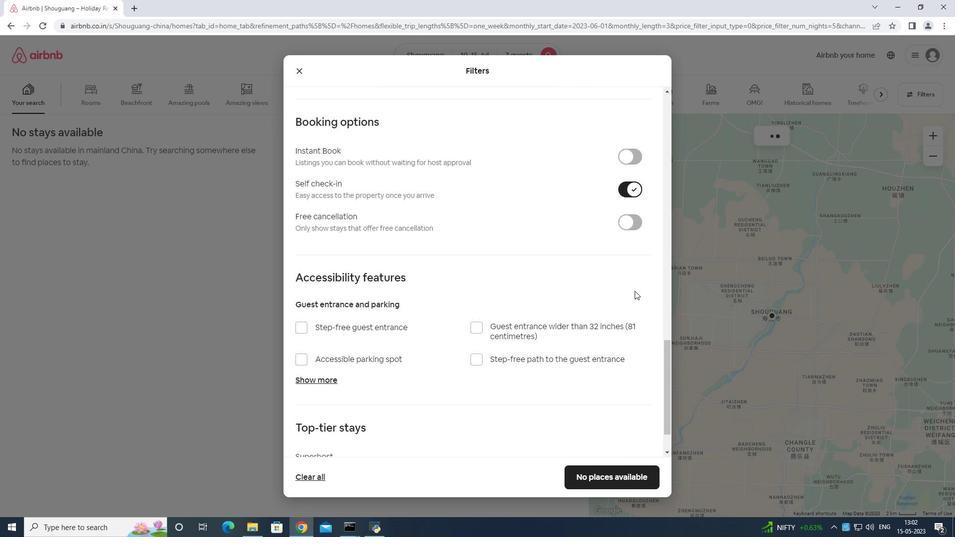 
Action: Mouse moved to (640, 233)
Screenshot: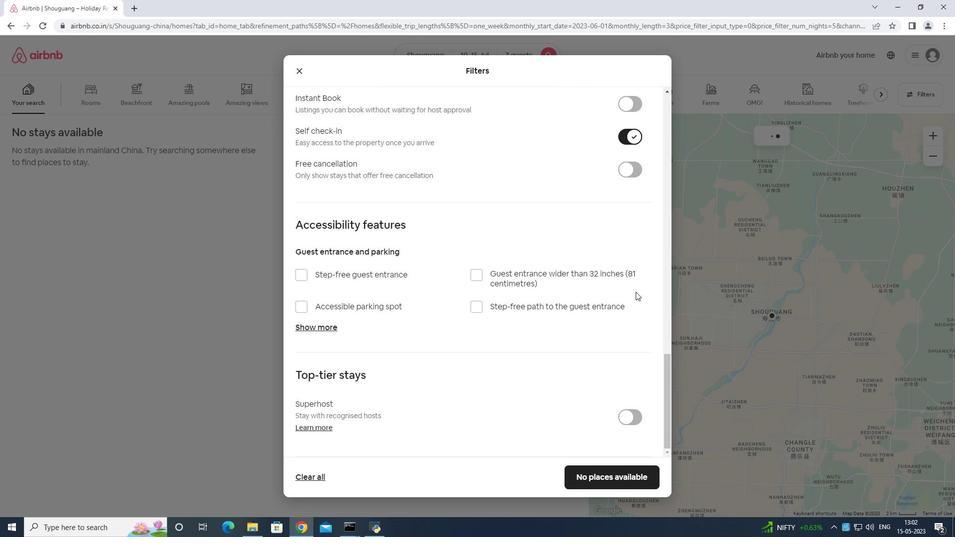 
Action: Mouse scrolled (640, 232) with delta (0, 0)
Screenshot: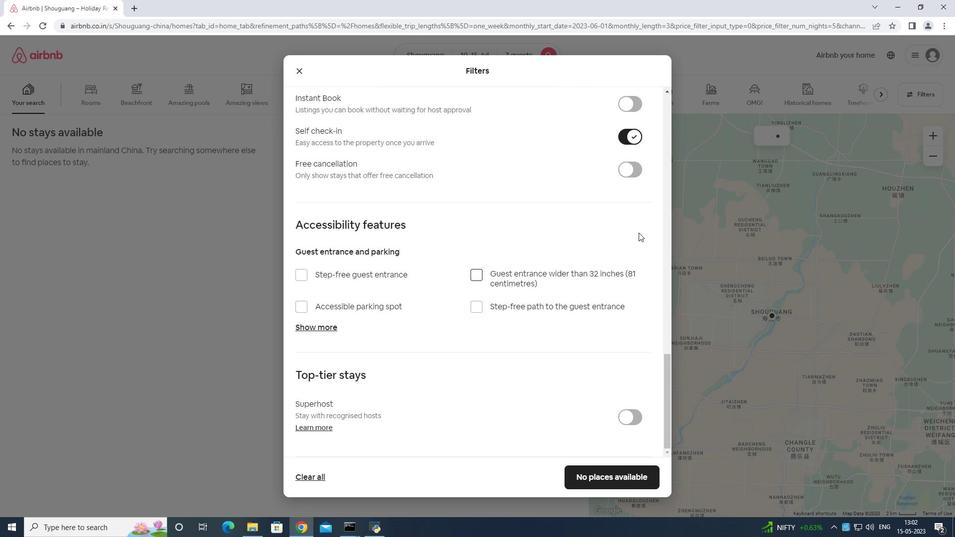 
Action: Mouse scrolled (640, 232) with delta (0, 0)
Screenshot: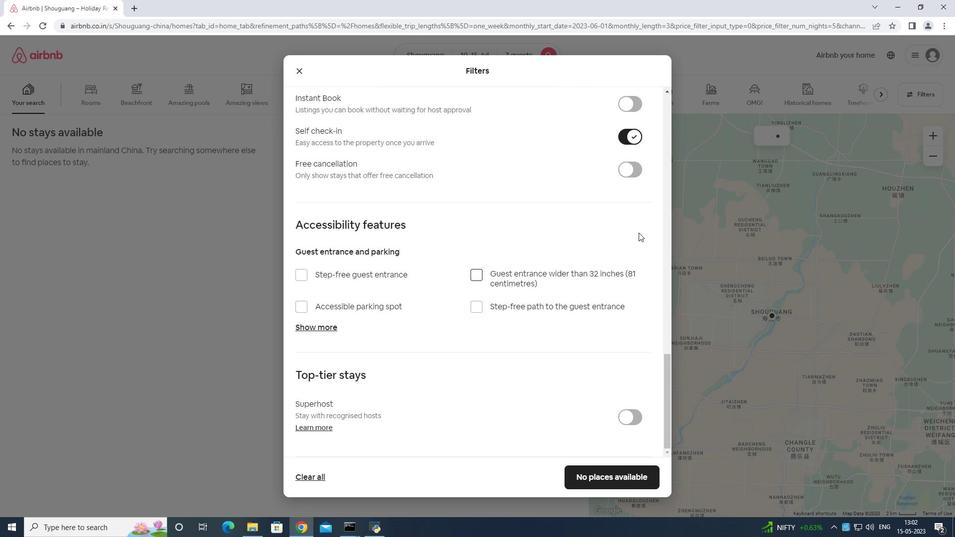 
Action: Mouse moved to (641, 233)
Screenshot: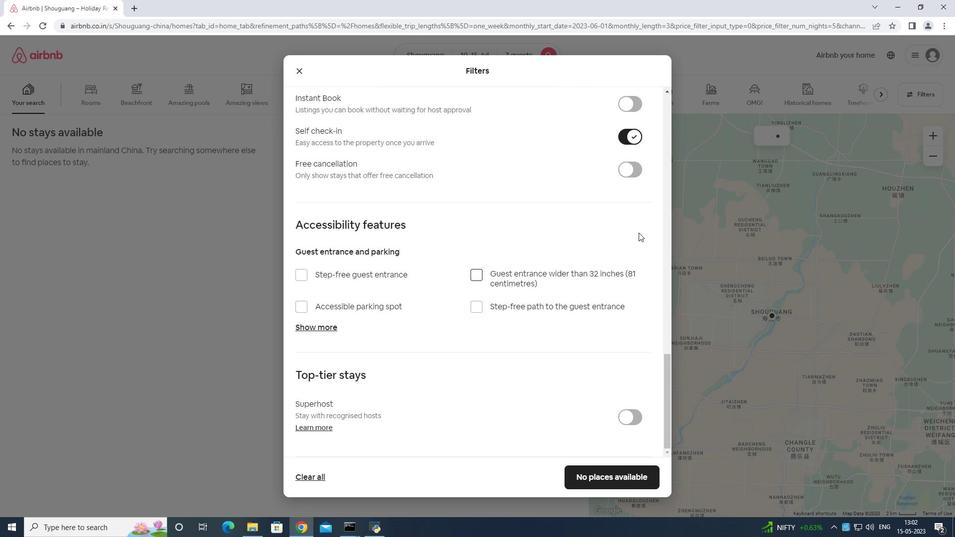 
Action: Mouse scrolled (641, 232) with delta (0, 0)
Screenshot: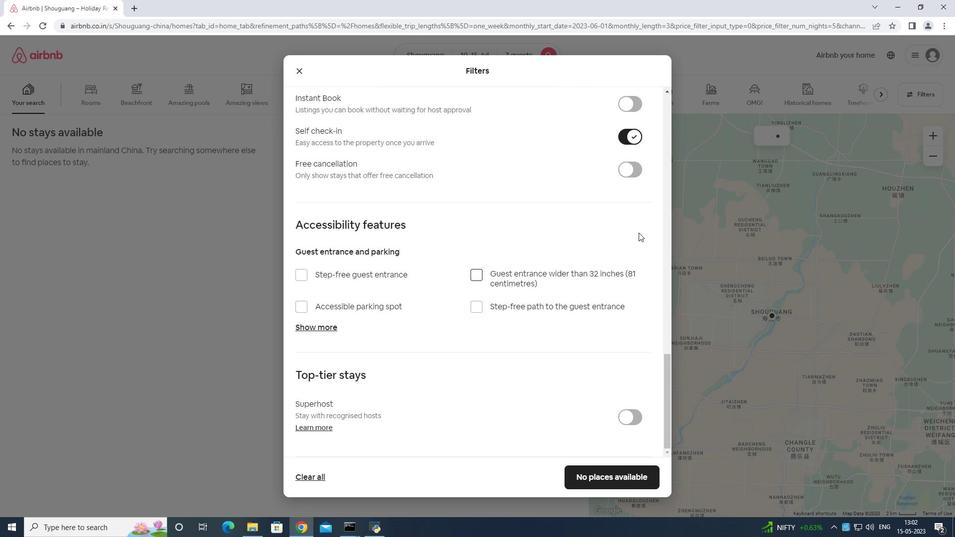 
Action: Mouse moved to (641, 238)
Screenshot: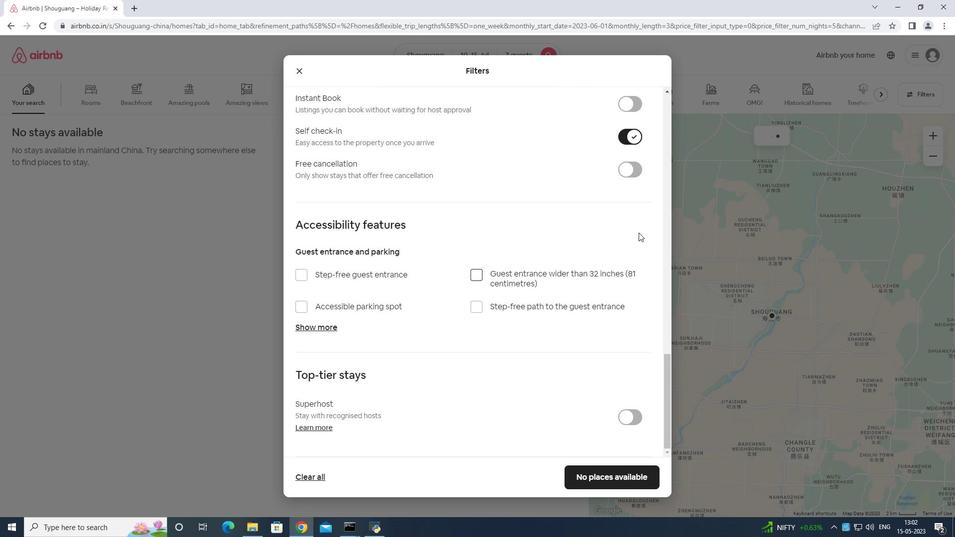 
Action: Mouse scrolled (641, 234) with delta (0, 0)
Screenshot: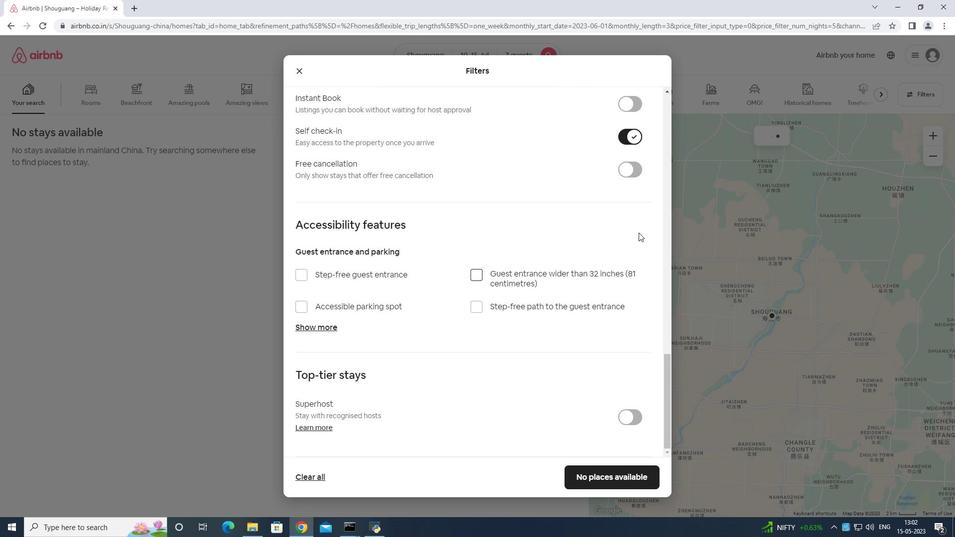 
Action: Mouse moved to (642, 243)
Screenshot: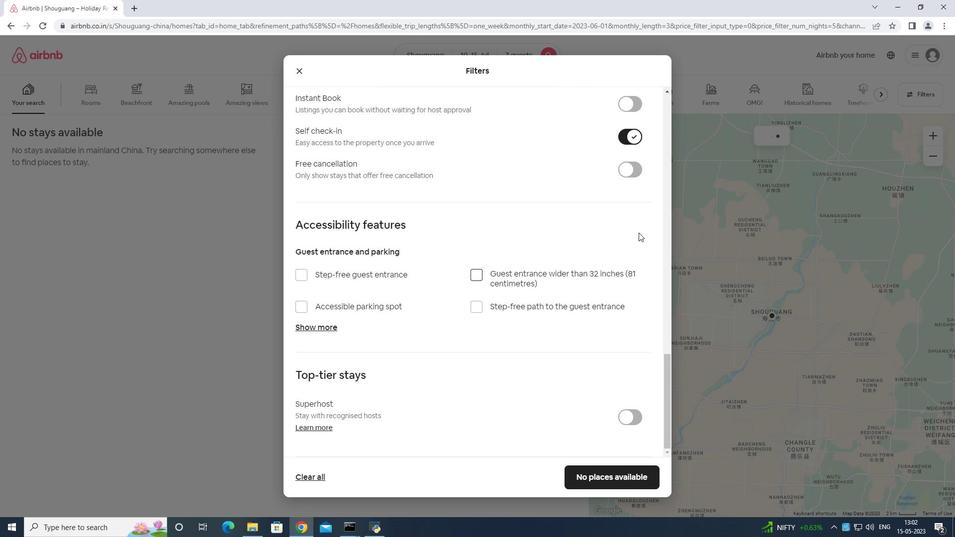
Action: Mouse scrolled (642, 243) with delta (0, 0)
Screenshot: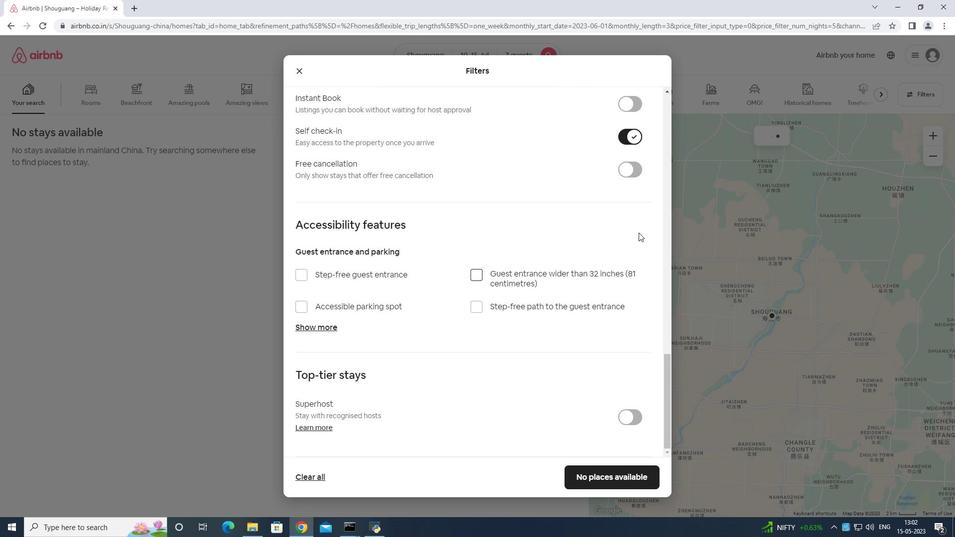 
Action: Mouse moved to (657, 206)
Screenshot: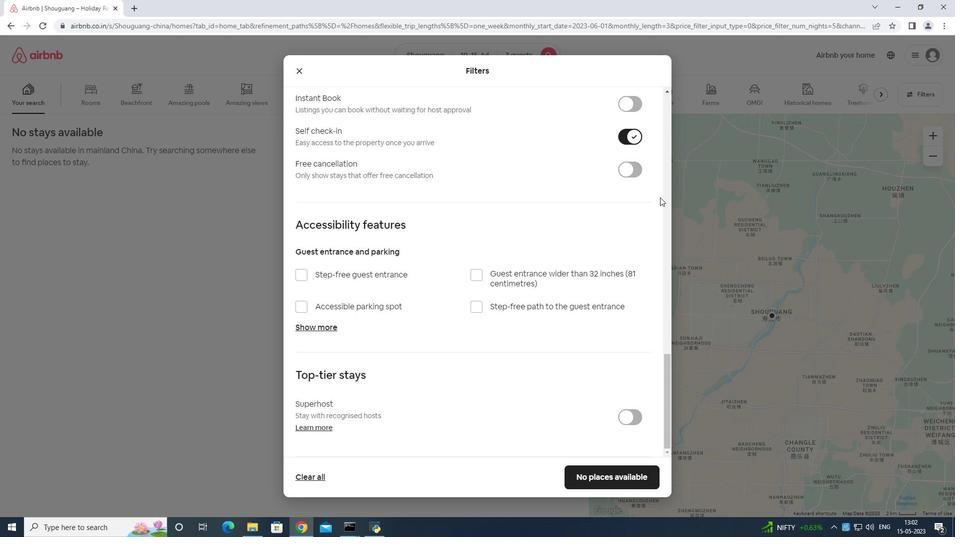 
Action: Mouse scrolled (657, 206) with delta (0, 0)
Screenshot: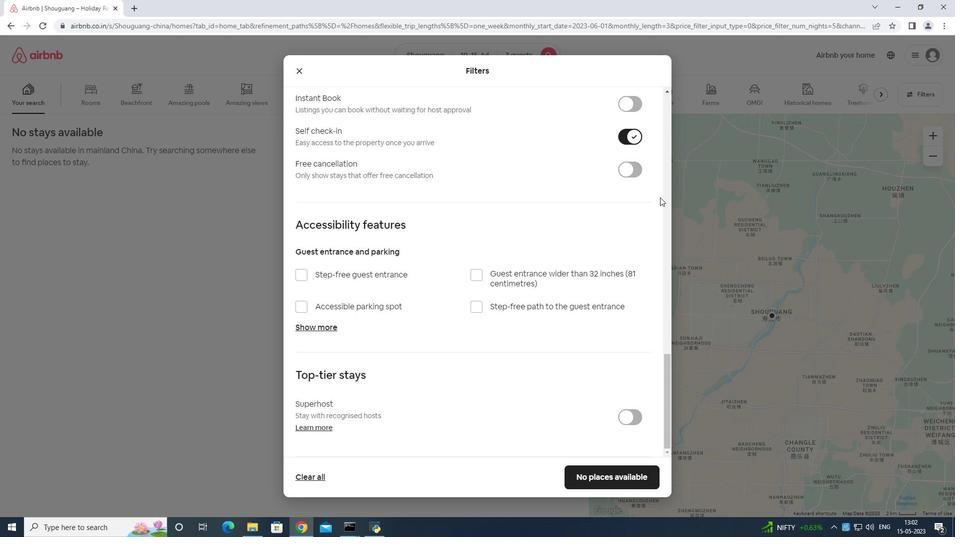 
Action: Mouse moved to (653, 235)
Screenshot: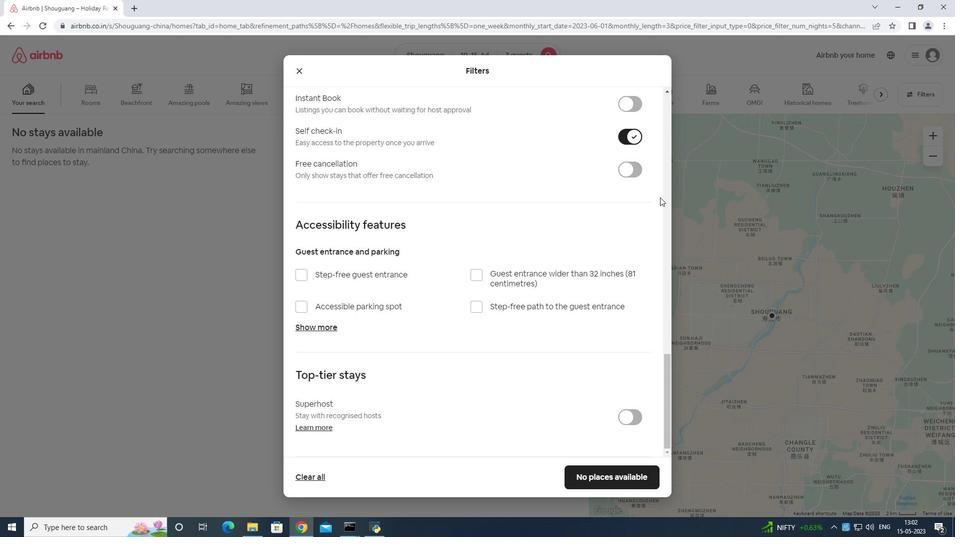 
Action: Mouse scrolled (653, 234) with delta (0, 0)
Screenshot: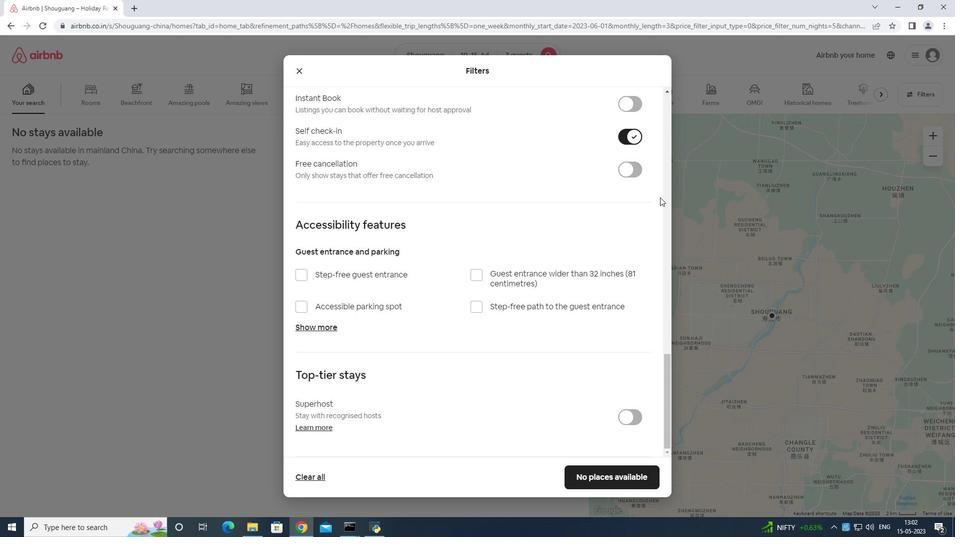 
Action: Mouse moved to (649, 261)
Screenshot: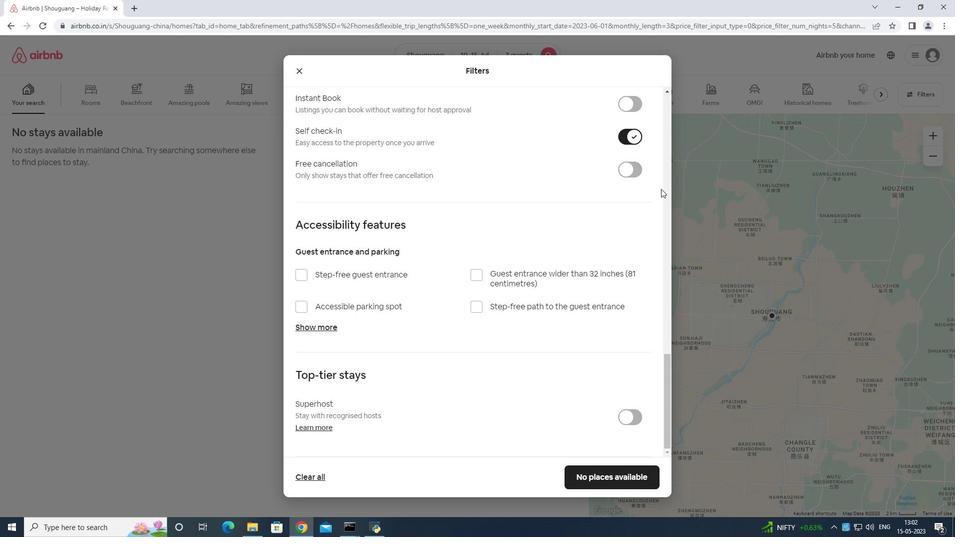 
Action: Mouse scrolled (649, 260) with delta (0, 0)
Screenshot: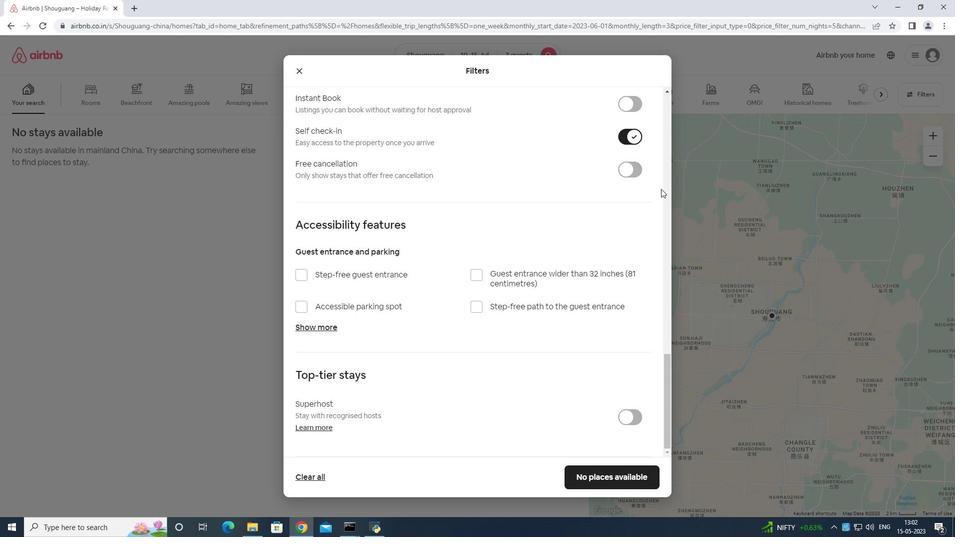
Action: Mouse moved to (646, 274)
Screenshot: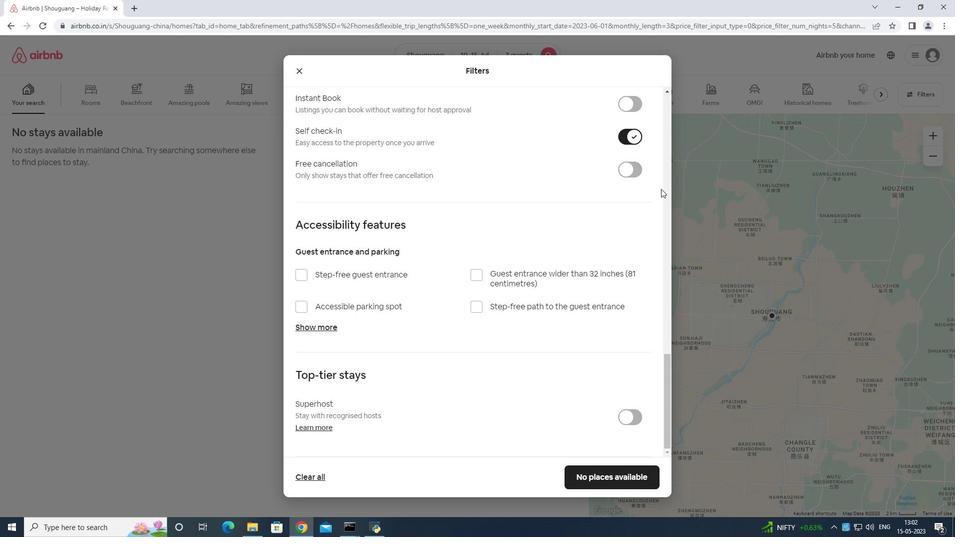 
Action: Mouse scrolled (646, 273) with delta (0, 0)
Screenshot: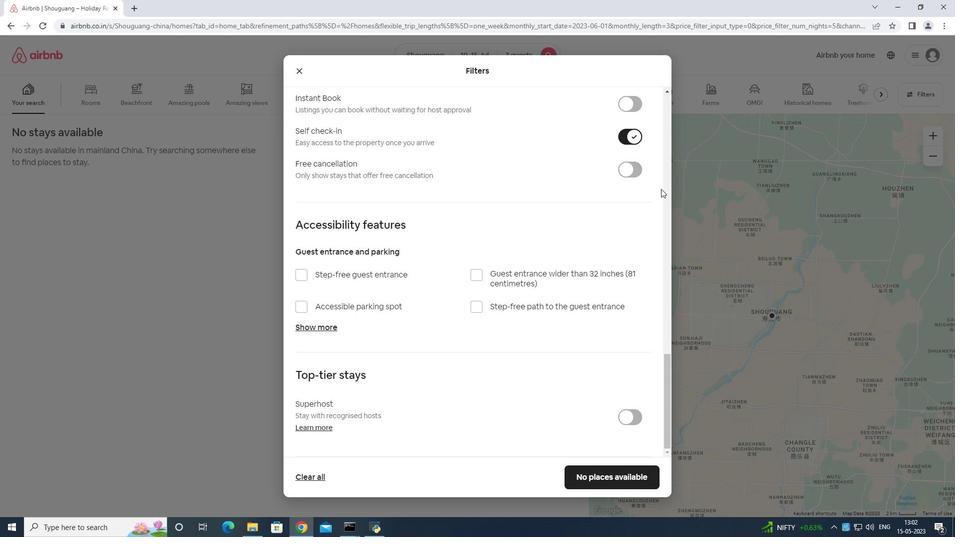 
Action: Mouse moved to (634, 319)
Screenshot: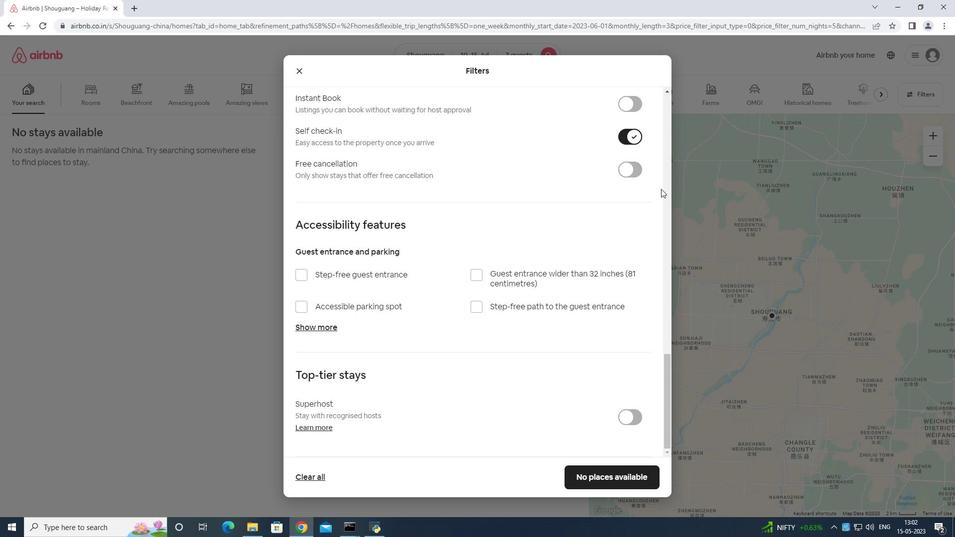 
Action: Mouse scrolled (634, 318) with delta (0, 0)
Screenshot: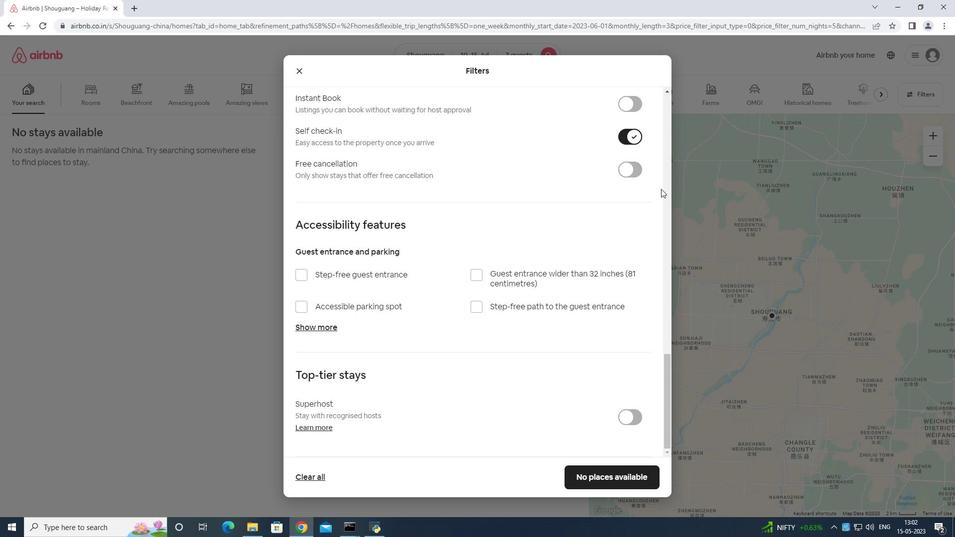 
Action: Mouse moved to (627, 473)
Screenshot: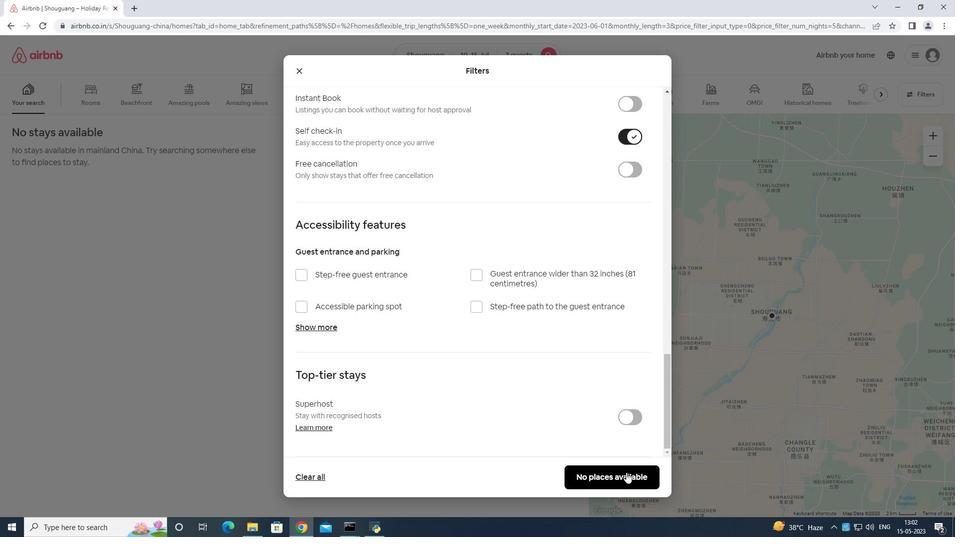 
